Task: Find connections with filter location Pandak with filter topic #linkedintrainer with filter profile language Spanish with filter current company Mahindra Logistics with filter school H. L. College of Commerce with filter industry Think Tanks with filter service category Property Management with filter keywords title Barber
Action: Mouse moved to (621, 54)
Screenshot: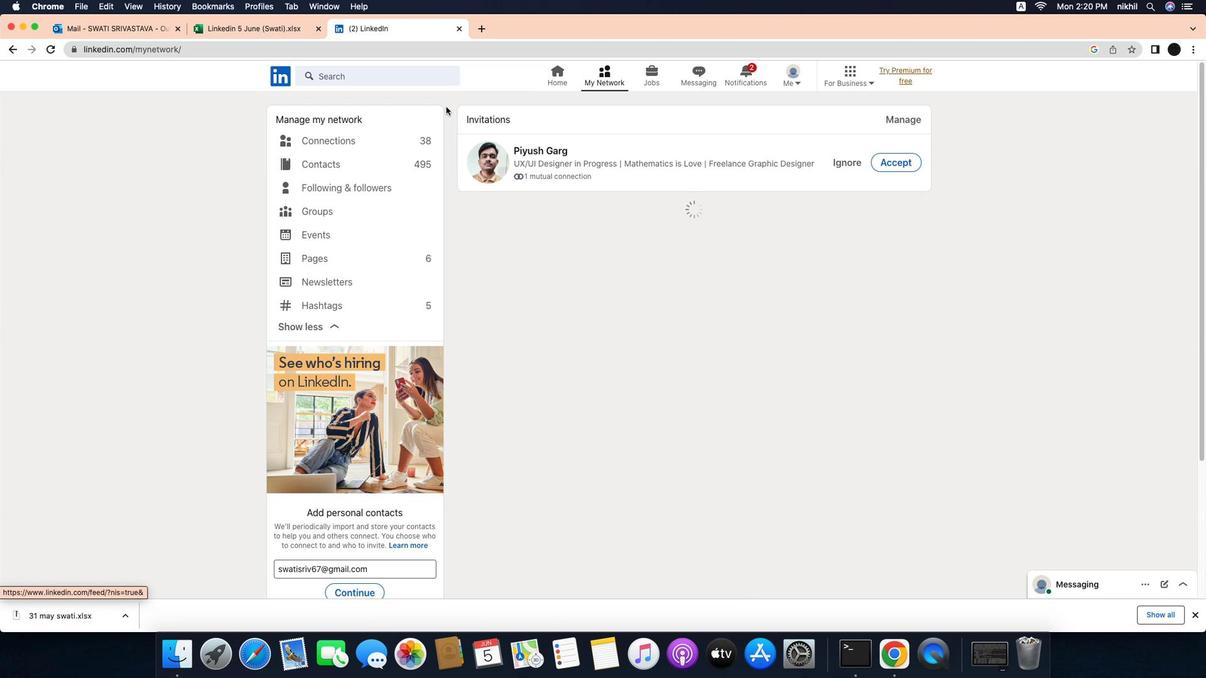 
Action: Mouse pressed left at (621, 54)
Screenshot: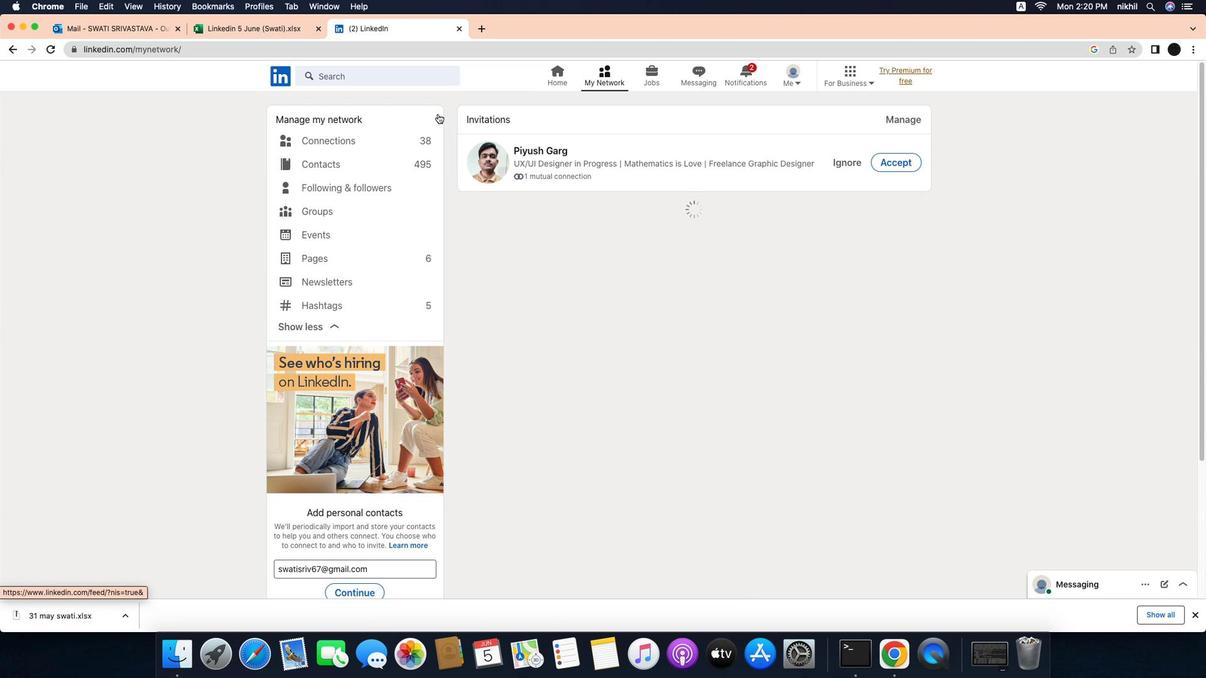 
Action: Mouse moved to (618, 44)
Screenshot: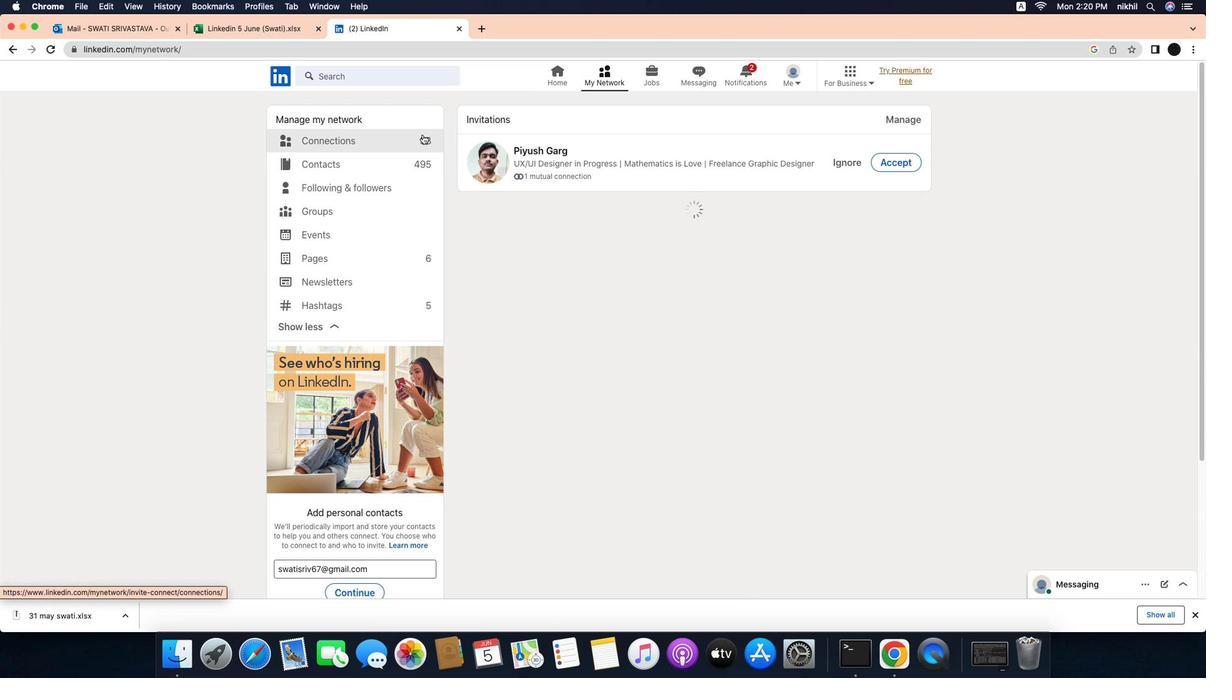 
Action: Mouse pressed left at (618, 44)
Screenshot: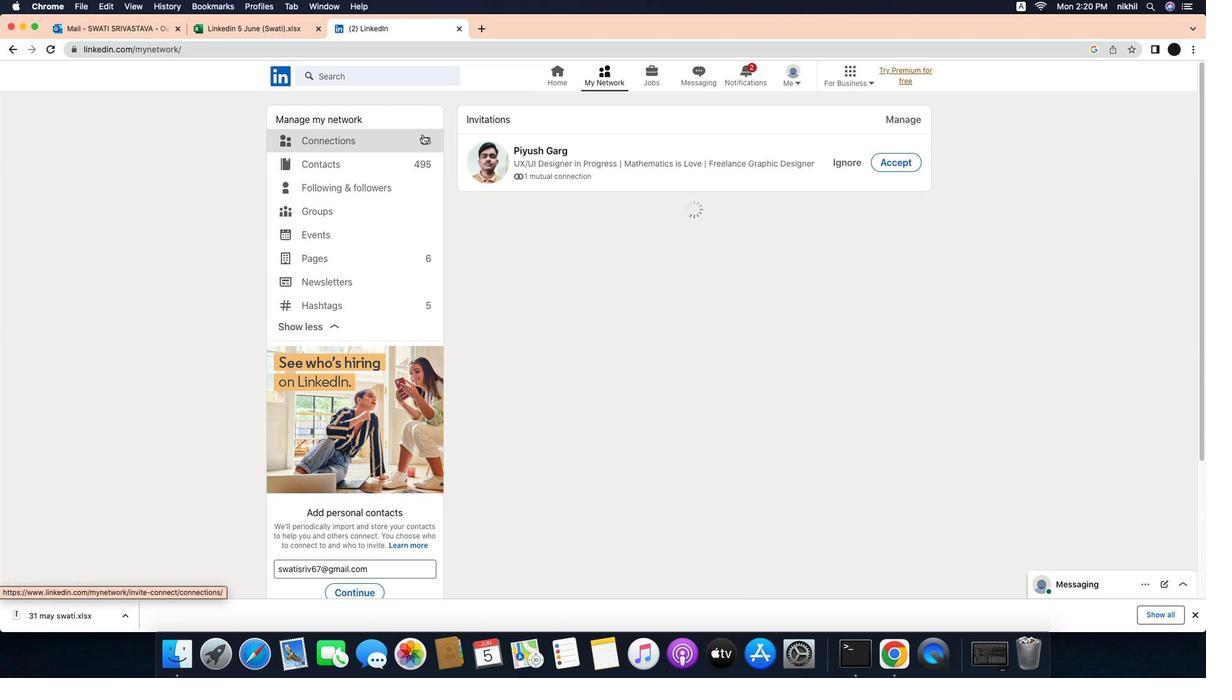 
Action: Mouse moved to (419, 112)
Screenshot: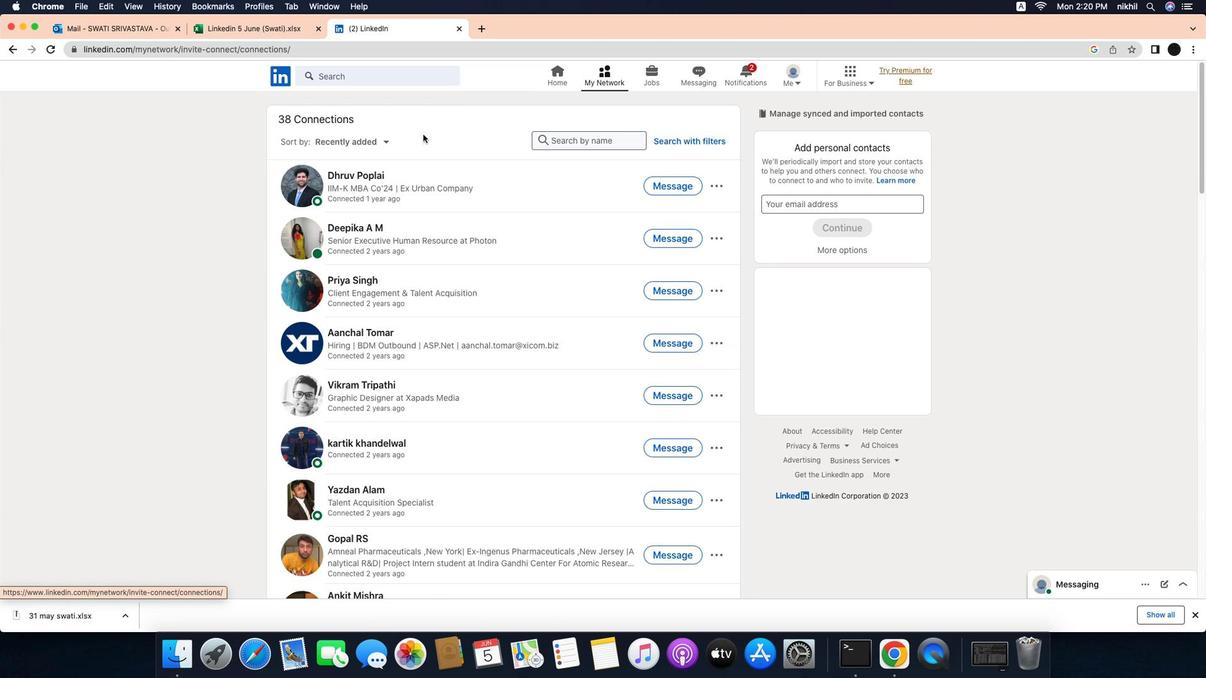 
Action: Mouse pressed left at (419, 112)
Screenshot: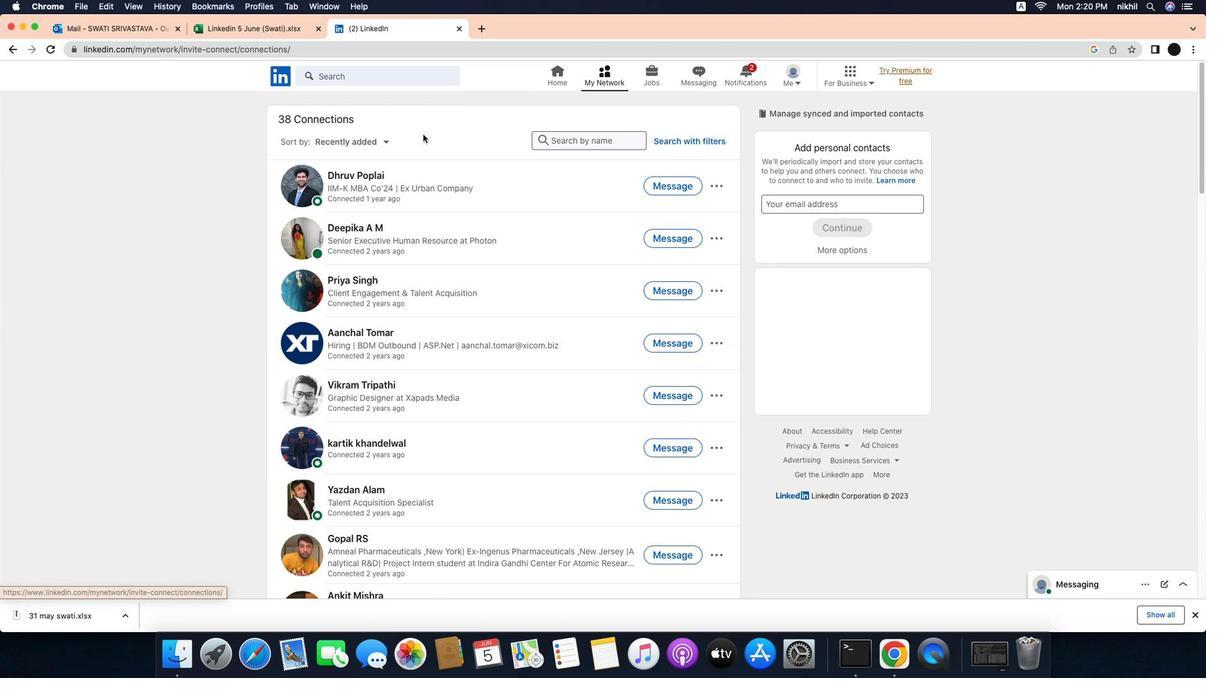 
Action: Mouse moved to (704, 114)
Screenshot: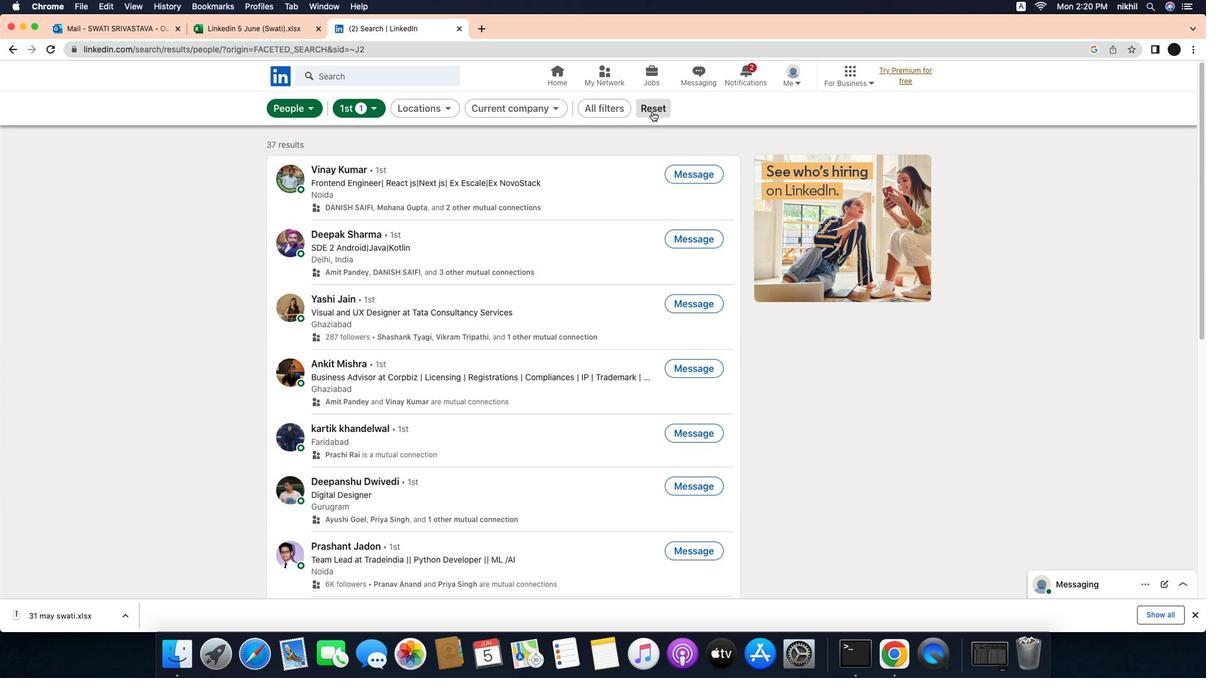 
Action: Mouse pressed left at (704, 114)
Screenshot: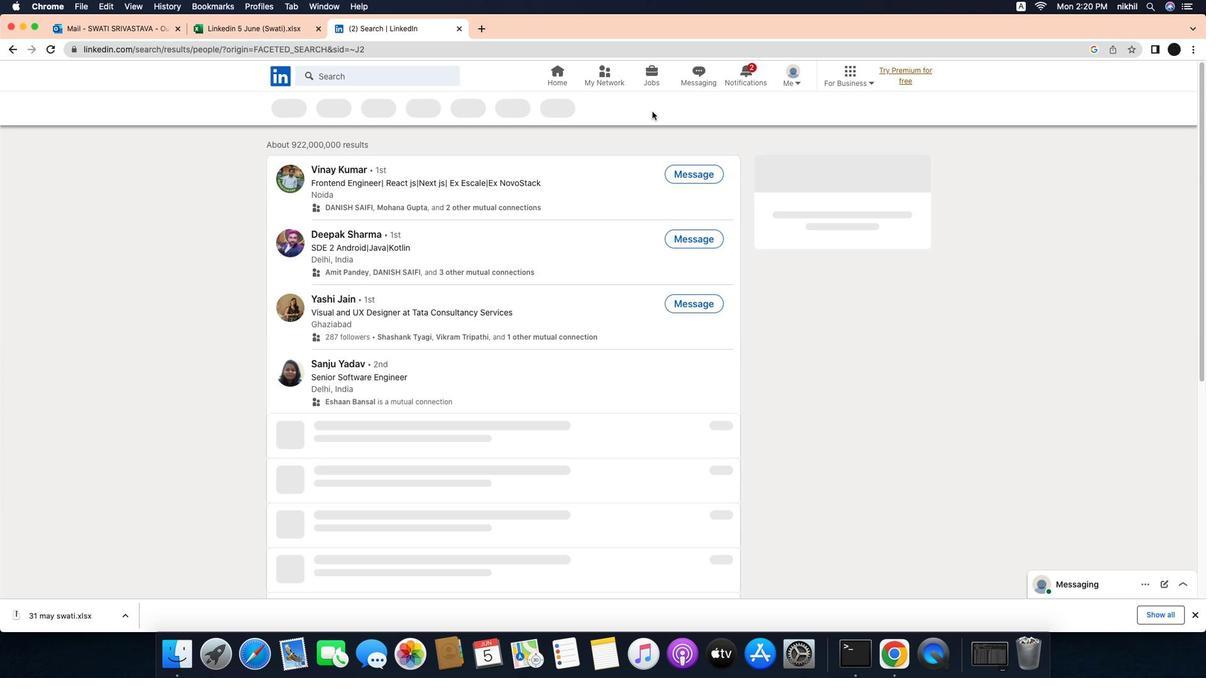 
Action: Mouse moved to (664, 87)
Screenshot: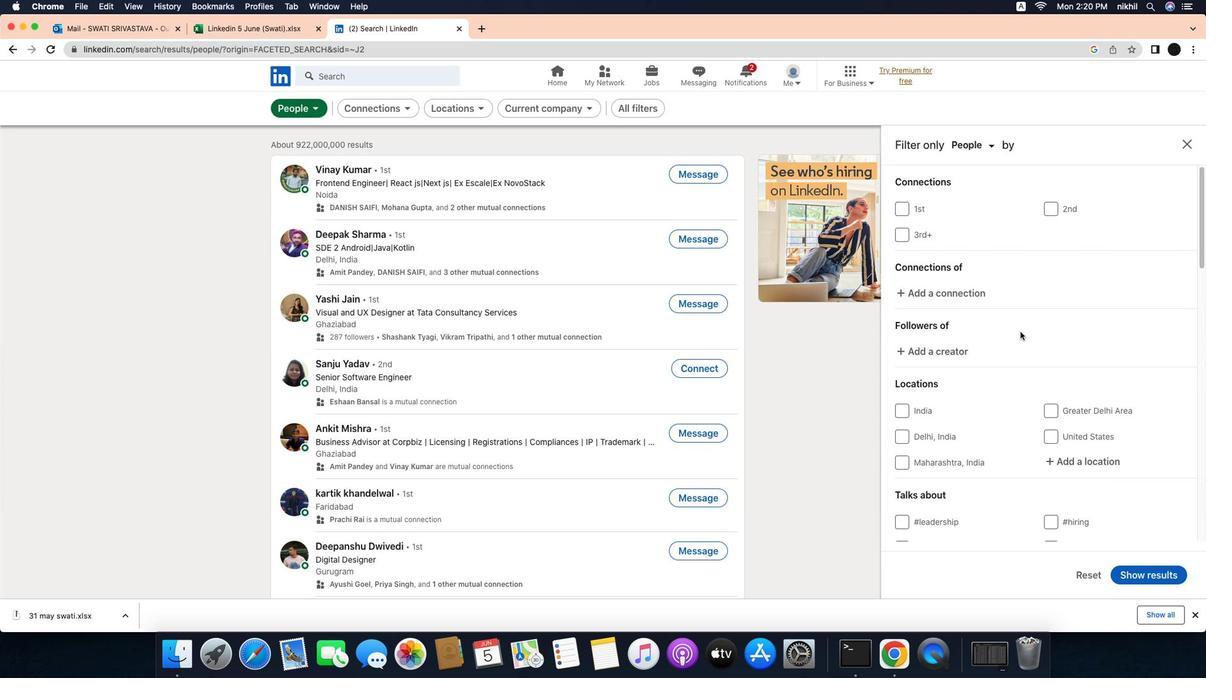 
Action: Mouse pressed left at (664, 87)
Screenshot: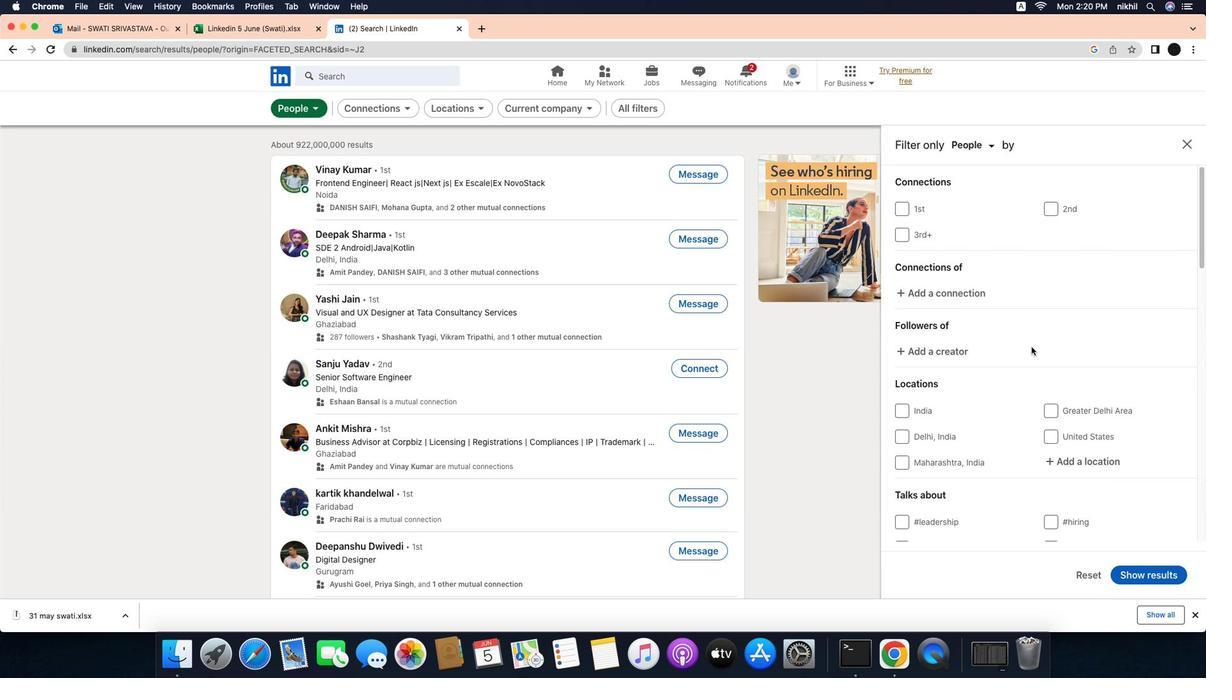 
Action: Mouse moved to (635, 83)
Screenshot: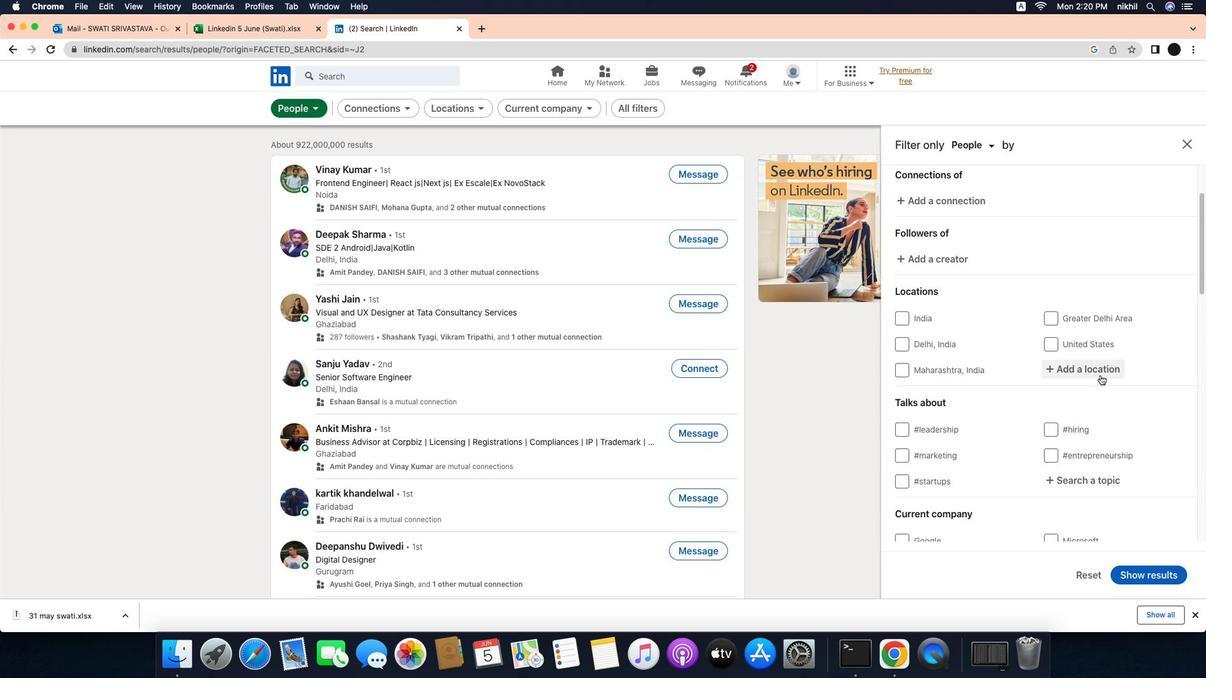 
Action: Mouse pressed left at (635, 83)
Screenshot: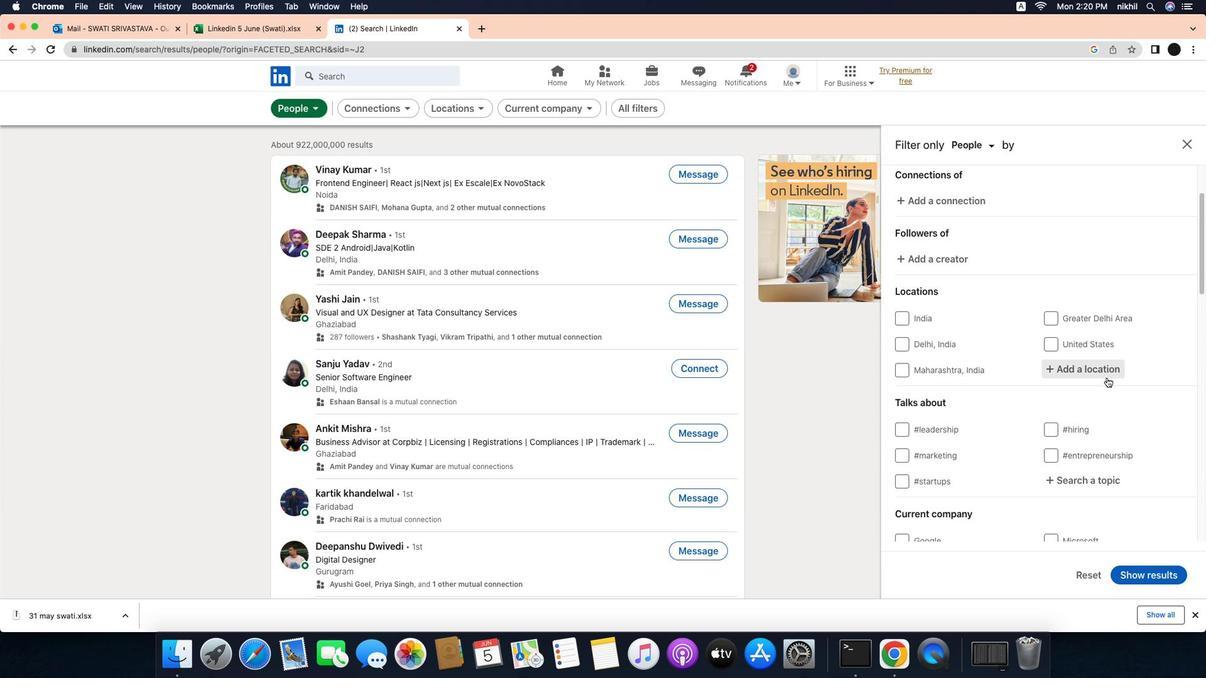 
Action: Mouse moved to (1072, 339)
Screenshot: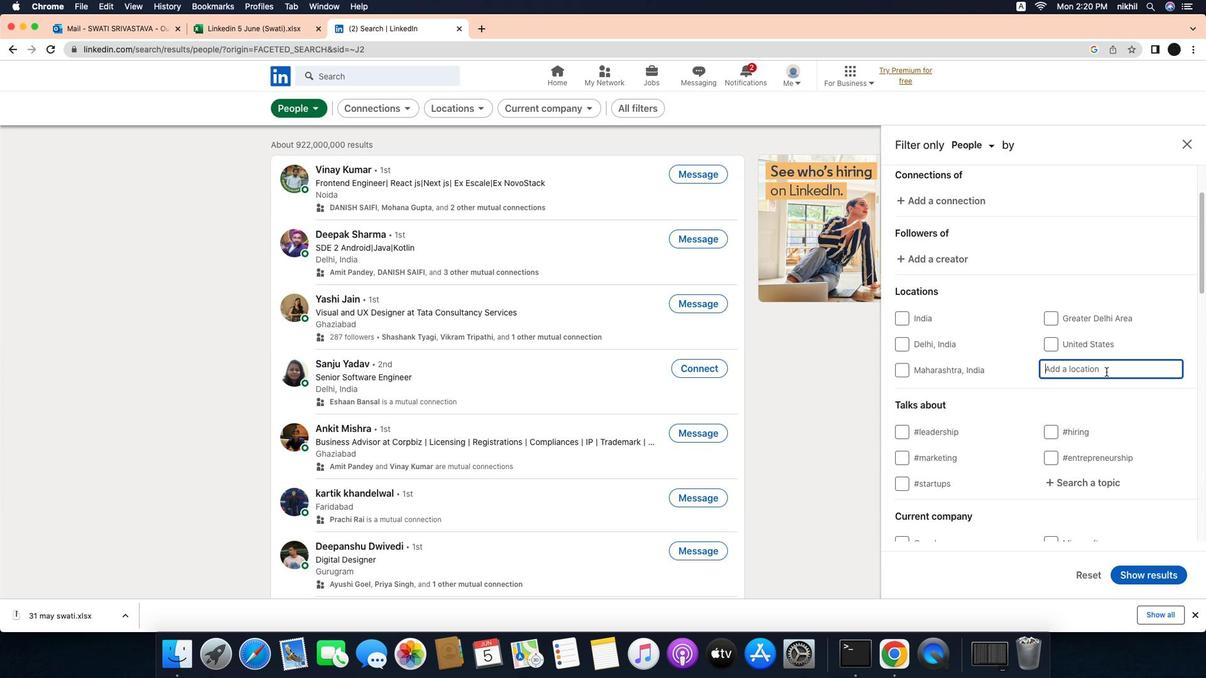 
Action: Mouse scrolled (1072, 339) with delta (-30, -31)
Screenshot: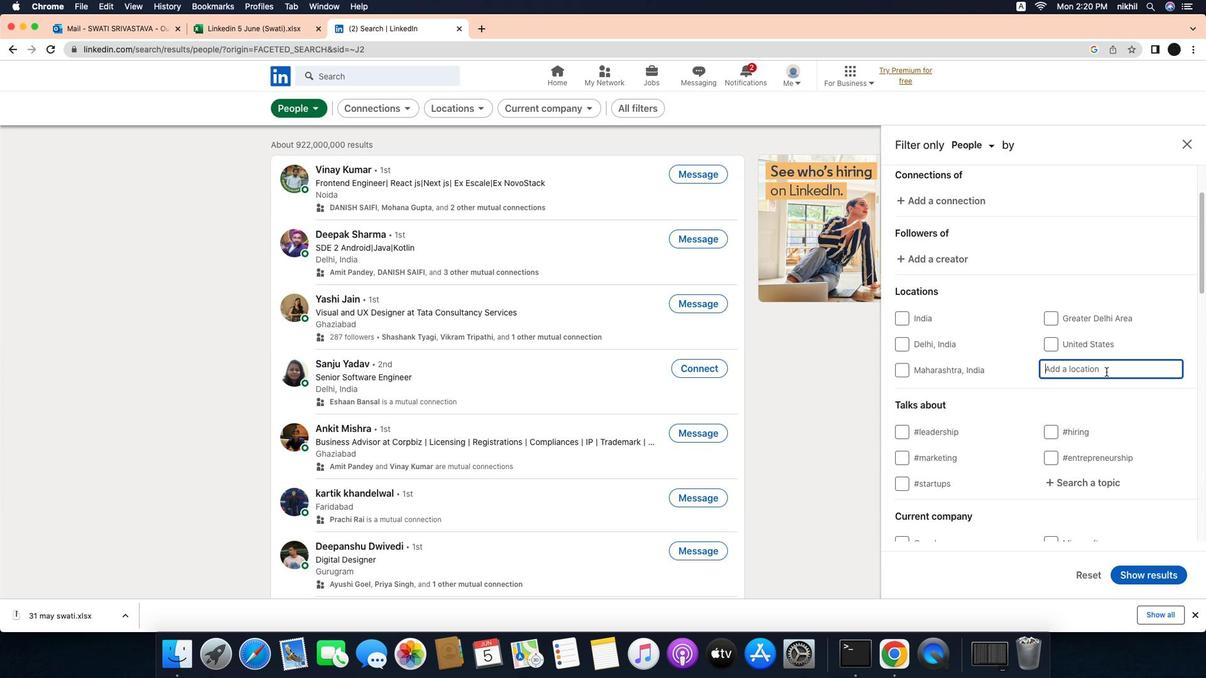 
Action: Mouse scrolled (1072, 339) with delta (-30, -31)
Screenshot: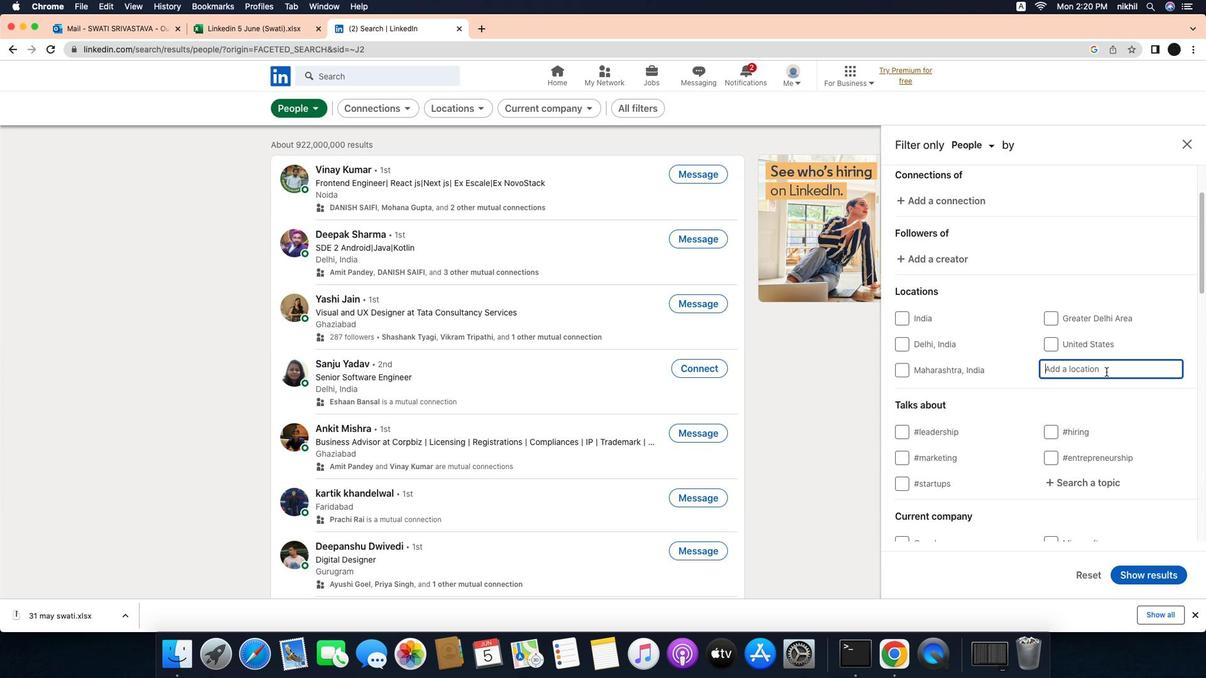 
Action: Mouse scrolled (1072, 339) with delta (-30, -32)
Screenshot: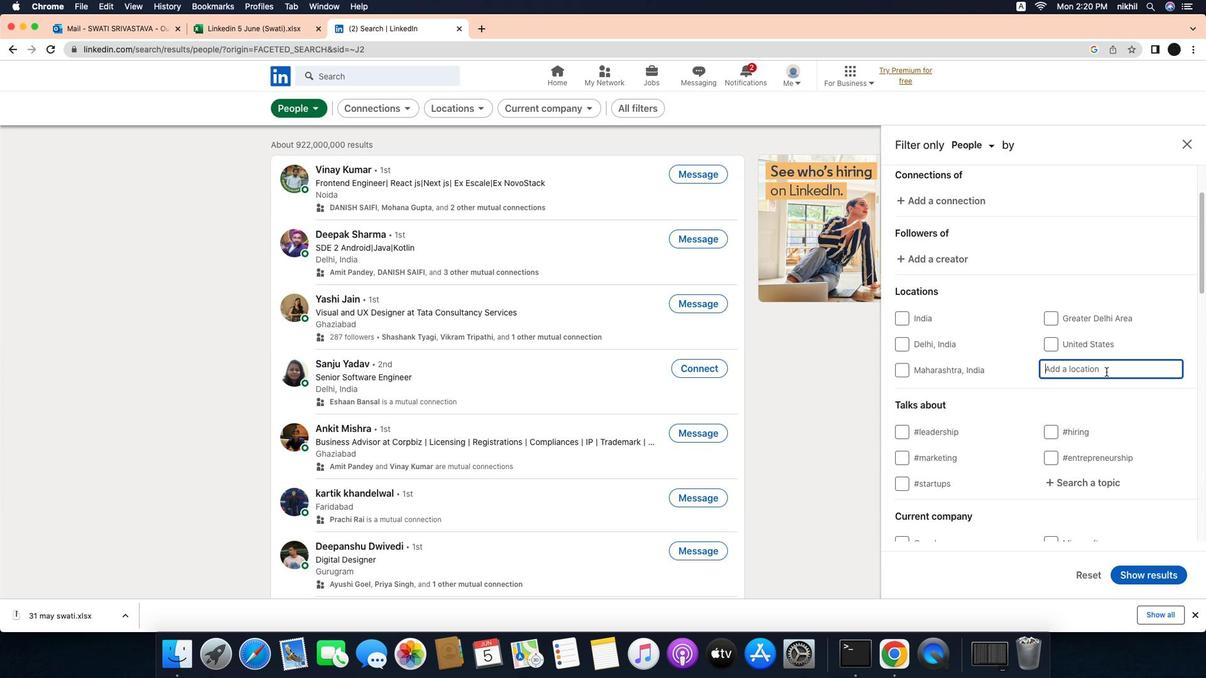 
Action: Mouse moved to (1148, 365)
Screenshot: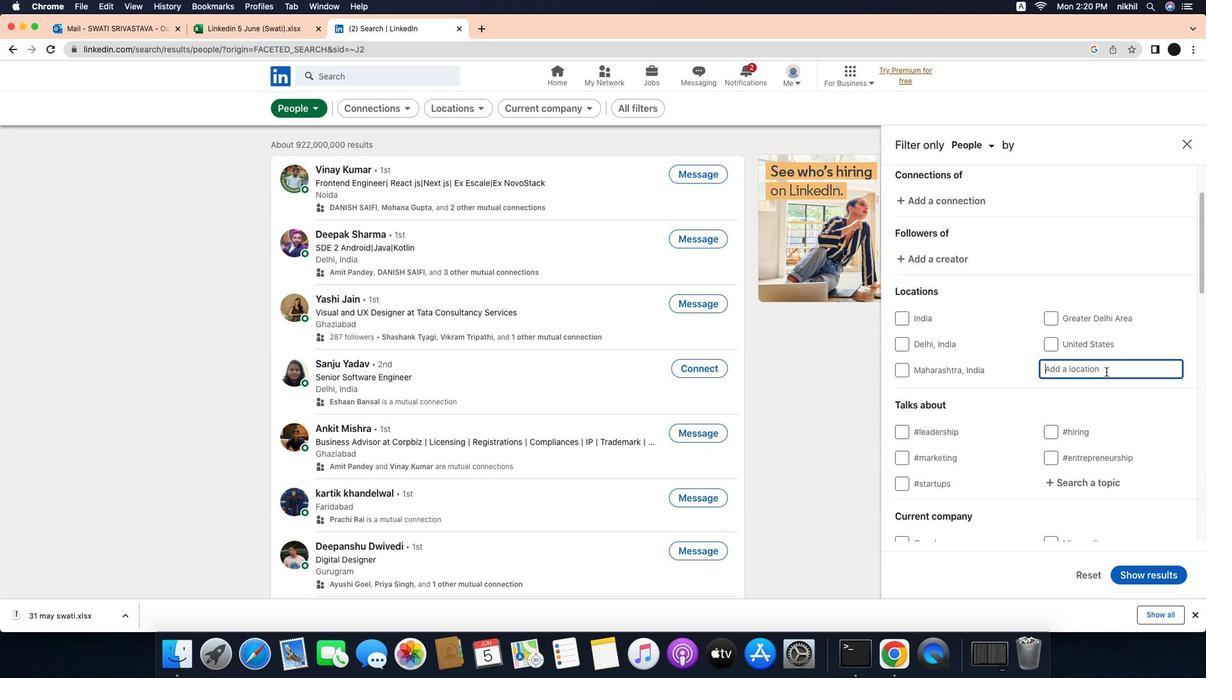 
Action: Mouse pressed left at (1148, 365)
Screenshot: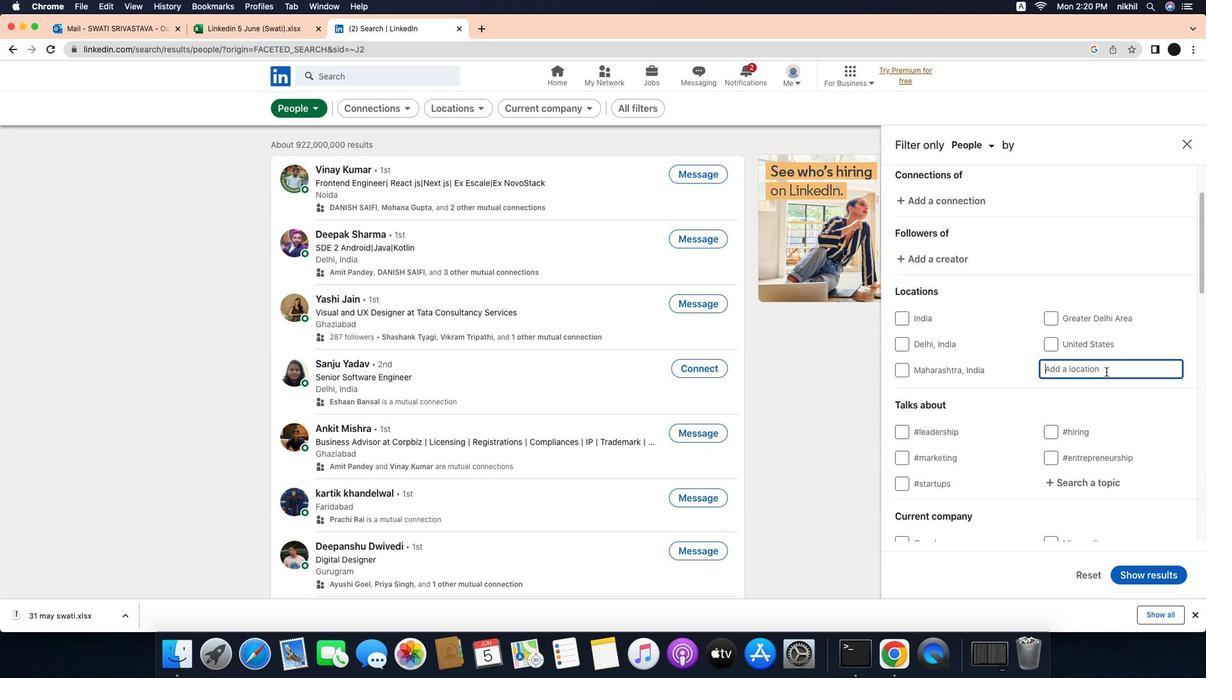 
Action: Mouse moved to (1149, 365)
Screenshot: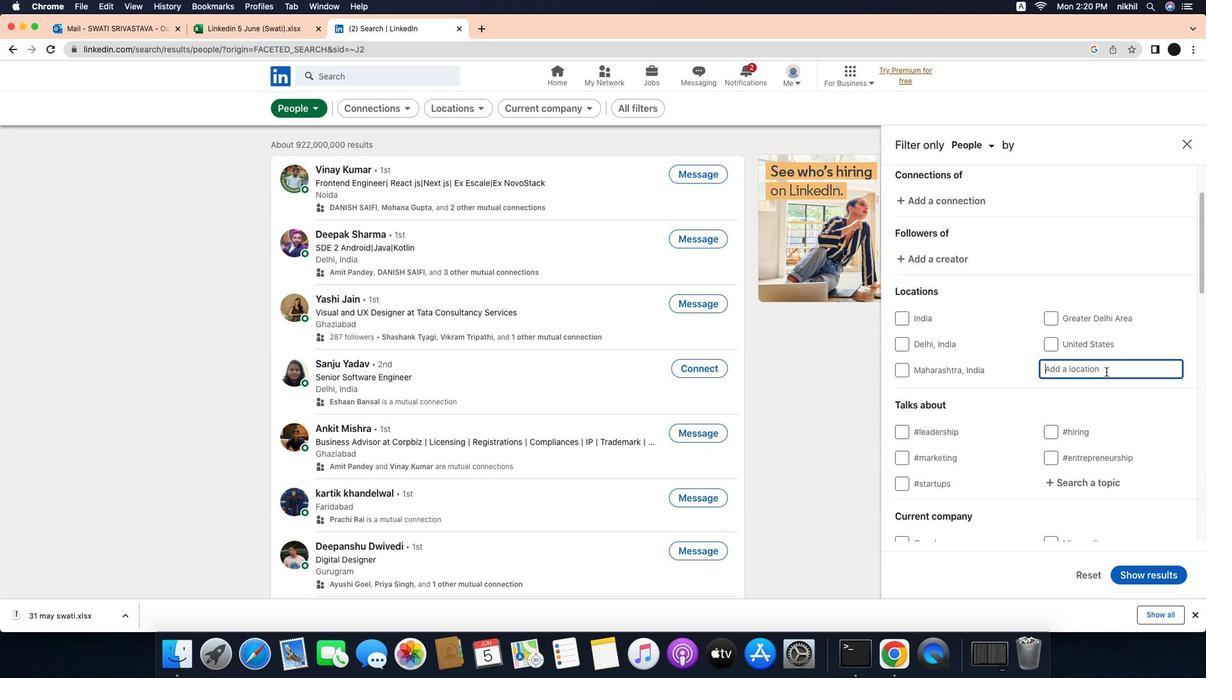 
Action: Mouse pressed left at (1149, 365)
Screenshot: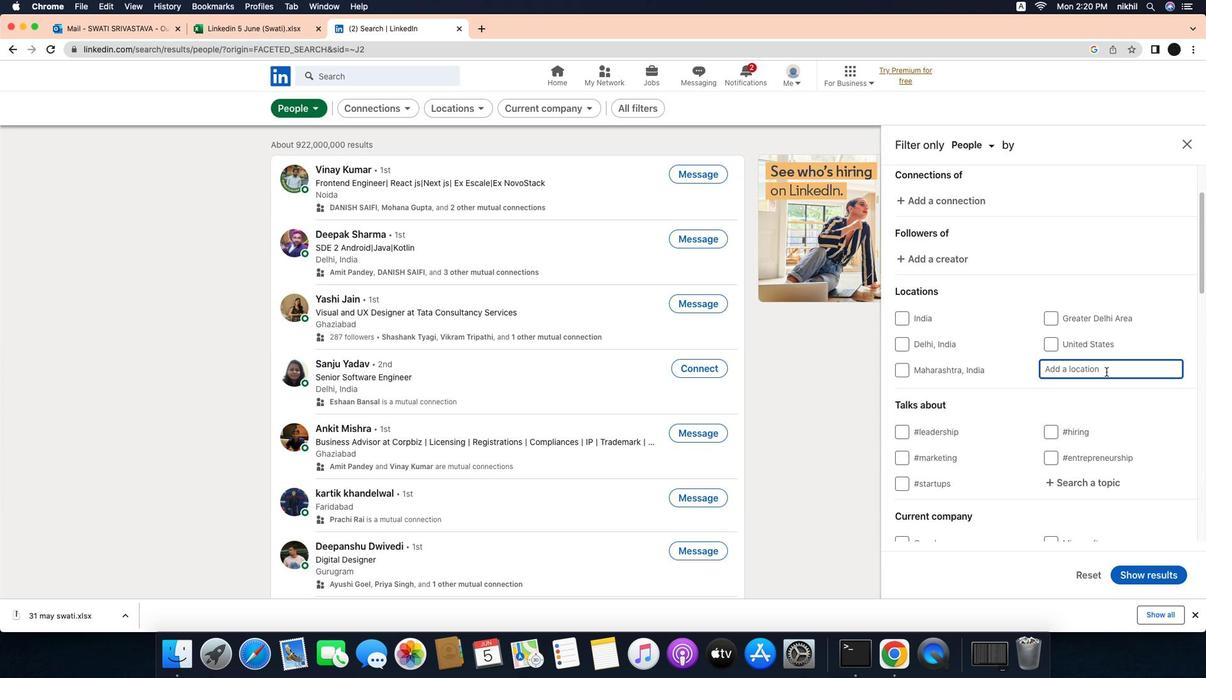 
Action: Key pressed Key.caps_lock'P'Key.caps_lock'a''n''d''a''k'Key.enter
Screenshot: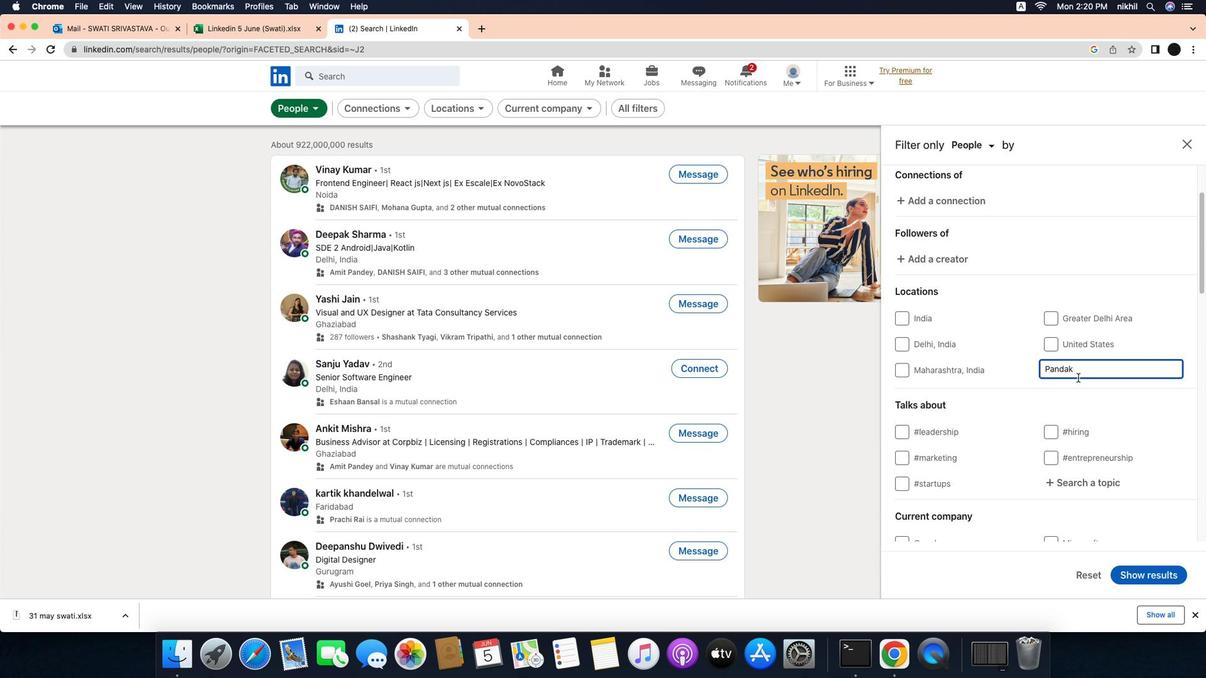 
Action: Mouse moved to (1118, 371)
Screenshot: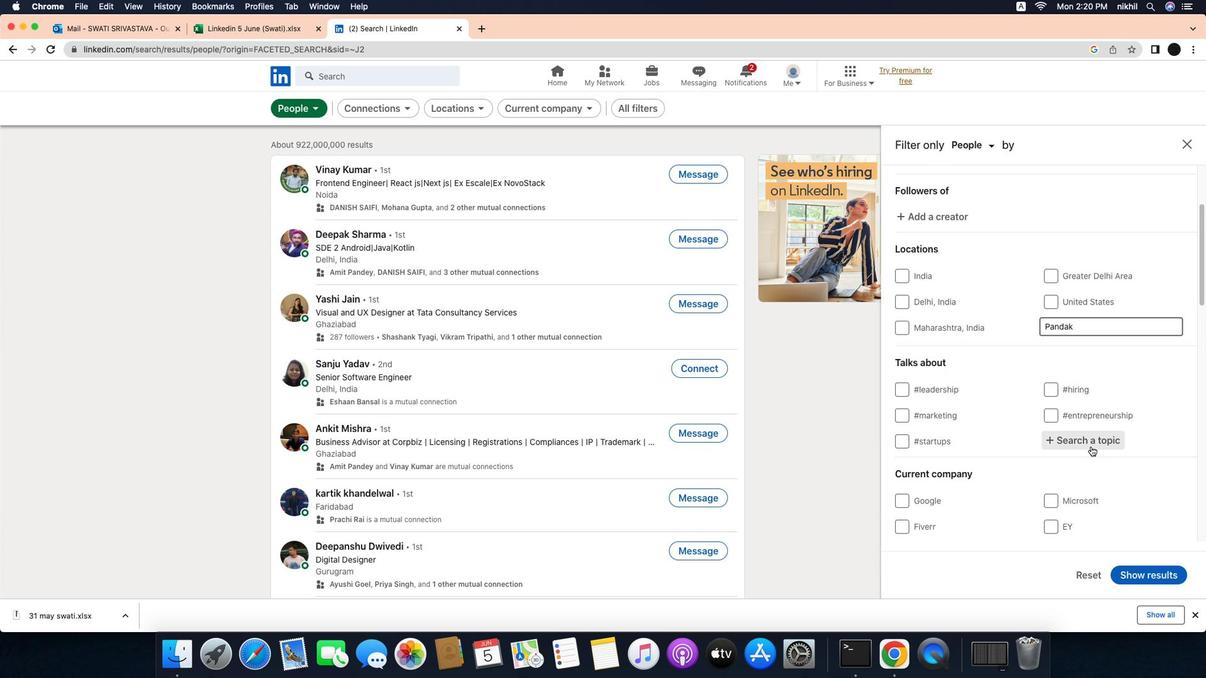 
Action: Mouse scrolled (1118, 371) with delta (-30, -31)
Screenshot: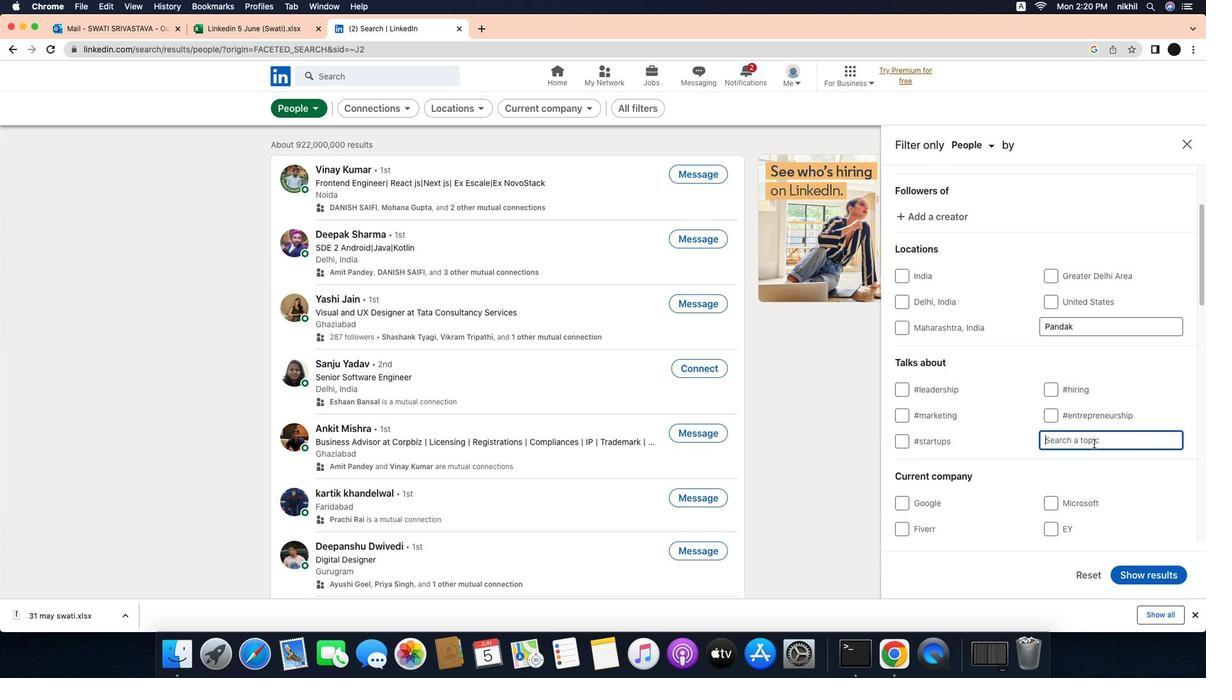 
Action: Mouse scrolled (1118, 371) with delta (-30, -31)
Screenshot: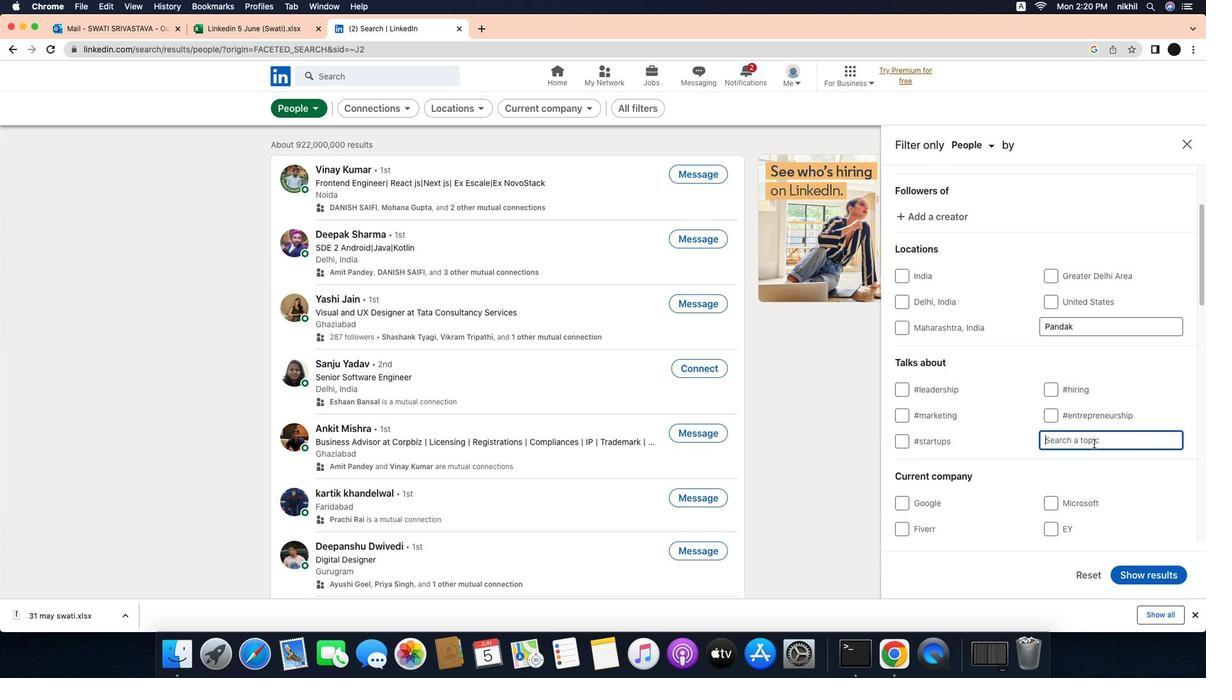 
Action: Mouse scrolled (1118, 371) with delta (-30, -31)
Screenshot: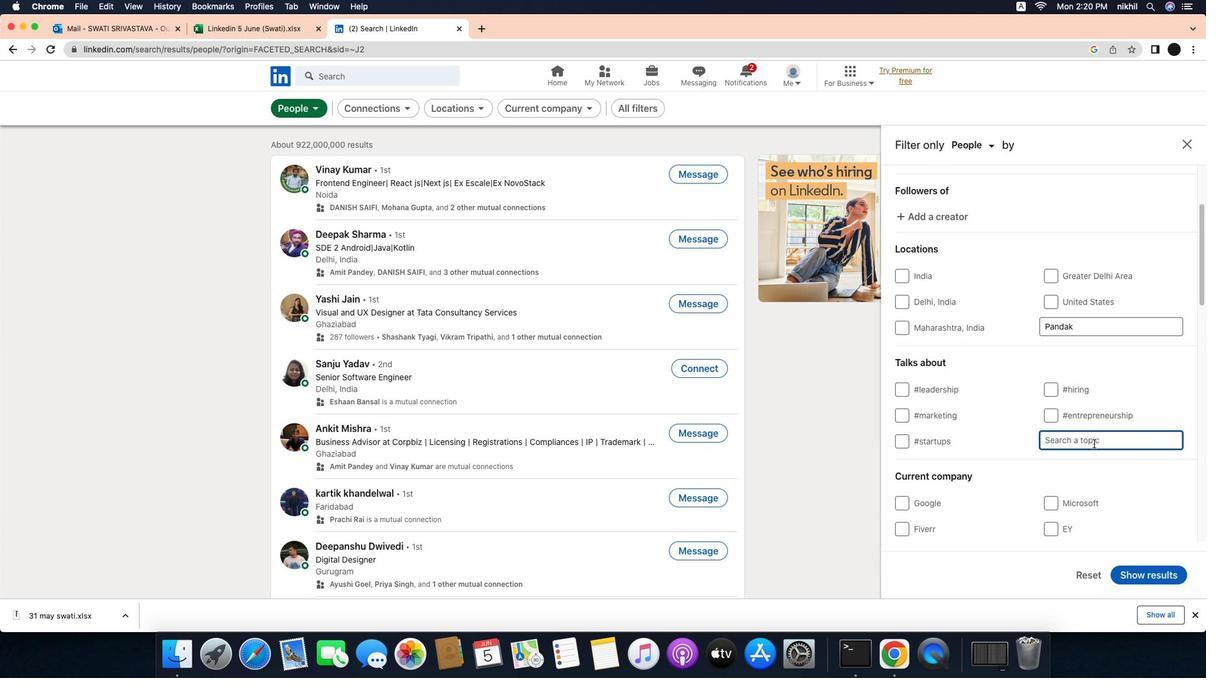 
Action: Mouse scrolled (1118, 371) with delta (-30, -31)
Screenshot: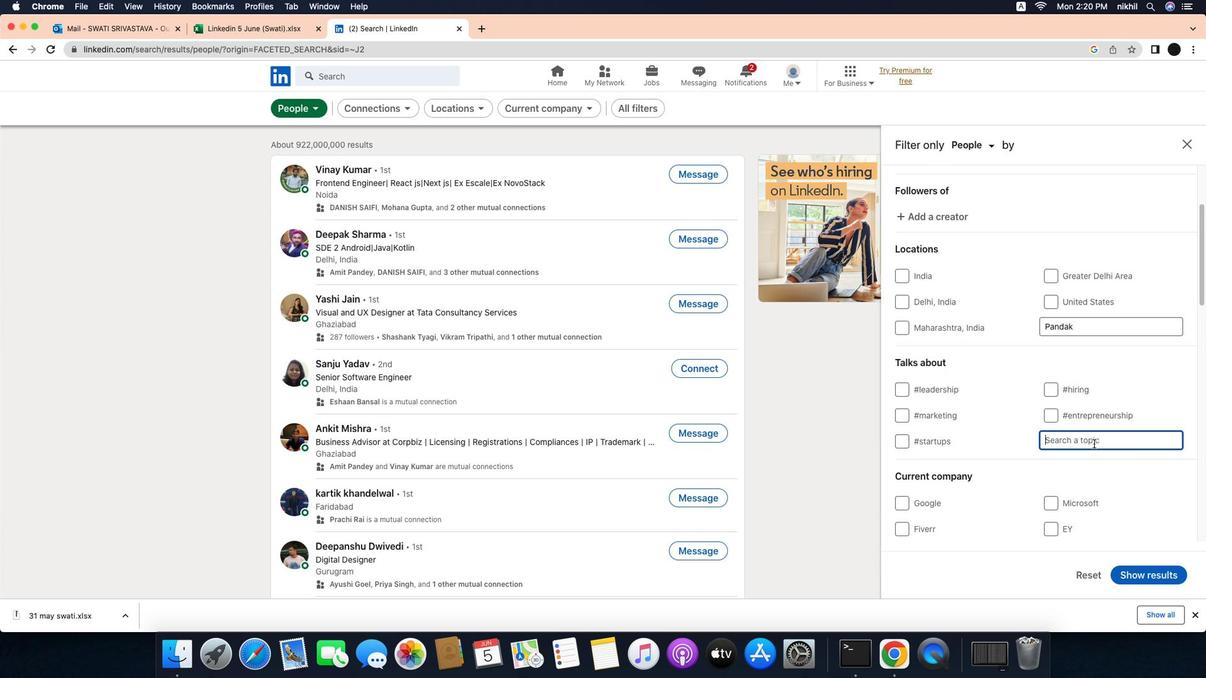 
Action: Mouse scrolled (1118, 371) with delta (-30, -31)
Screenshot: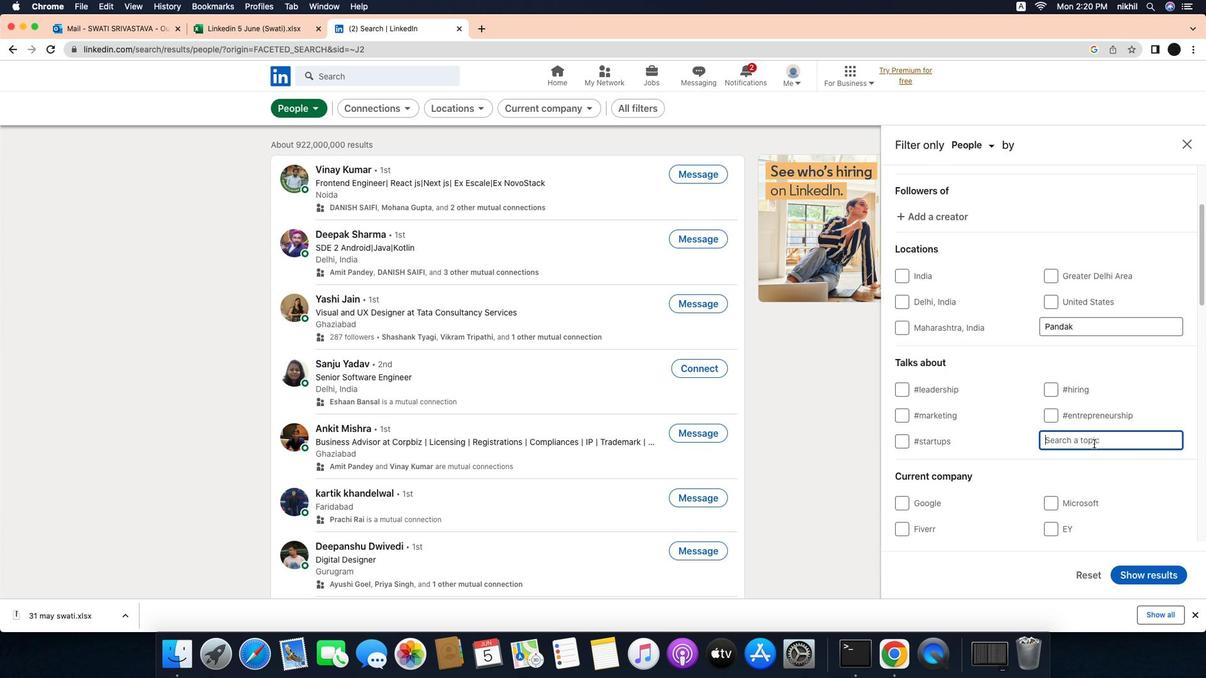 
Action: Mouse scrolled (1118, 371) with delta (-30, -31)
Screenshot: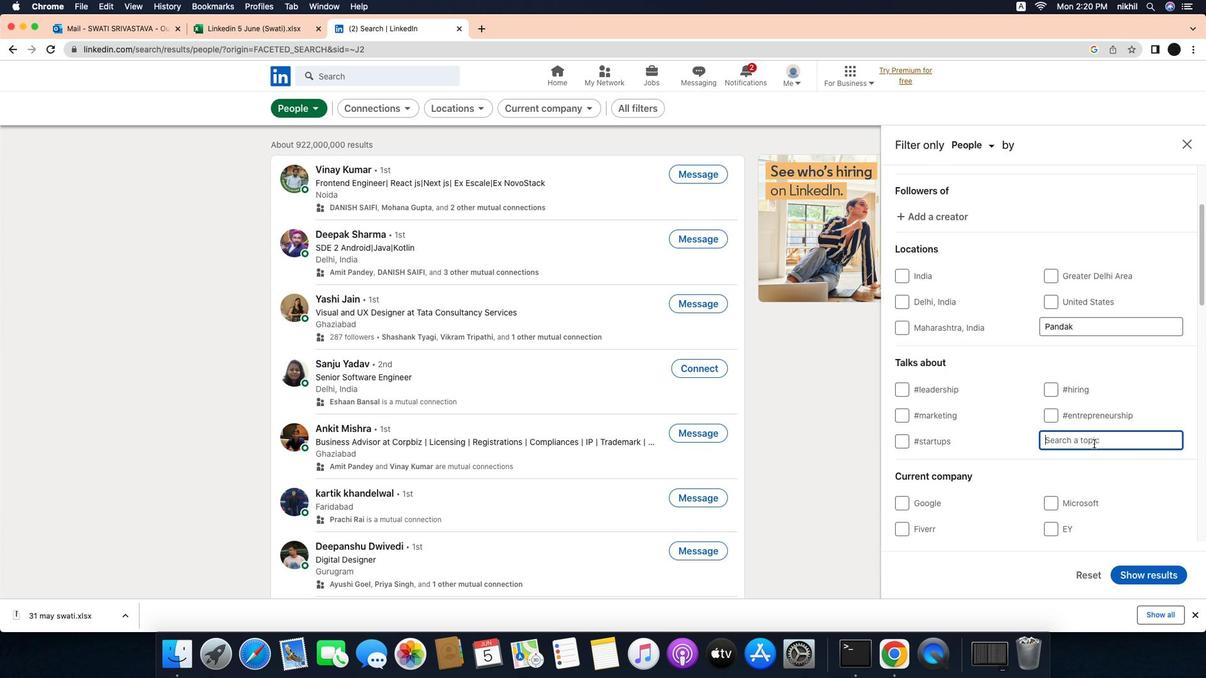 
Action: Mouse scrolled (1118, 371) with delta (-30, -31)
Screenshot: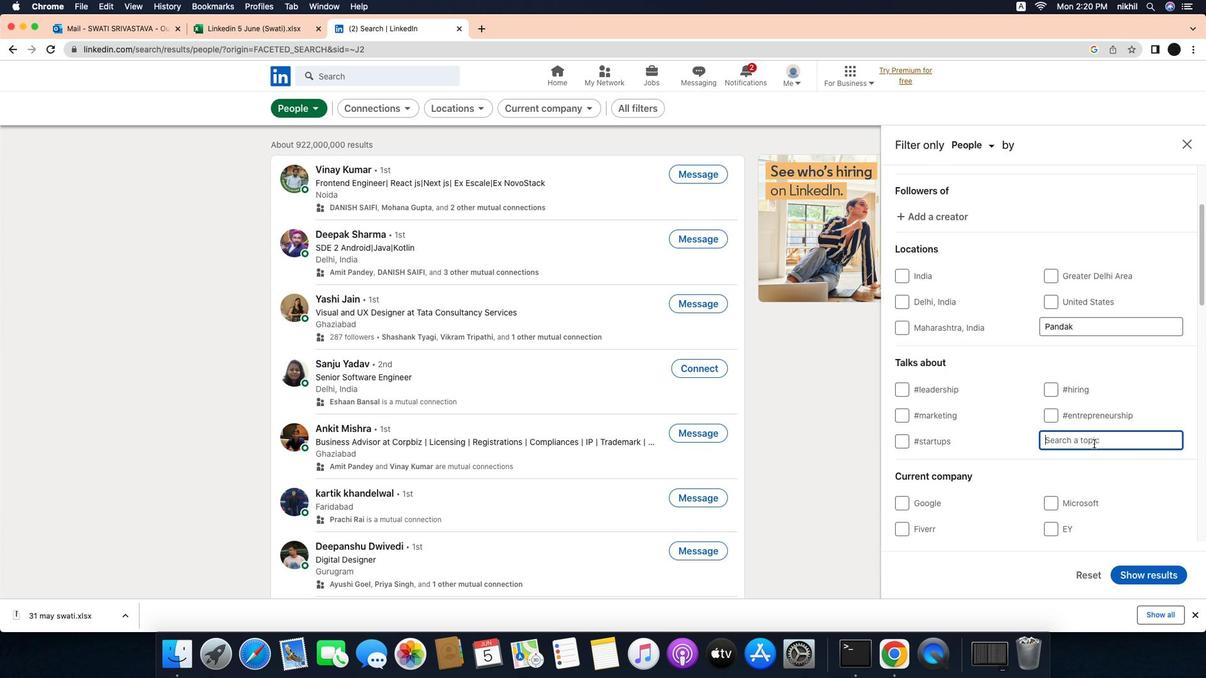 
Action: Mouse moved to (1132, 444)
Screenshot: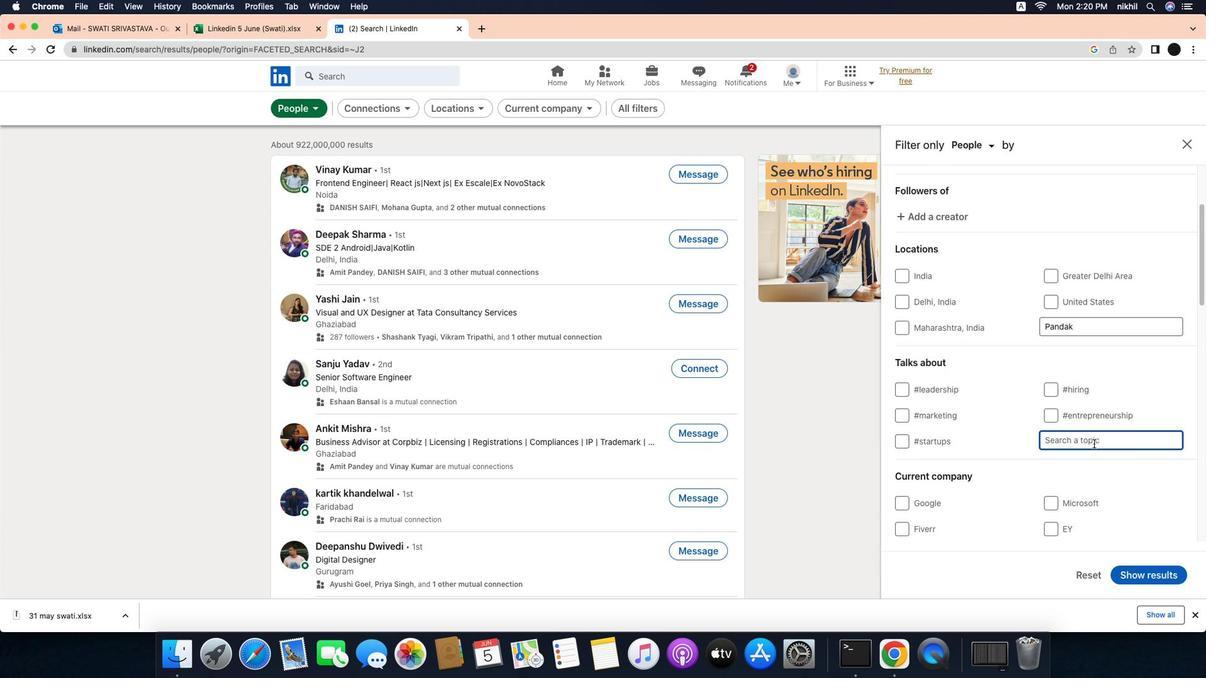 
Action: Mouse pressed left at (1132, 444)
Screenshot: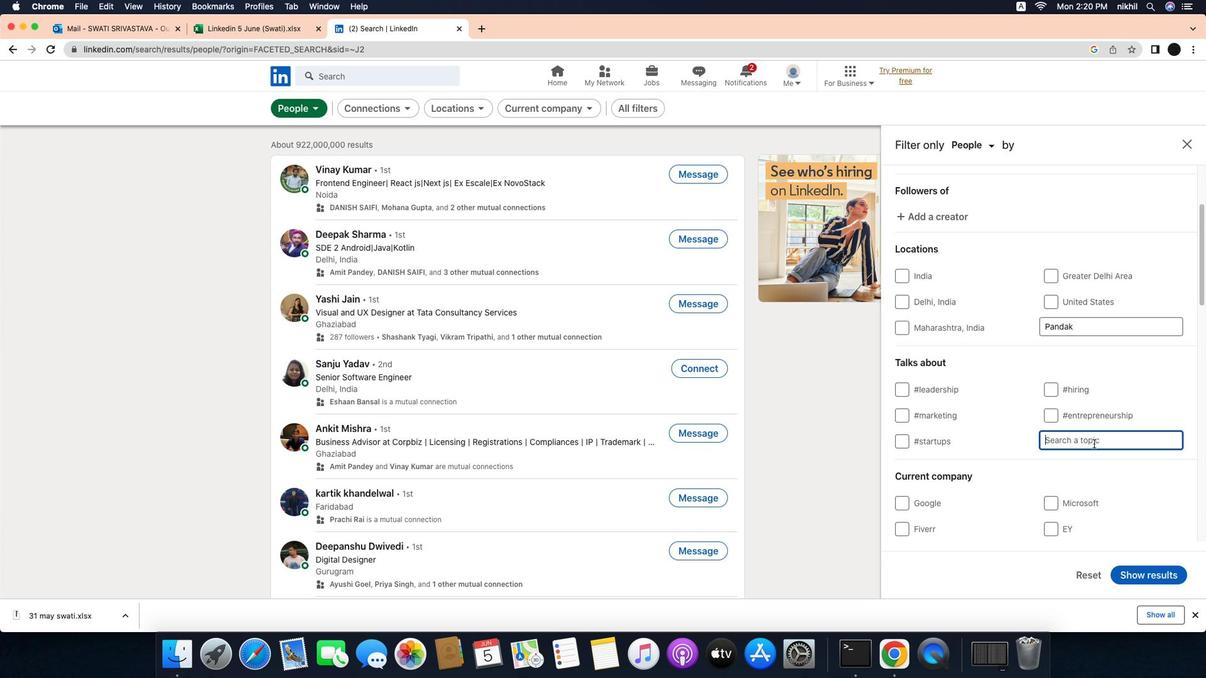 
Action: Mouse moved to (1135, 441)
Screenshot: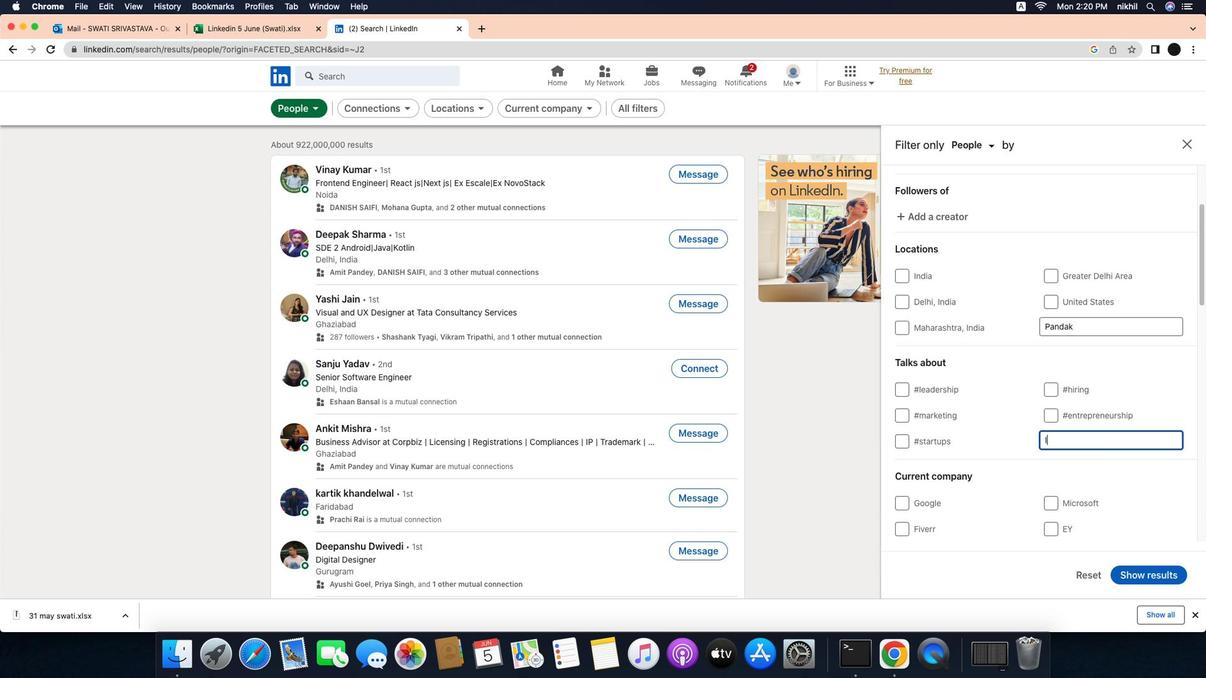 
Action: Mouse pressed left at (1135, 441)
Screenshot: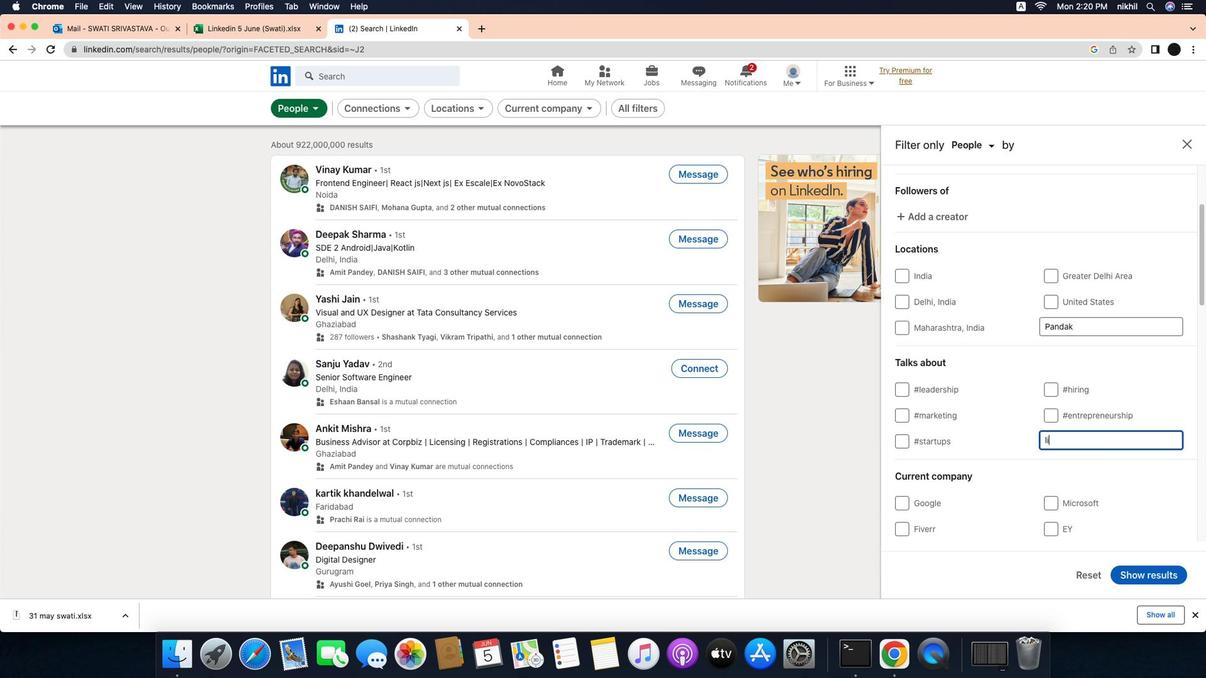
Action: Key pressed 'l''i''n''k''e''d''i''n''t''r''a''i''n''e''r'
Screenshot: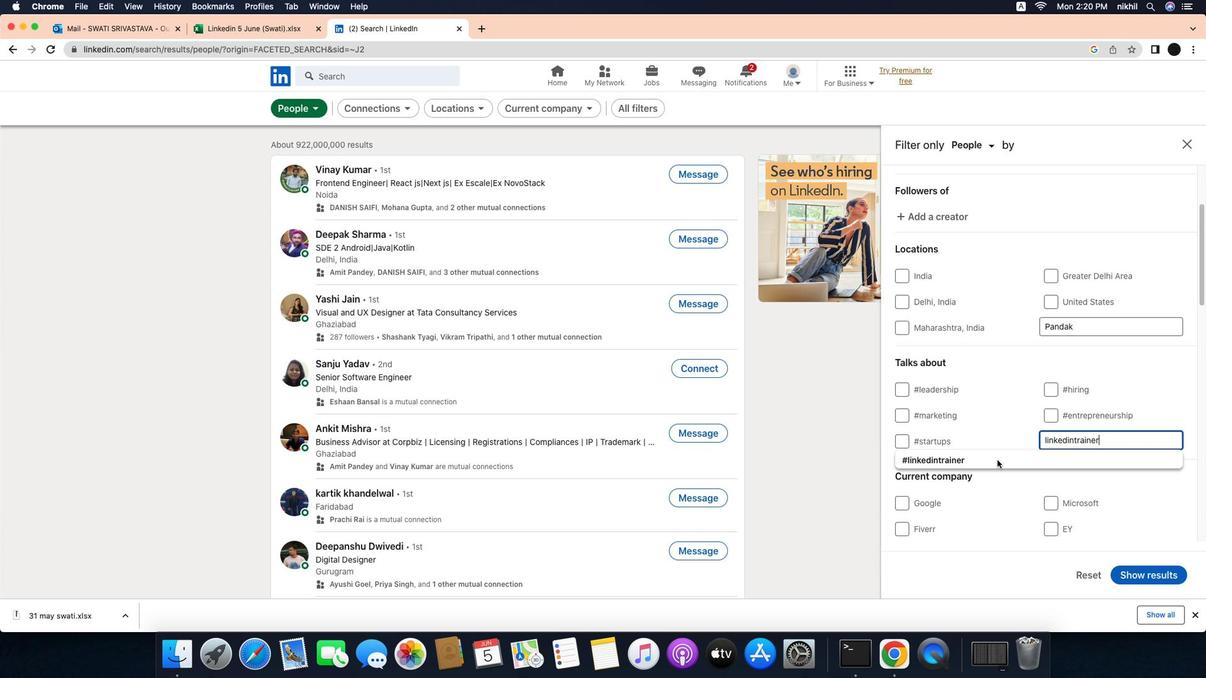 
Action: Mouse moved to (1082, 459)
Screenshot: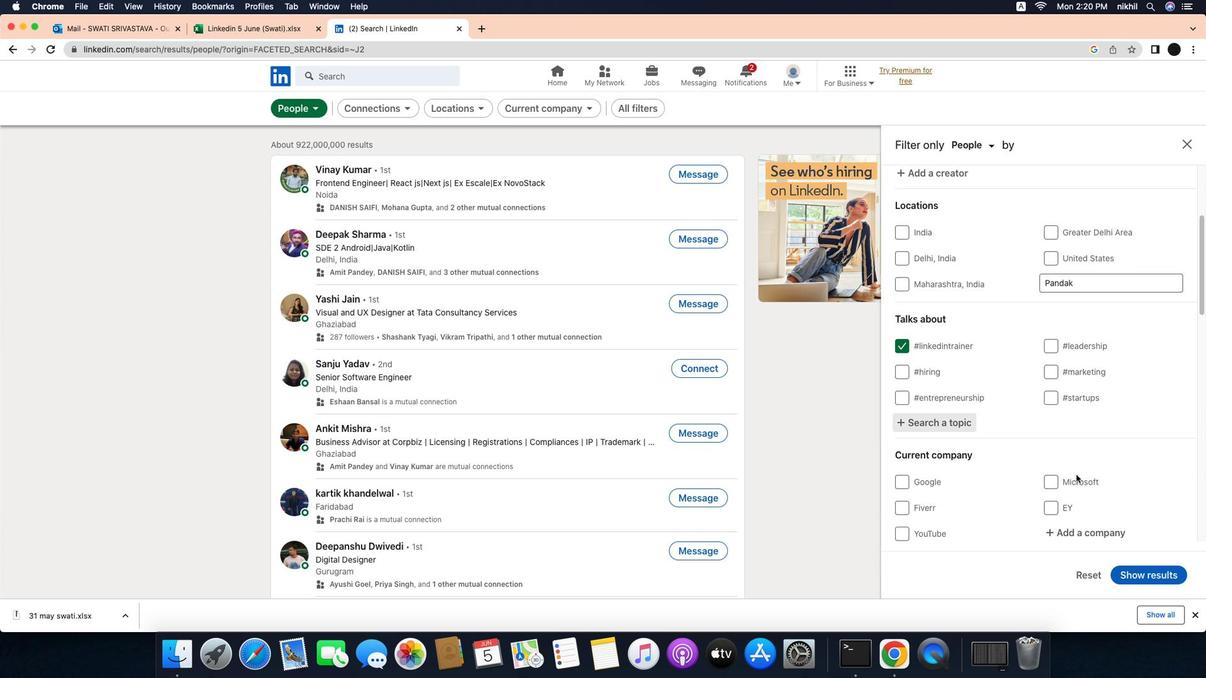 
Action: Mouse pressed left at (1082, 459)
Screenshot: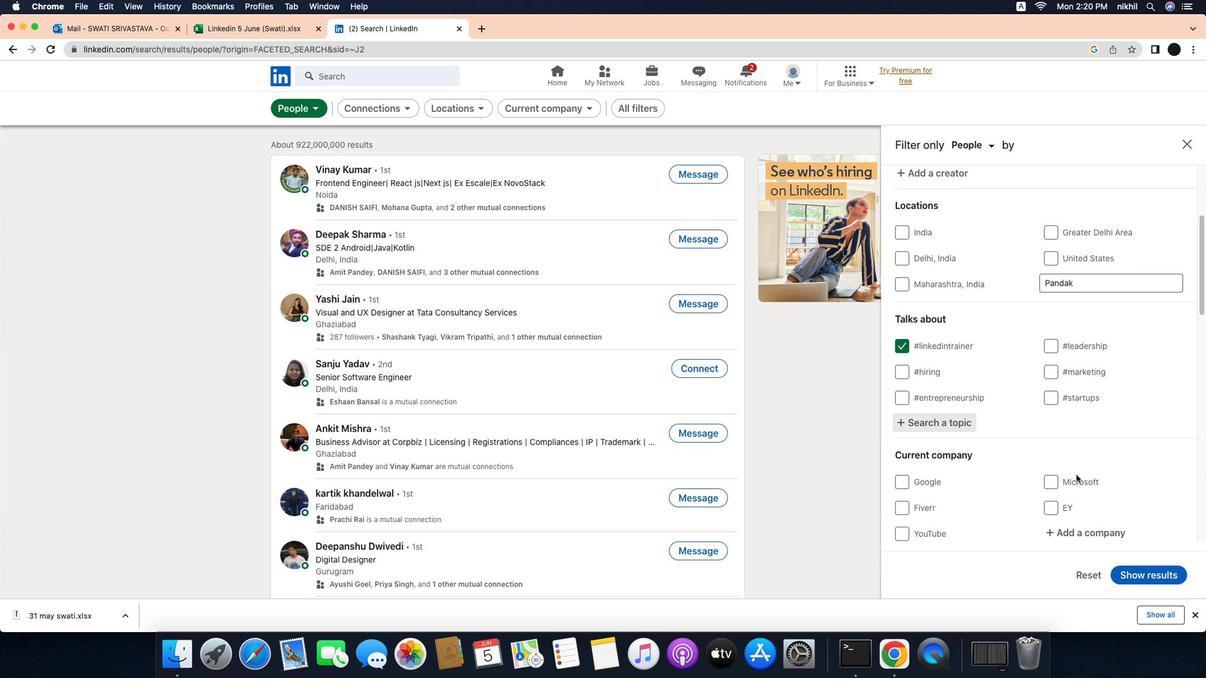 
Action: Mouse moved to (1117, 475)
Screenshot: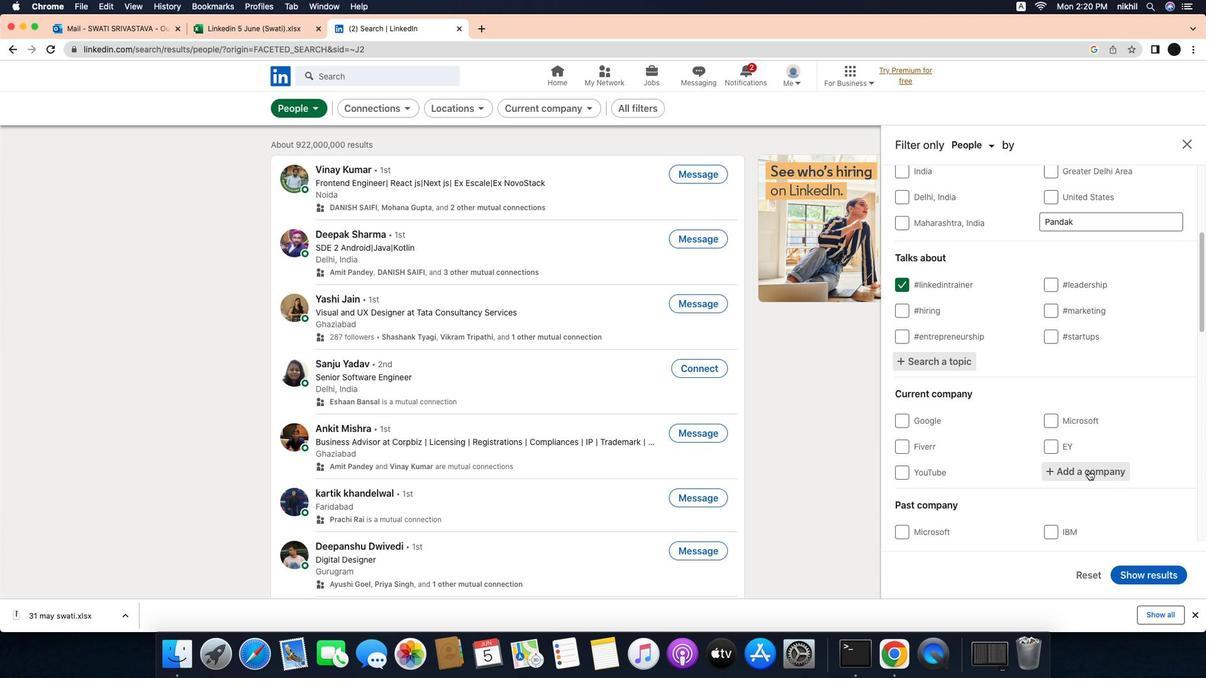 
Action: Mouse scrolled (1117, 475) with delta (-30, -31)
Screenshot: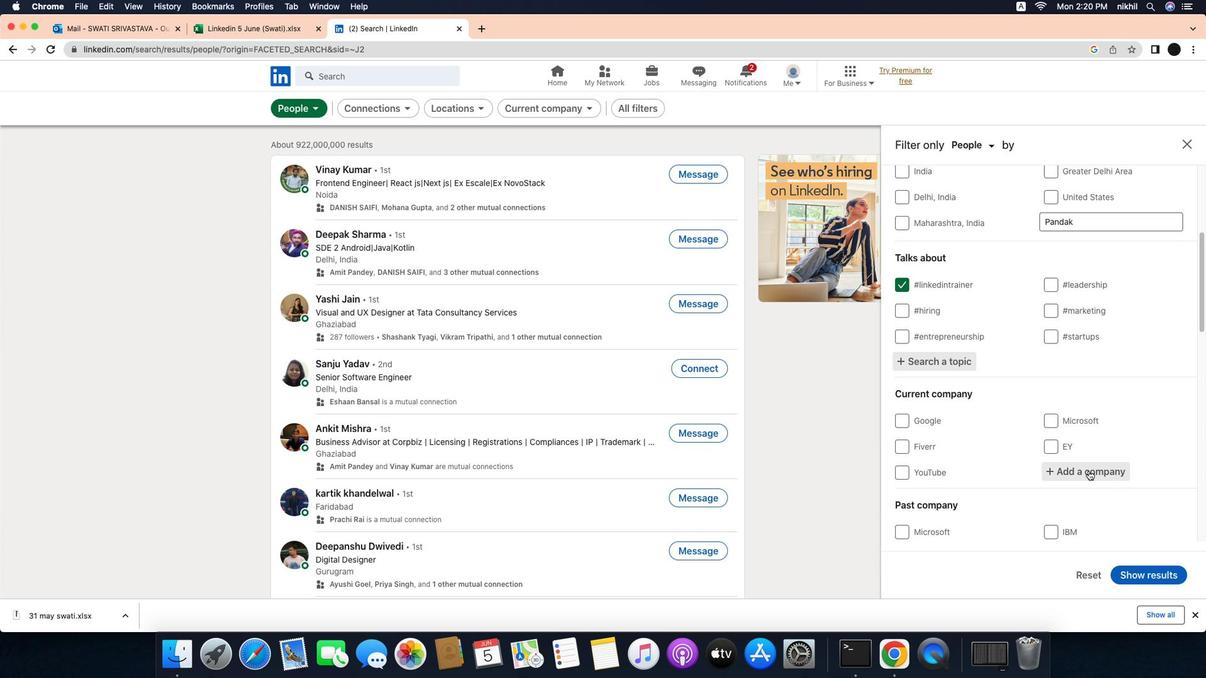 
Action: Mouse scrolled (1117, 475) with delta (-30, -31)
Screenshot: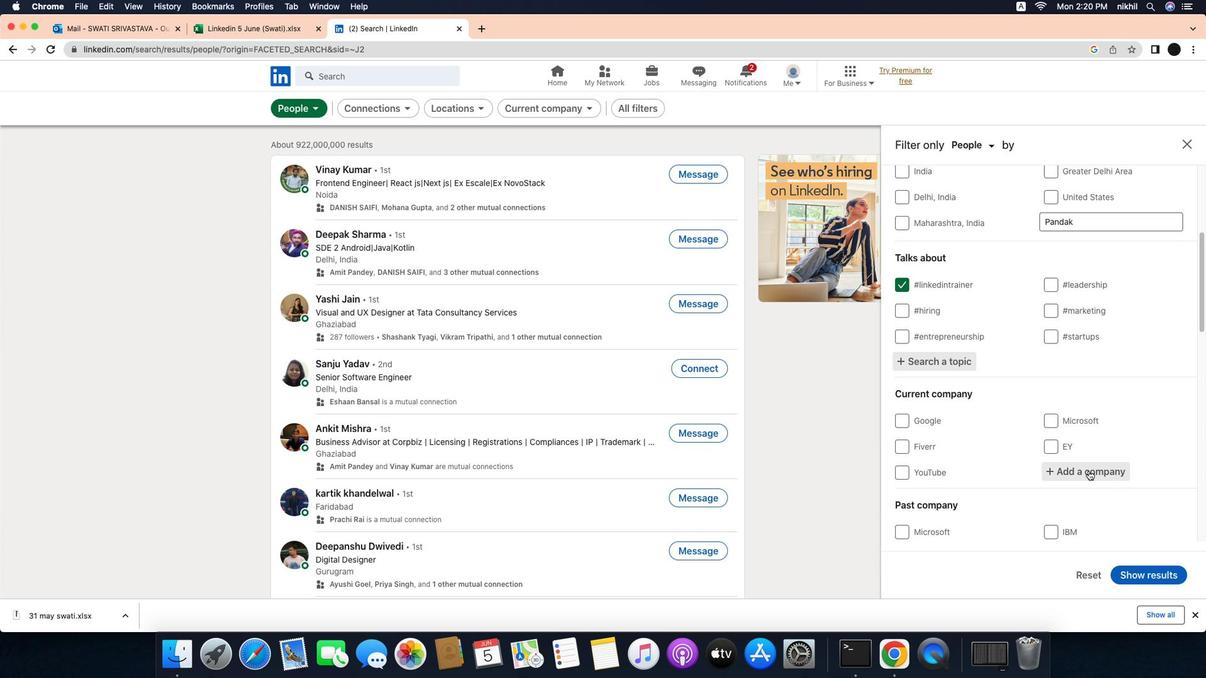 
Action: Mouse scrolled (1117, 475) with delta (-30, -31)
Screenshot: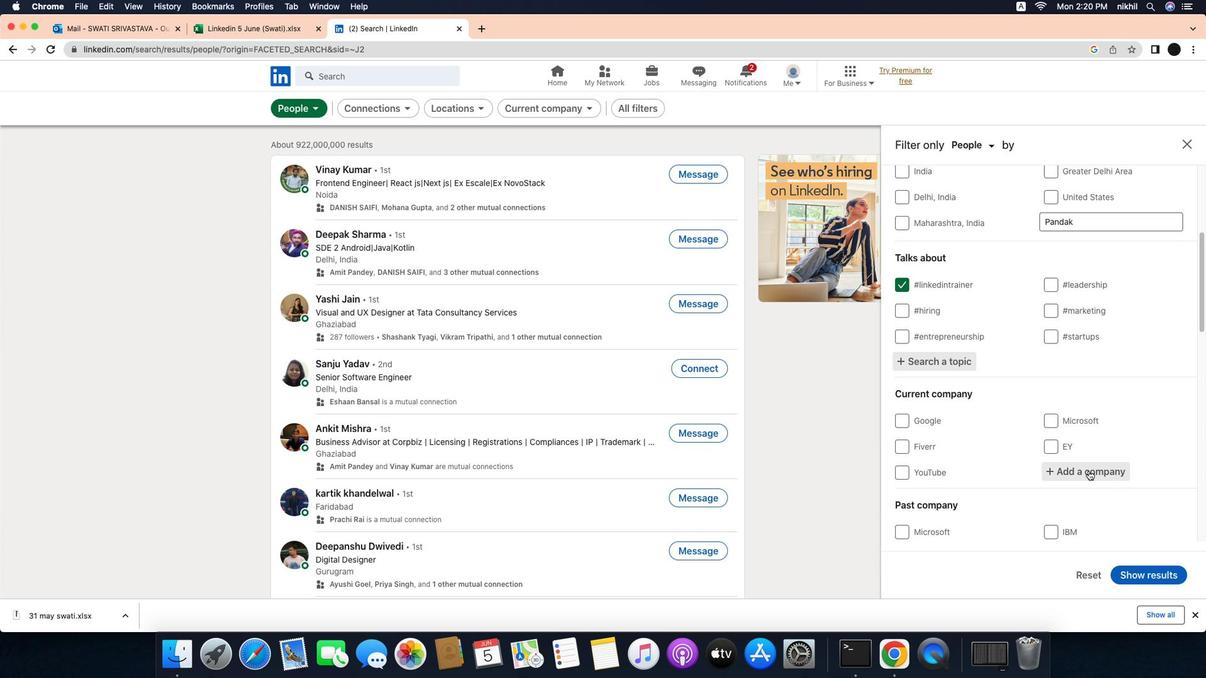 
Action: Mouse scrolled (1117, 475) with delta (-30, -31)
Screenshot: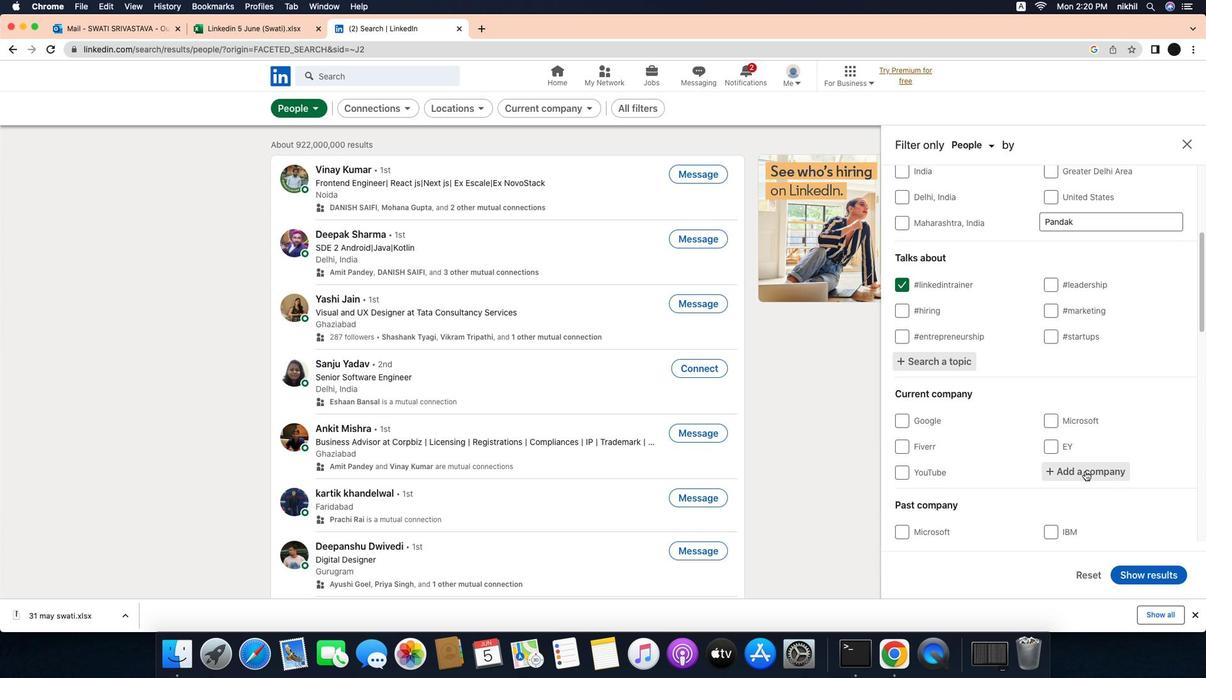 
Action: Mouse scrolled (1117, 475) with delta (-30, -31)
Screenshot: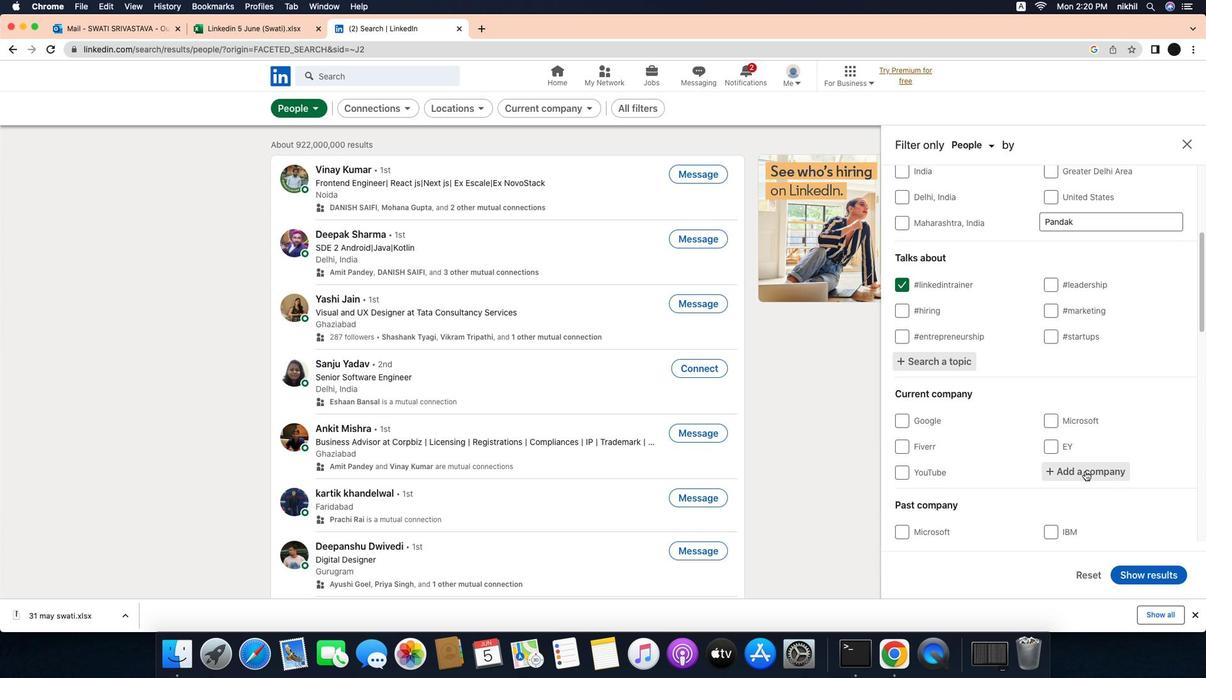 
Action: Mouse scrolled (1117, 475) with delta (-30, -31)
Screenshot: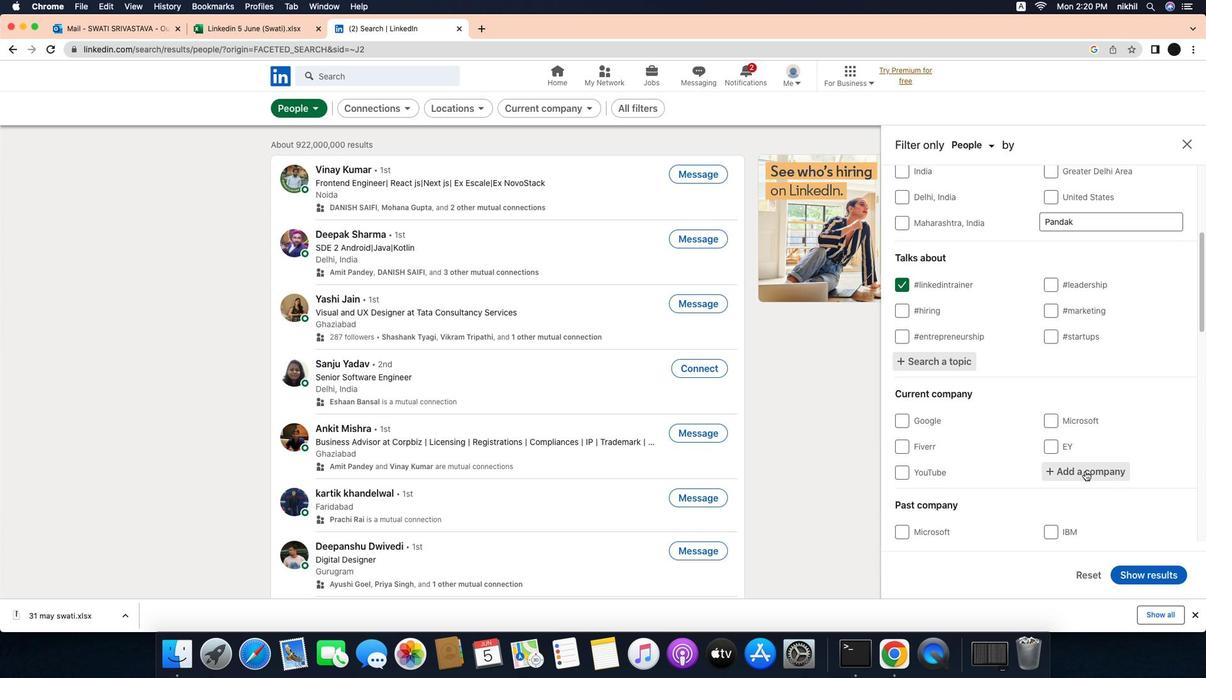 
Action: Mouse moved to (1126, 471)
Screenshot: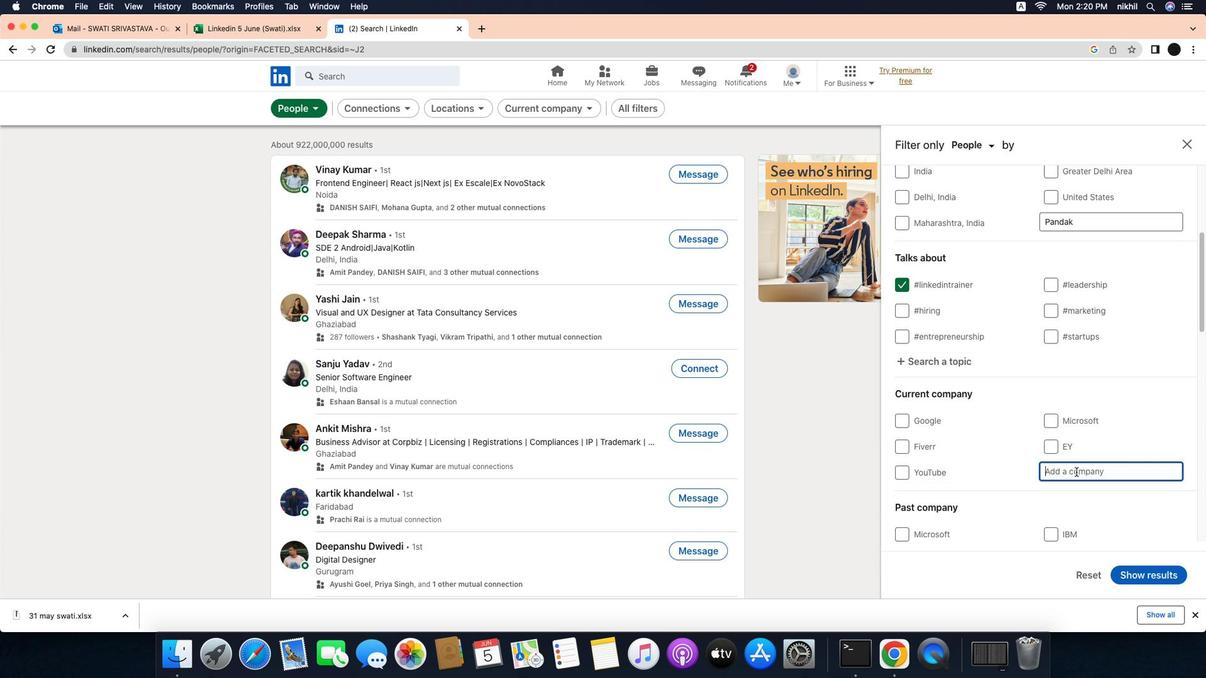 
Action: Mouse pressed left at (1126, 471)
Screenshot: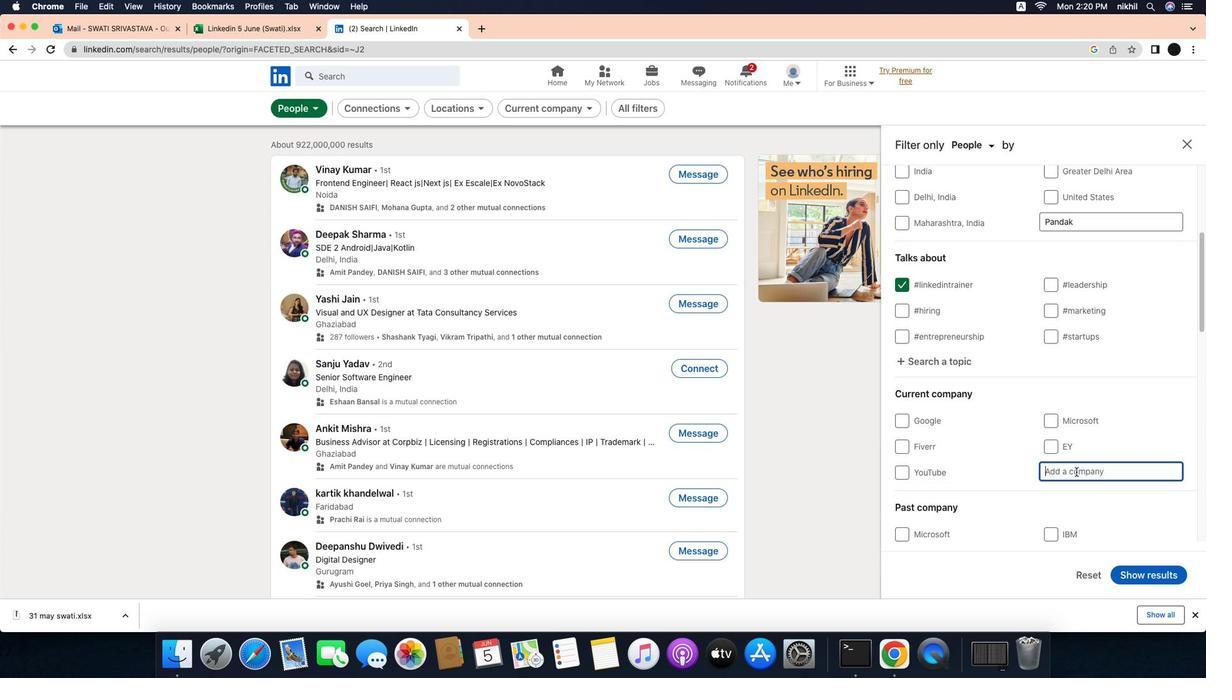
Action: Mouse moved to (1116, 471)
Screenshot: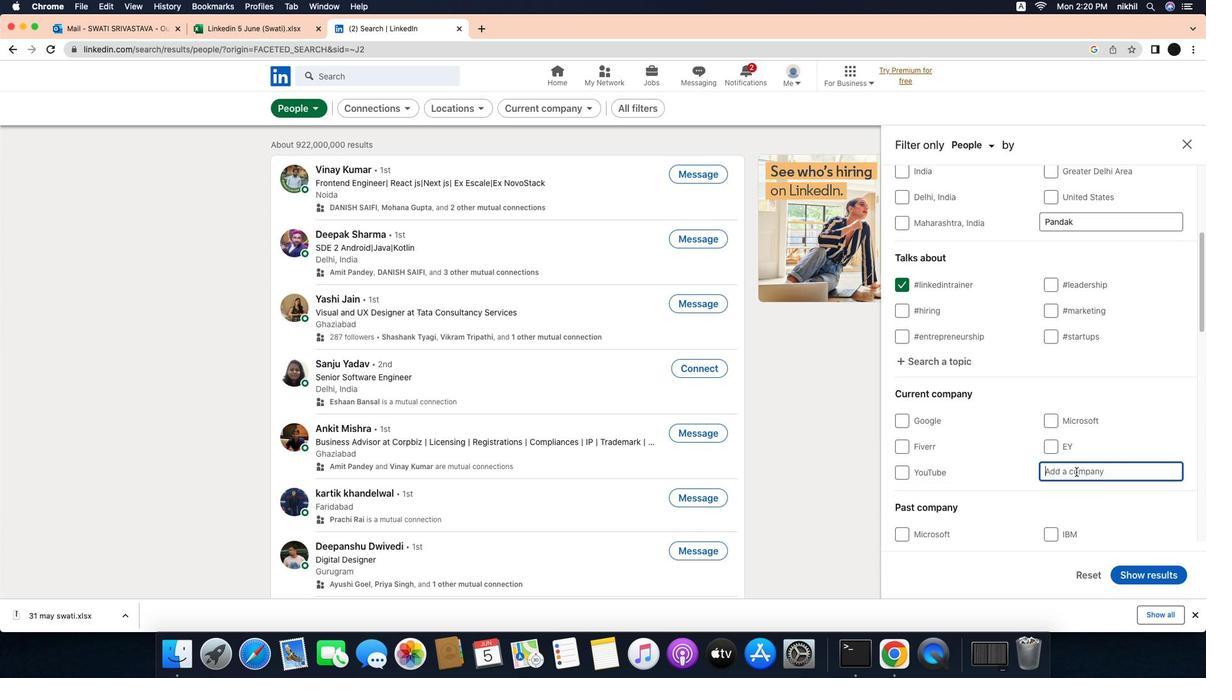 
Action: Mouse pressed left at (1116, 471)
Screenshot: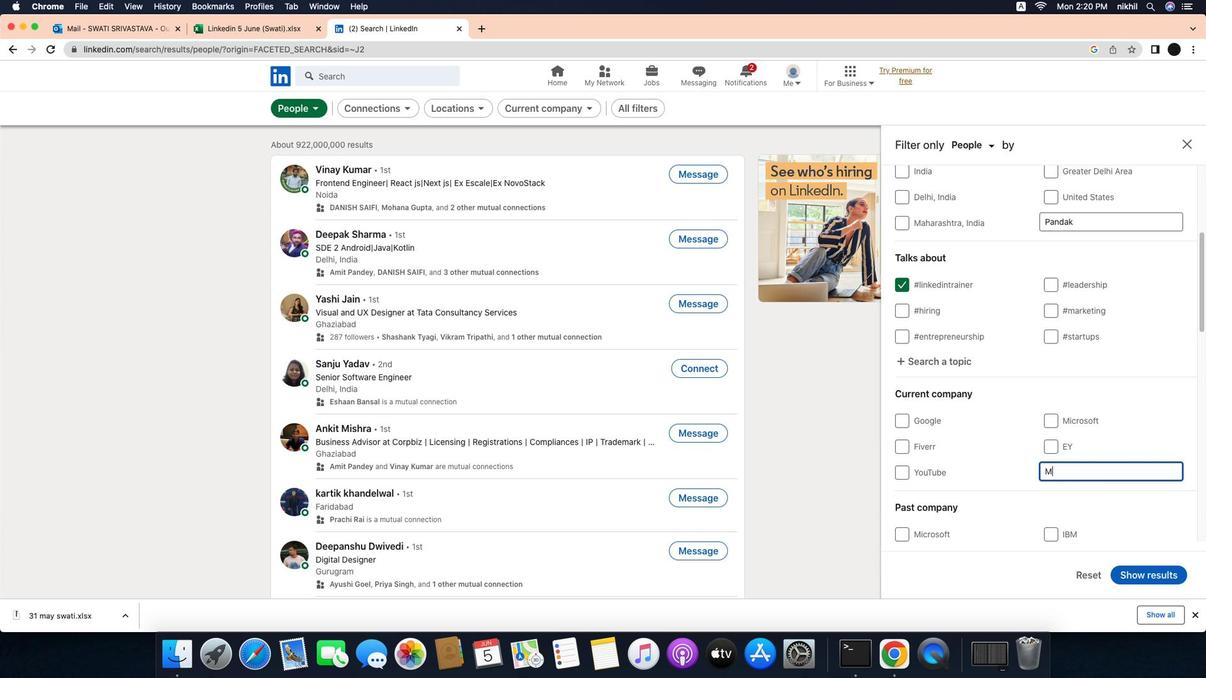
Action: Key pressed Key.caps_lock'M'Key.caps_lock'a''h''i''n''d''r''a'Key.spaceKey.caps_lock'L'Key.caps_lock'o''g''i''s''t''i''c''s'
Screenshot: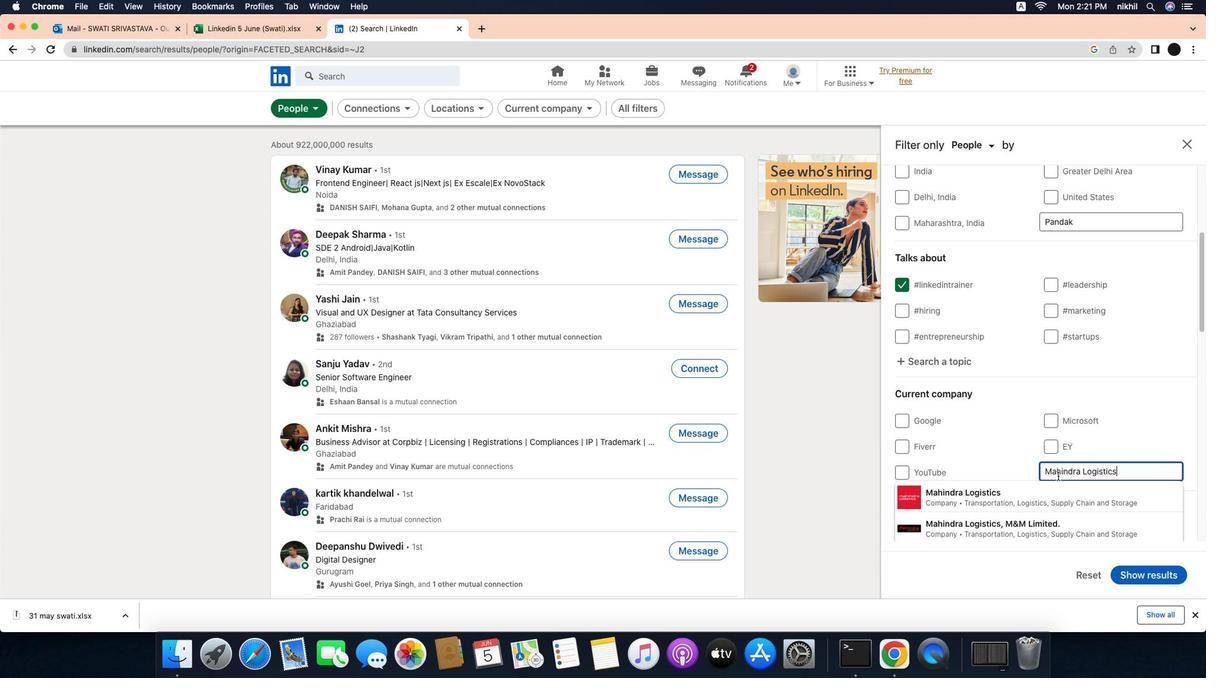 
Action: Mouse moved to (1078, 498)
Screenshot: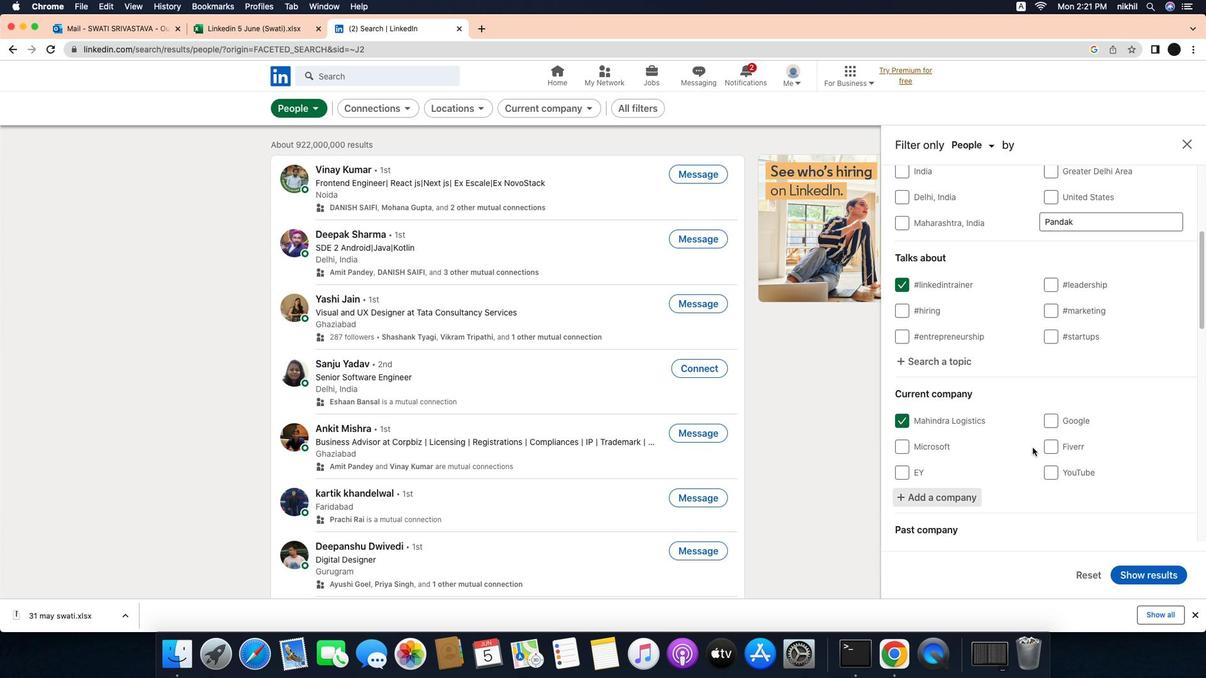 
Action: Mouse pressed left at (1078, 498)
Screenshot: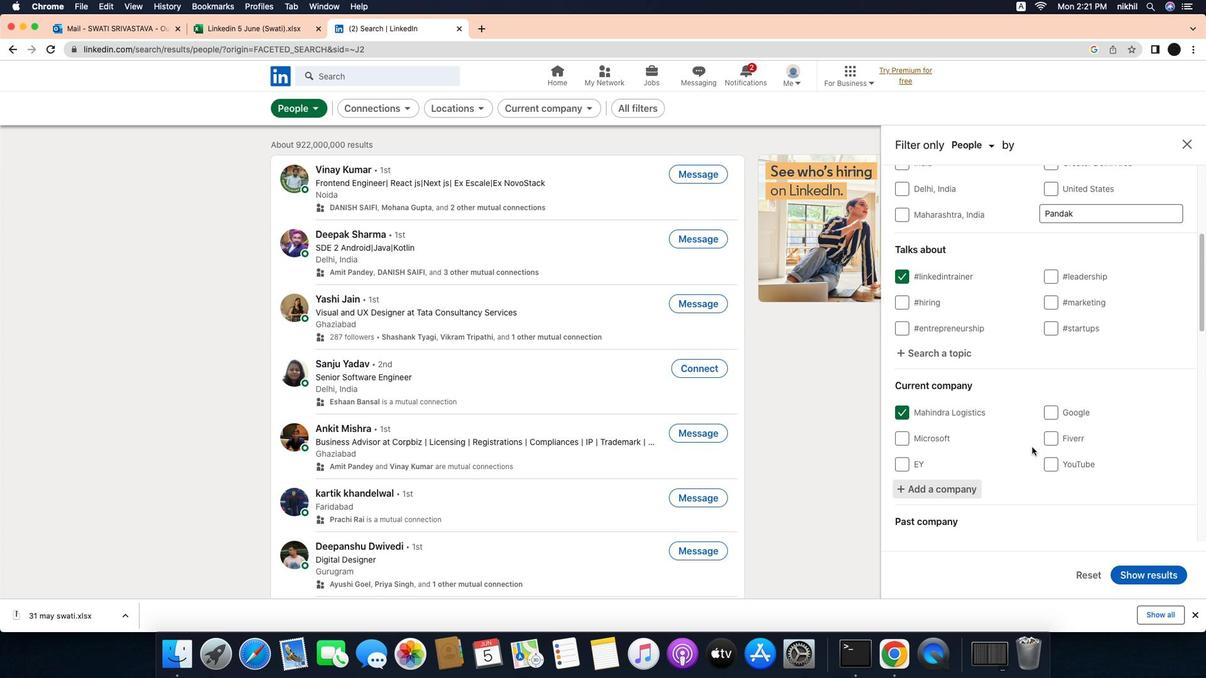 
Action: Mouse moved to (1069, 446)
Screenshot: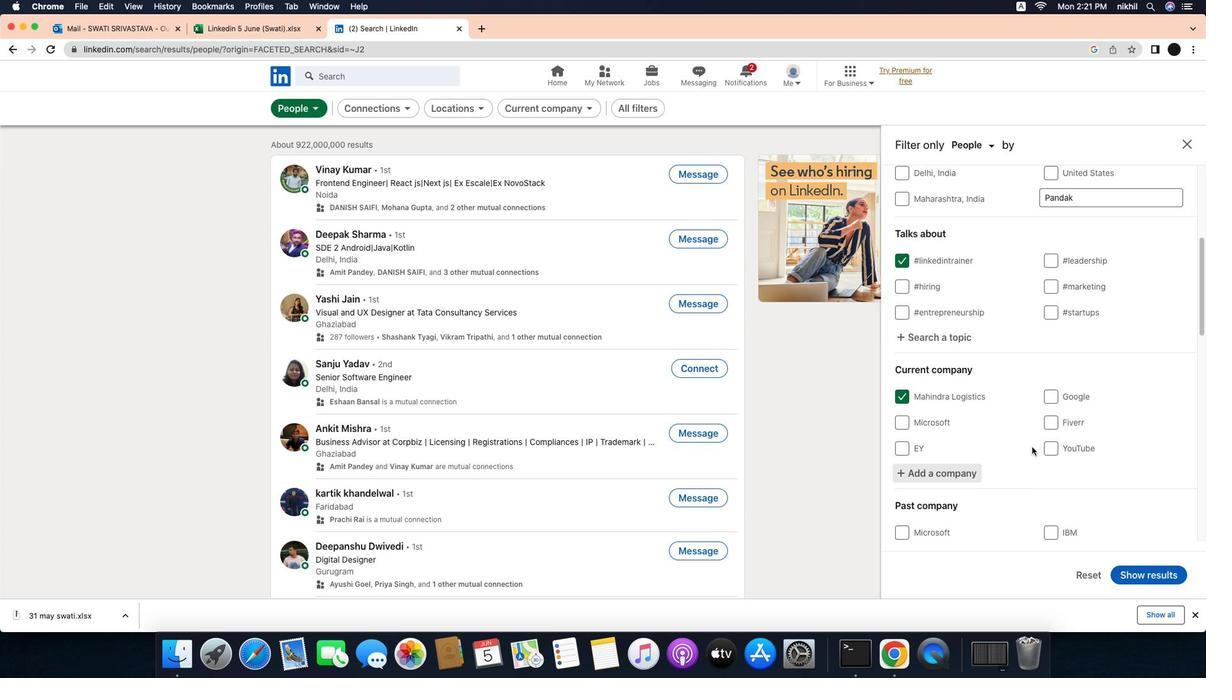 
Action: Mouse scrolled (1069, 446) with delta (-30, -31)
Screenshot: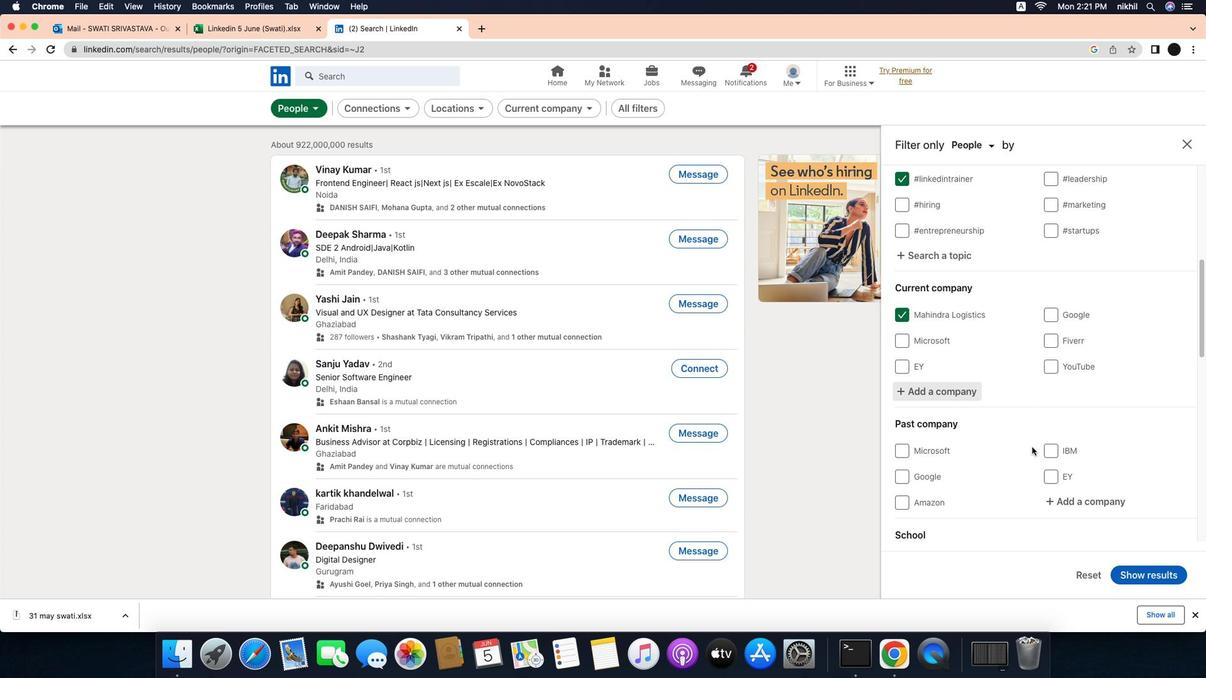 
Action: Mouse scrolled (1069, 446) with delta (-30, -31)
Screenshot: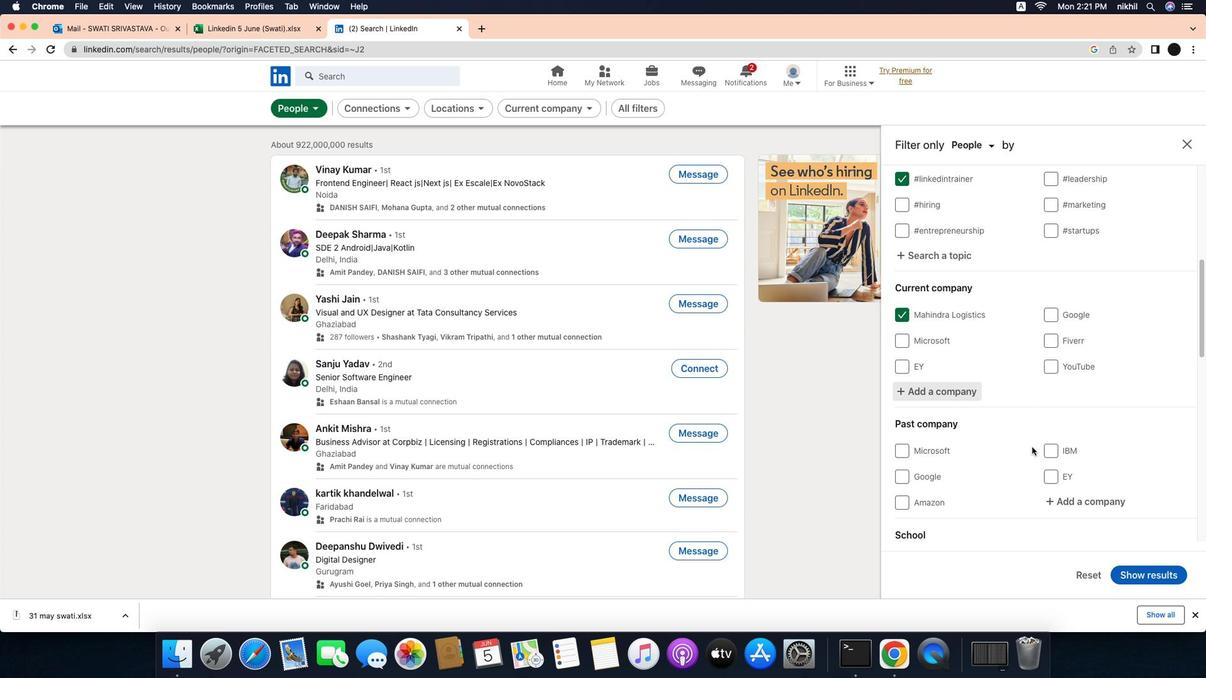 
Action: Mouse scrolled (1069, 446) with delta (-30, -31)
Screenshot: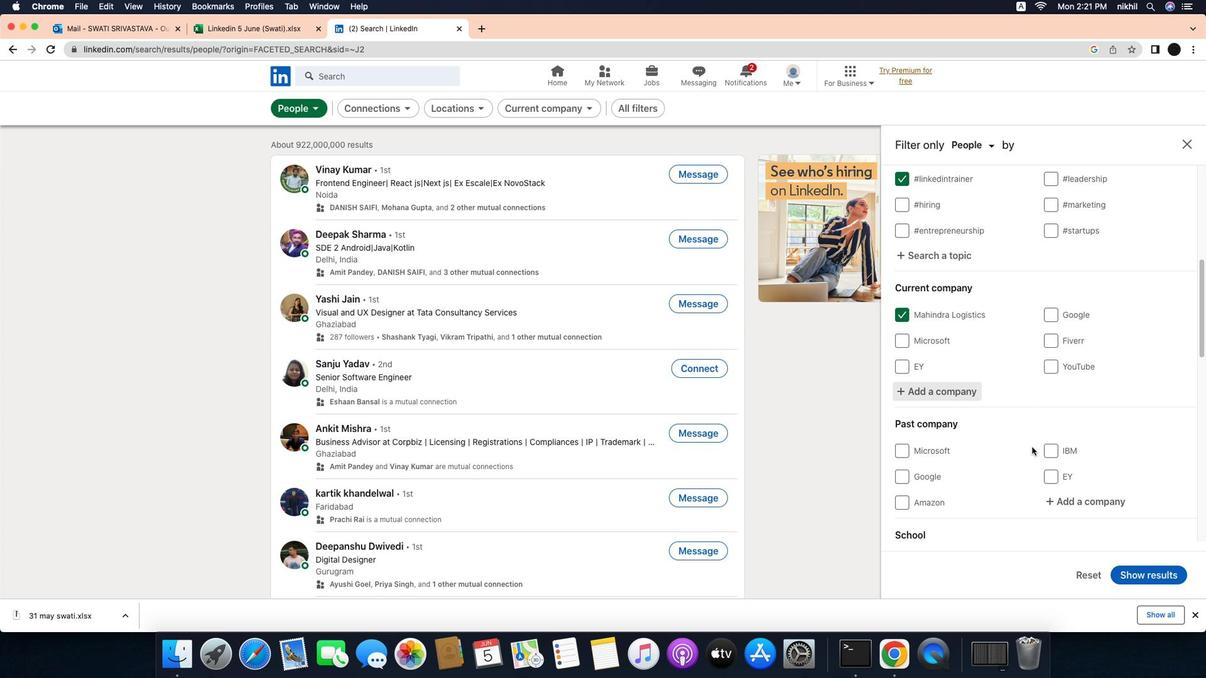 
Action: Mouse scrolled (1069, 446) with delta (-30, -31)
Screenshot: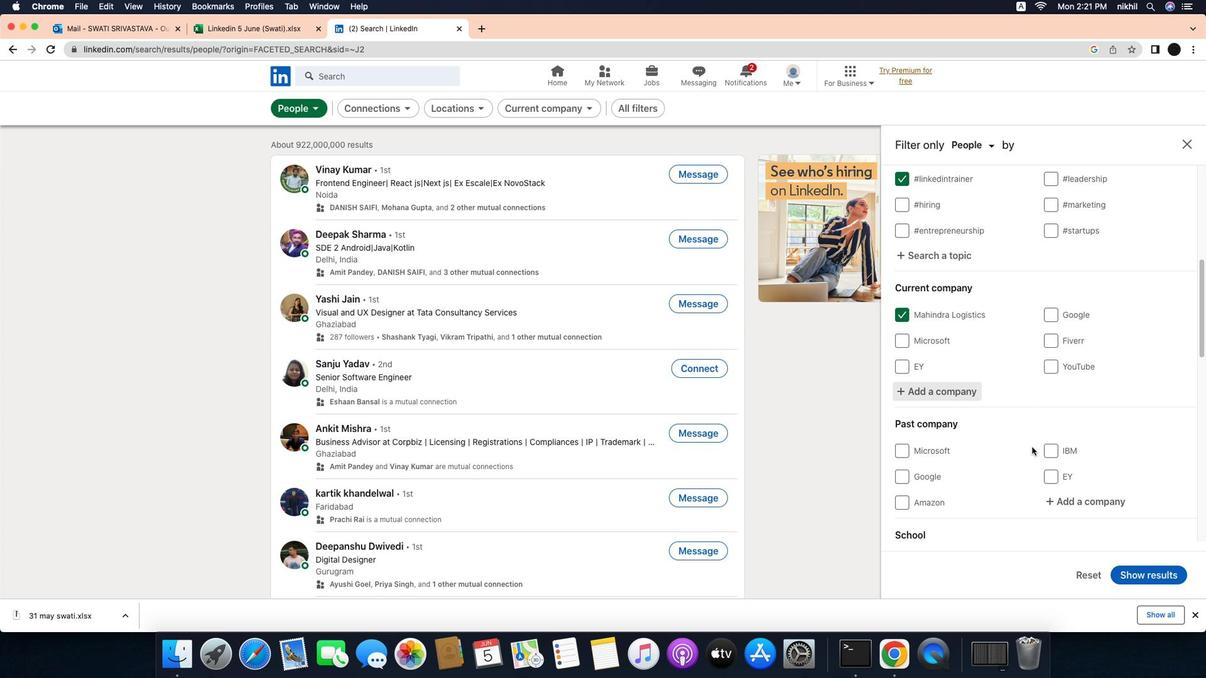 
Action: Mouse scrolled (1069, 446) with delta (-30, -31)
Screenshot: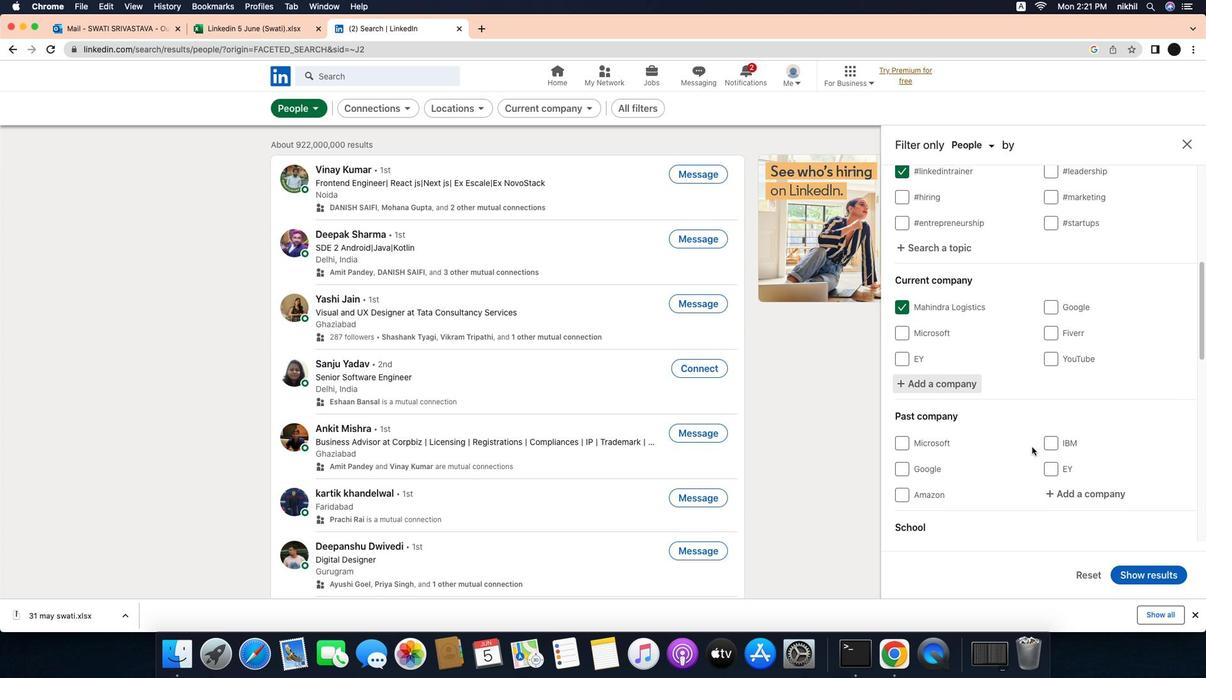 
Action: Mouse scrolled (1069, 446) with delta (-30, -31)
Screenshot: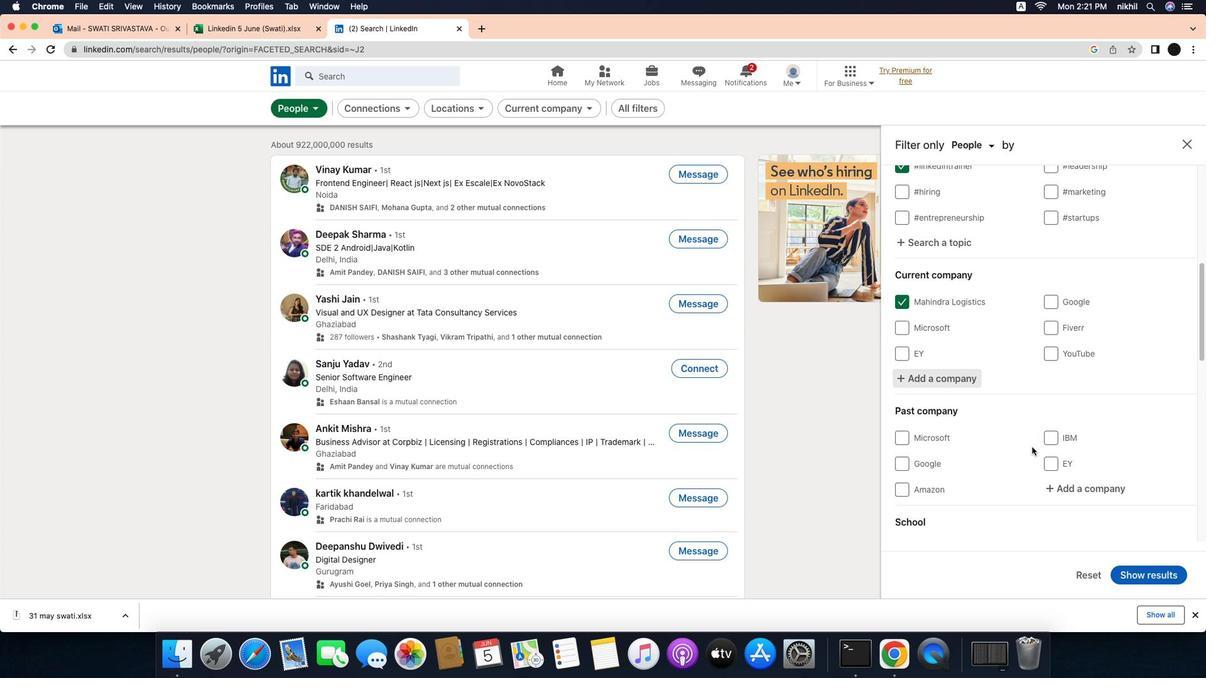 
Action: Mouse scrolled (1069, 446) with delta (-30, -31)
Screenshot: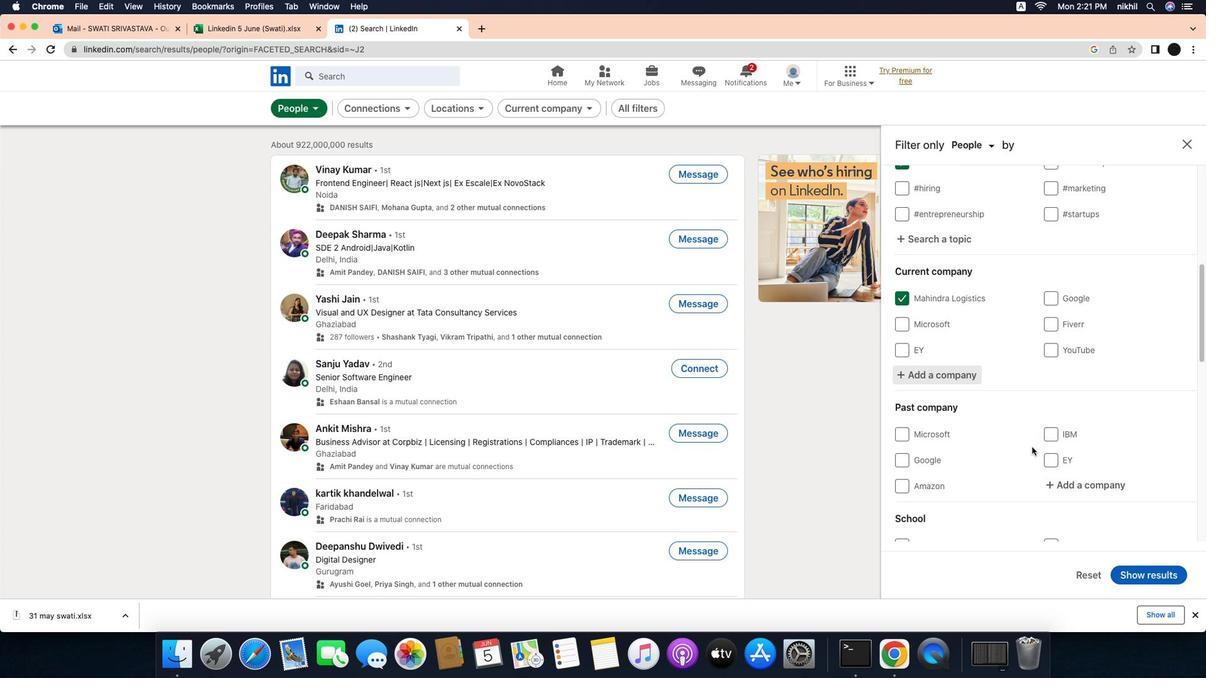 
Action: Mouse scrolled (1069, 446) with delta (-30, -32)
Screenshot: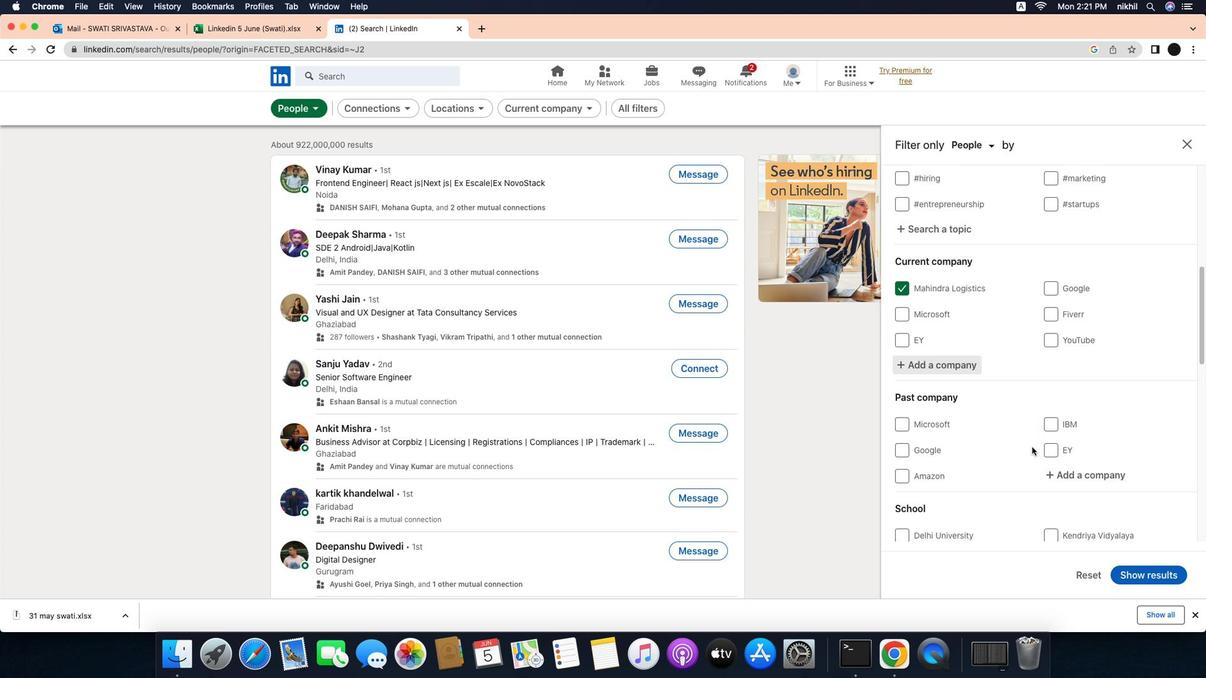 
Action: Mouse scrolled (1069, 446) with delta (-30, -31)
Screenshot: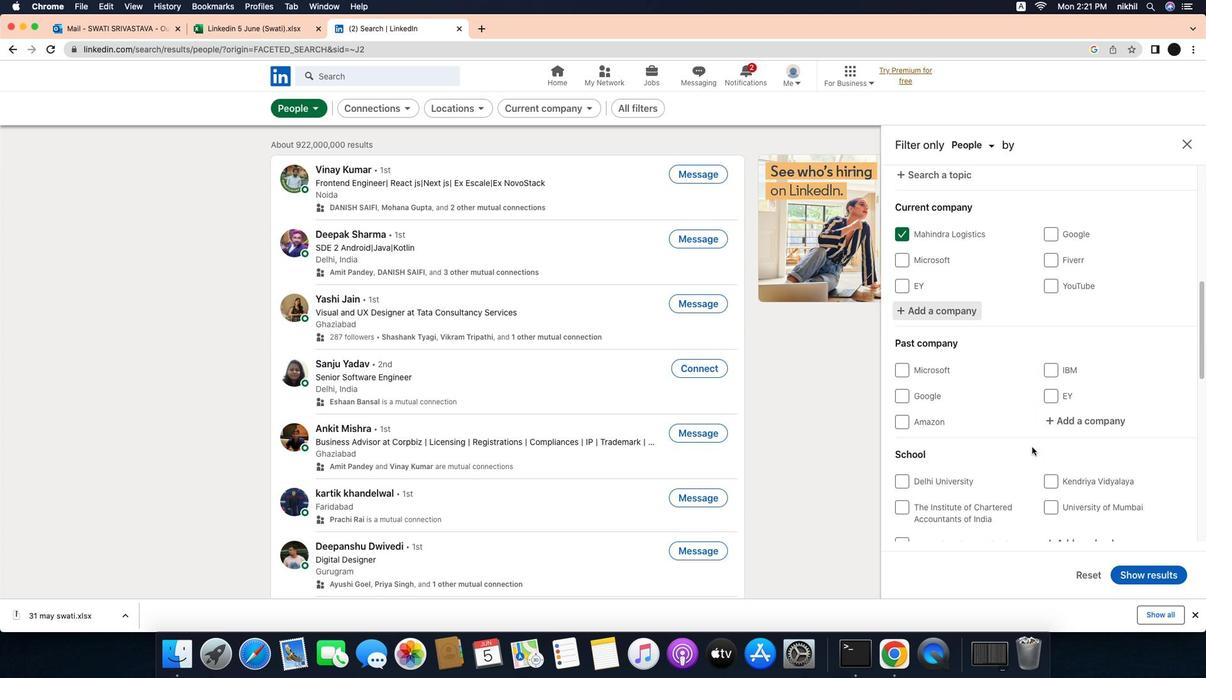 
Action: Mouse scrolled (1069, 446) with delta (-30, -31)
Screenshot: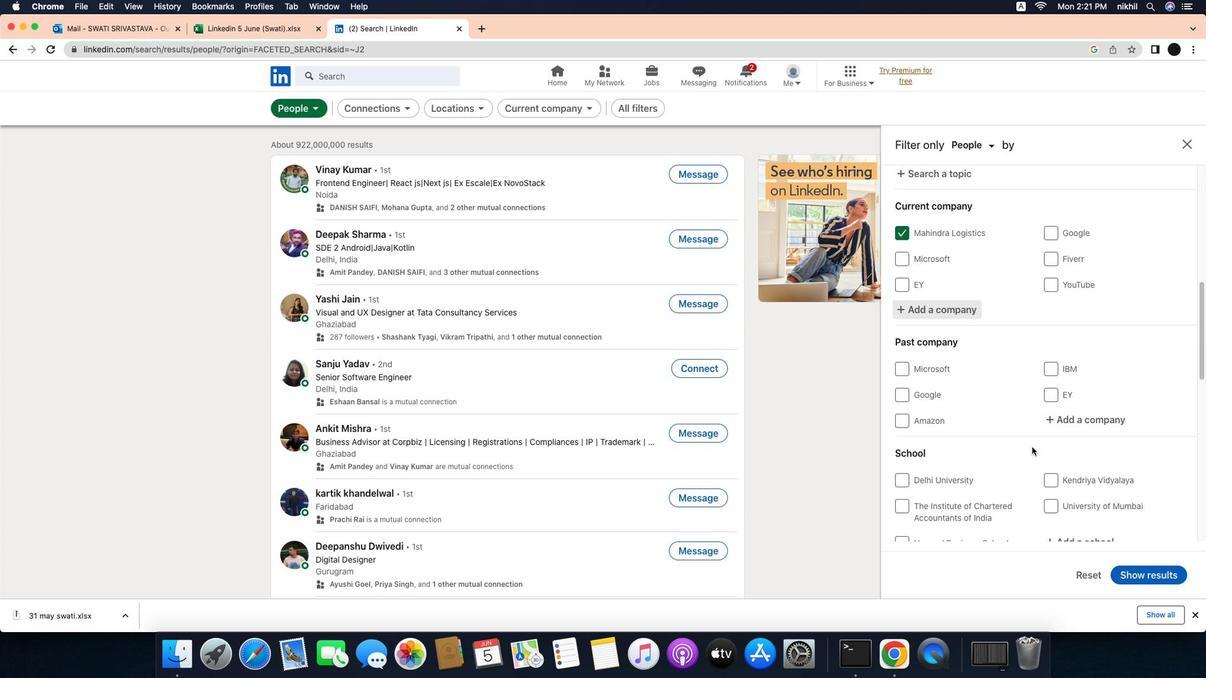 
Action: Mouse scrolled (1069, 446) with delta (-30, -31)
Screenshot: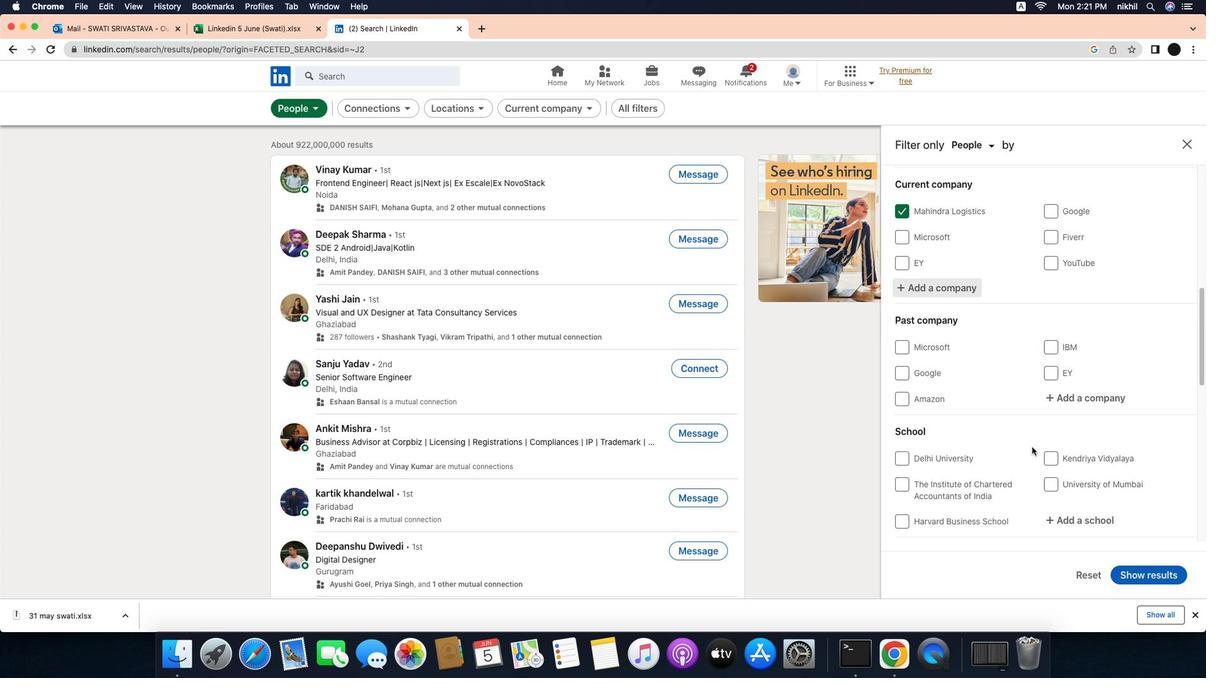 
Action: Mouse scrolled (1069, 446) with delta (-30, -31)
Screenshot: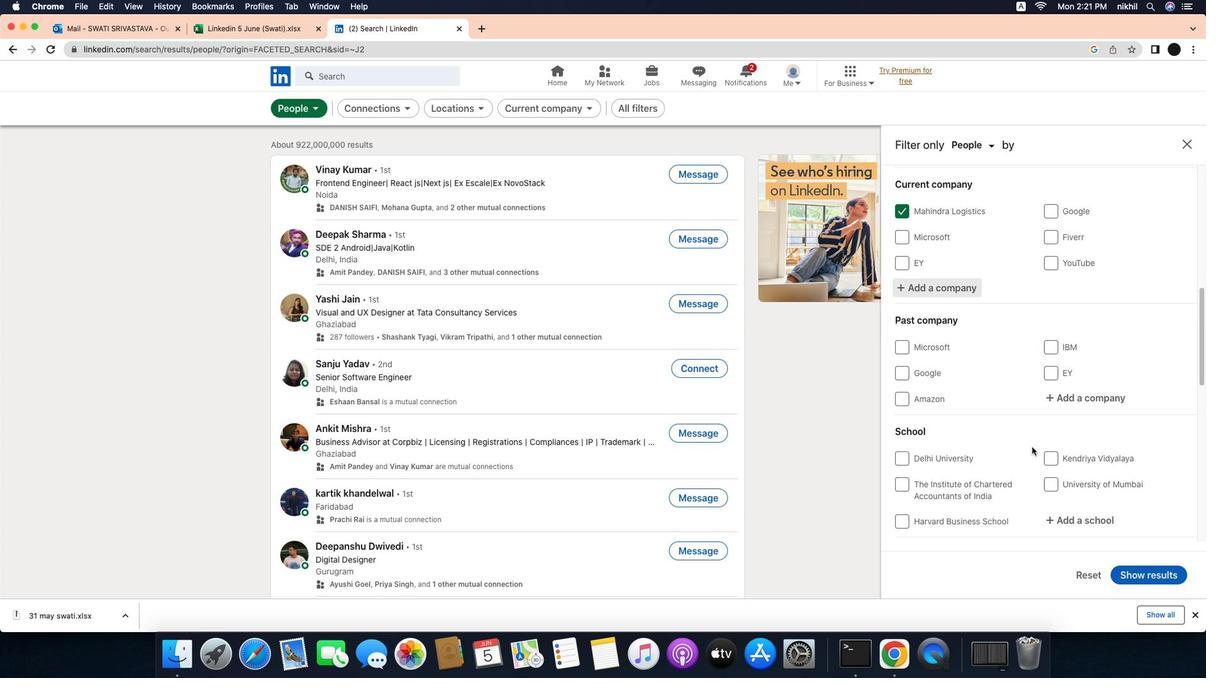 
Action: Mouse scrolled (1069, 446) with delta (-30, -31)
Screenshot: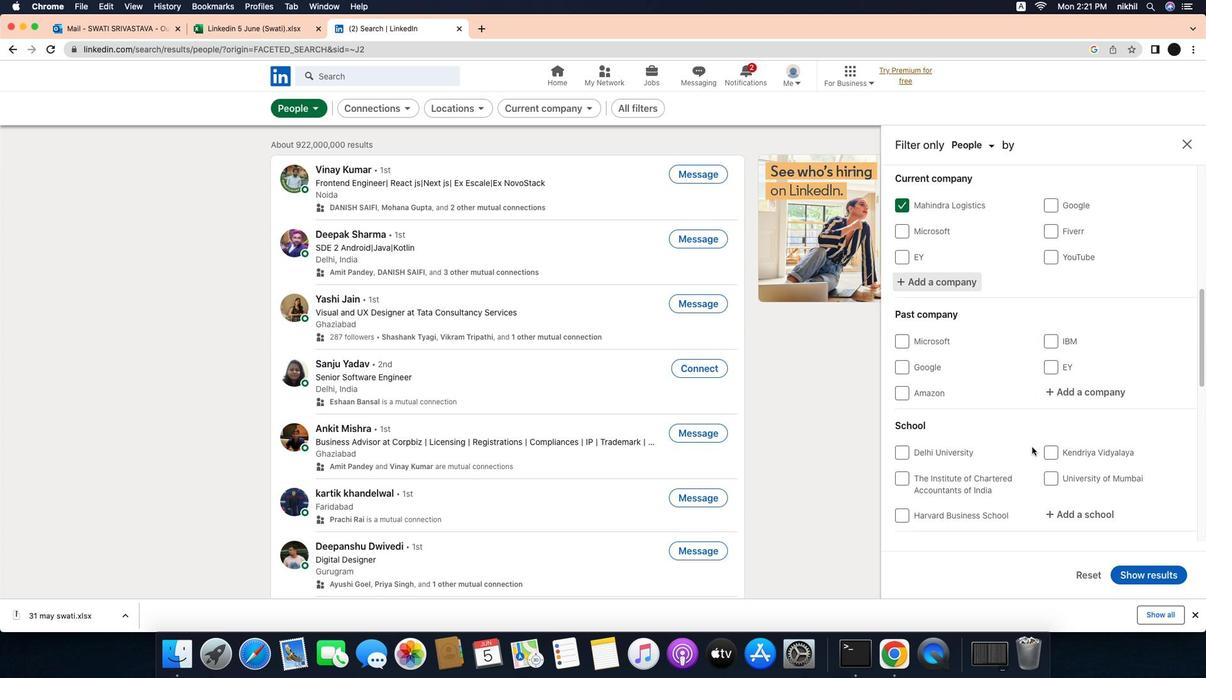 
Action: Mouse scrolled (1069, 446) with delta (-30, -31)
Screenshot: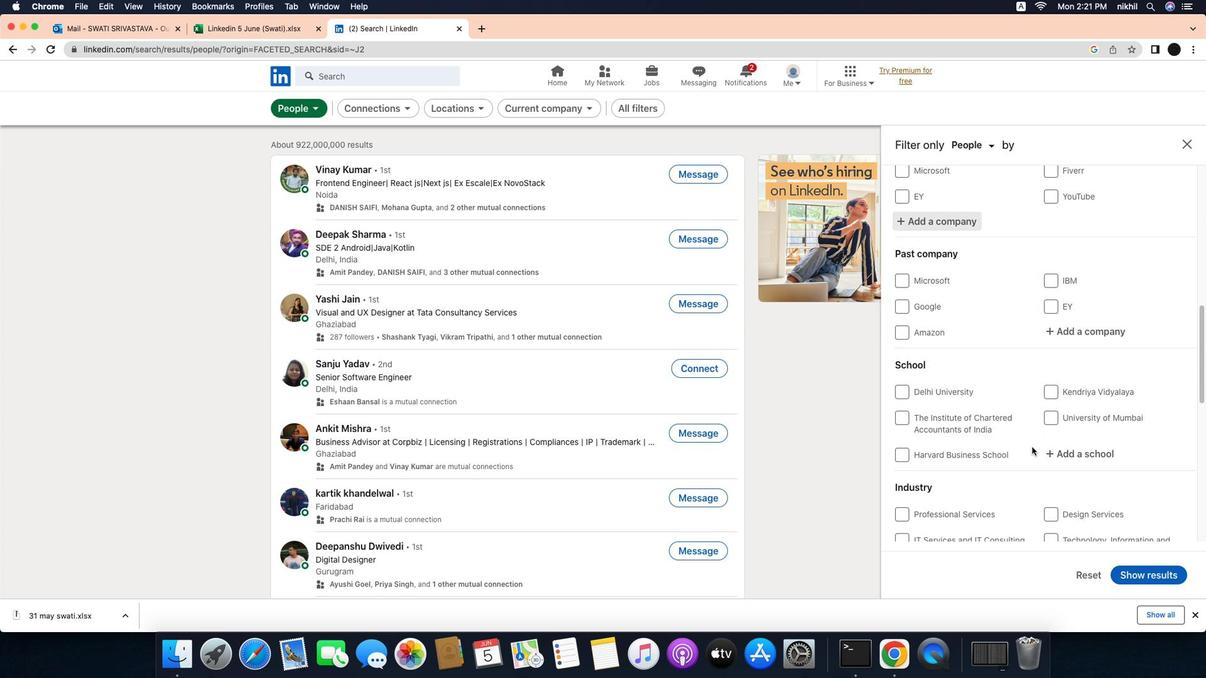 
Action: Mouse scrolled (1069, 446) with delta (-30, -31)
Screenshot: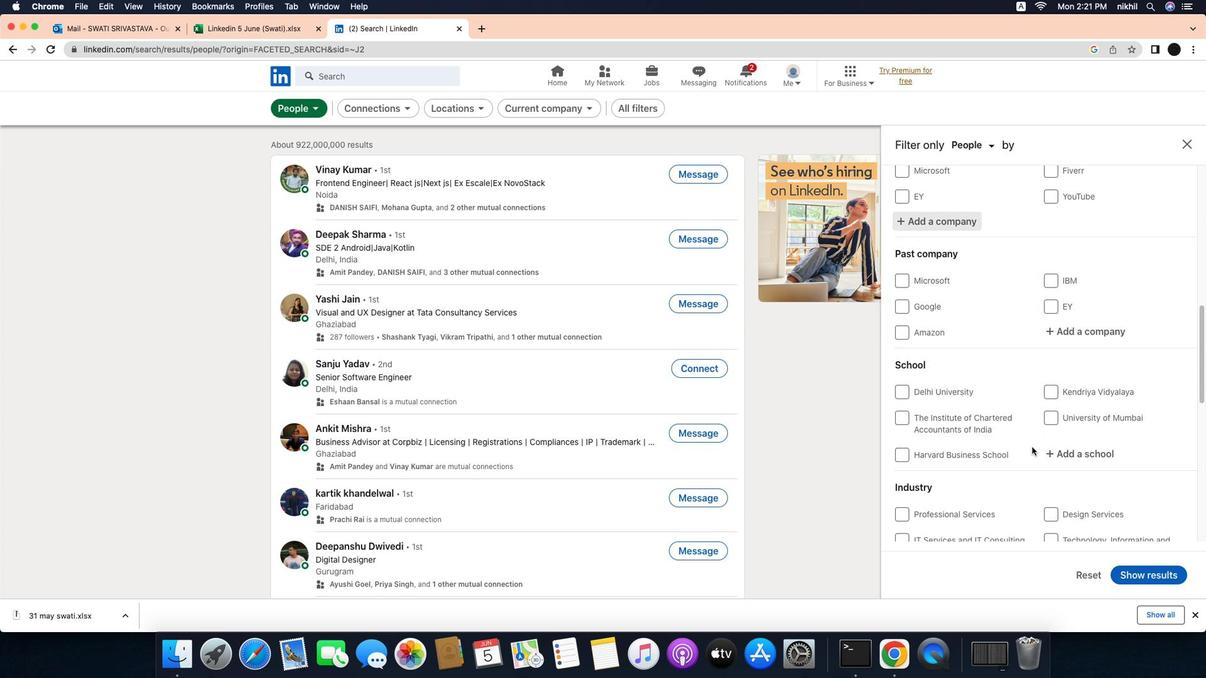 
Action: Mouse scrolled (1069, 446) with delta (-30, -31)
Screenshot: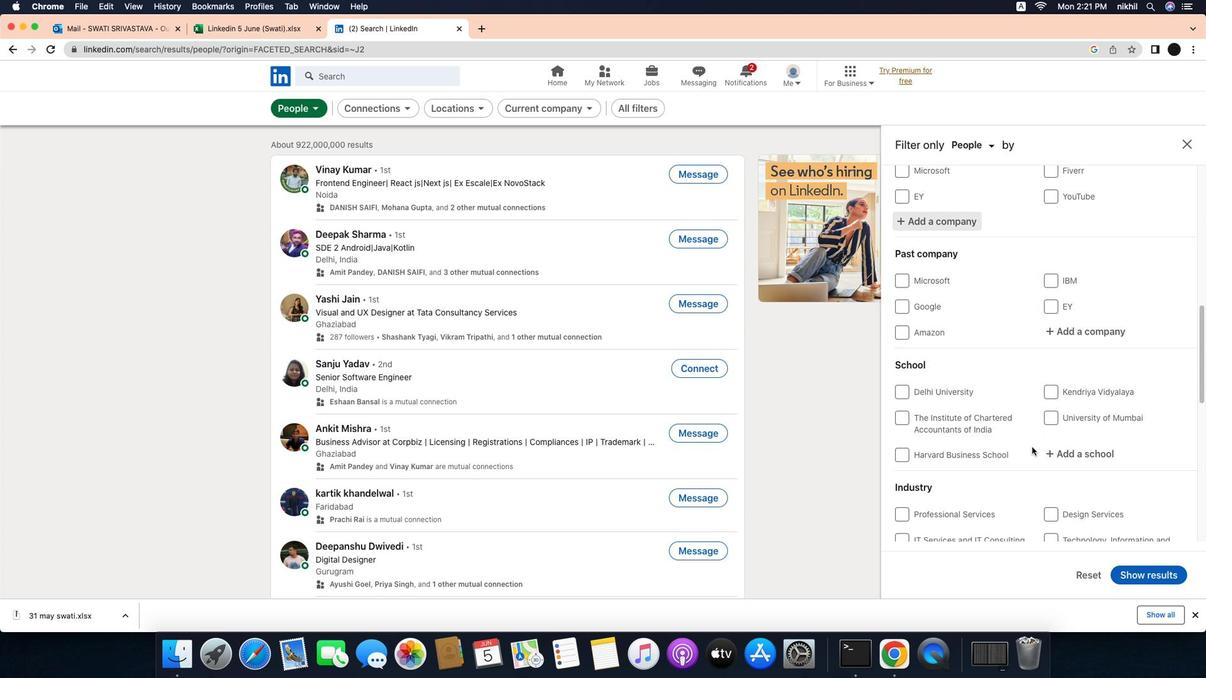 
Action: Mouse scrolled (1069, 446) with delta (-30, -31)
Screenshot: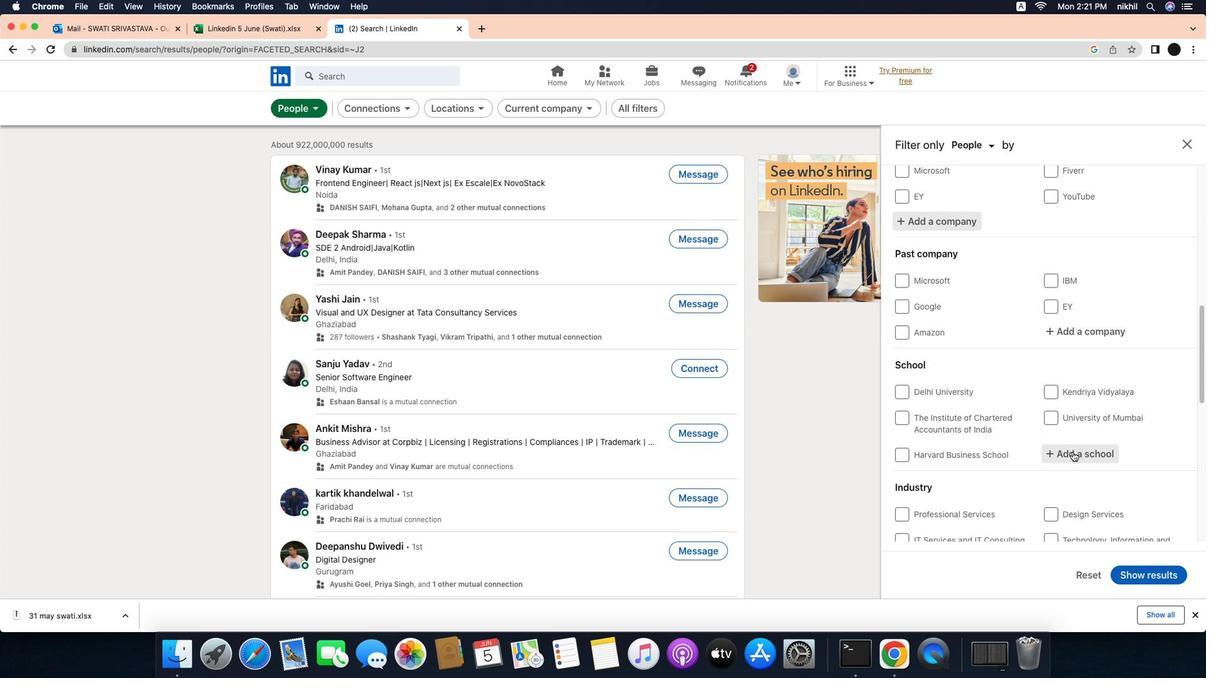 
Action: Mouse scrolled (1069, 446) with delta (-30, -31)
Screenshot: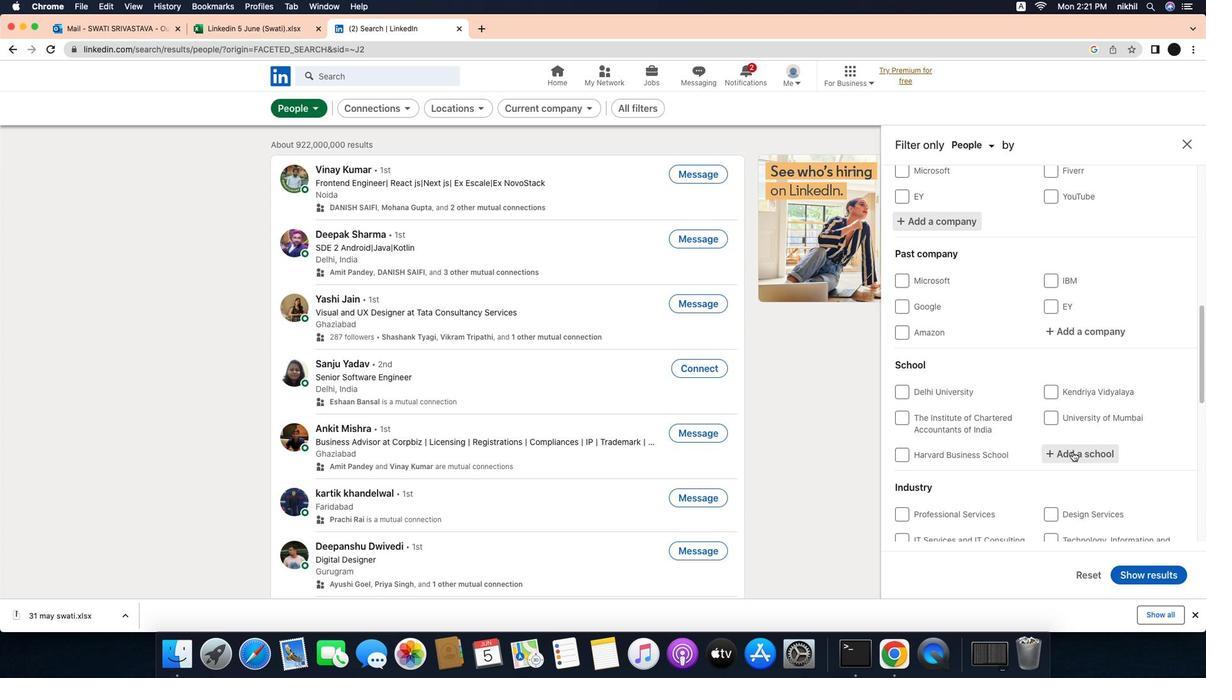 
Action: Mouse scrolled (1069, 446) with delta (-30, -31)
Screenshot: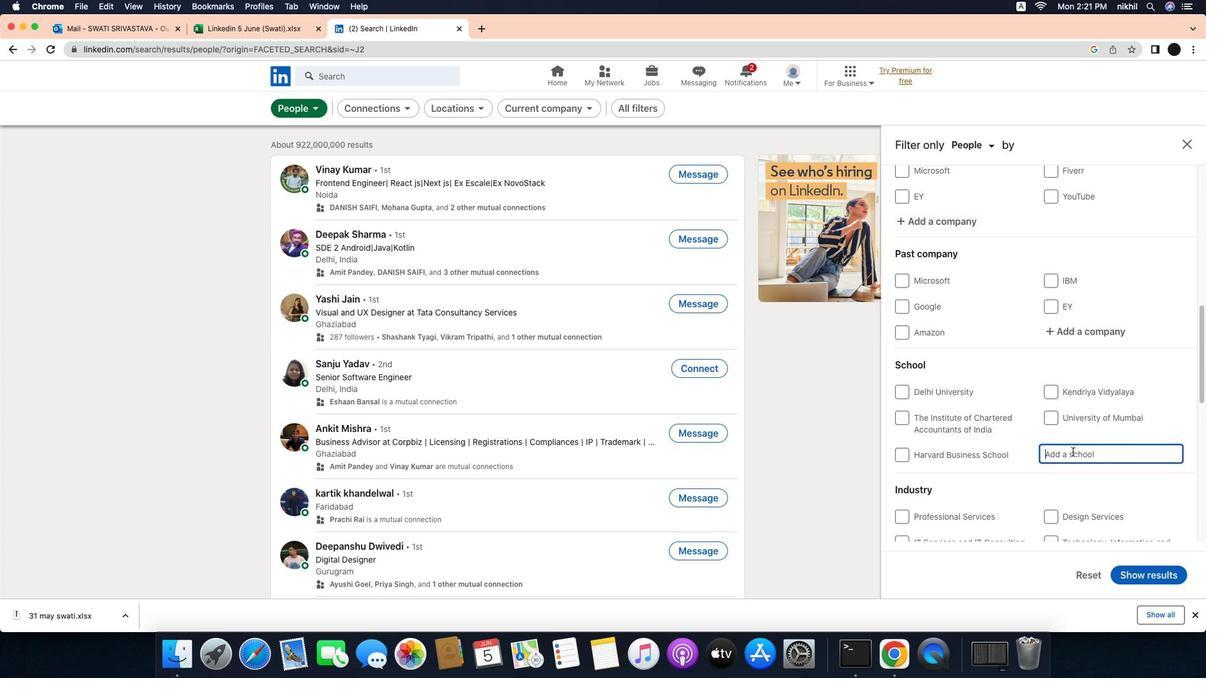 
Action: Mouse scrolled (1069, 446) with delta (-30, -31)
Screenshot: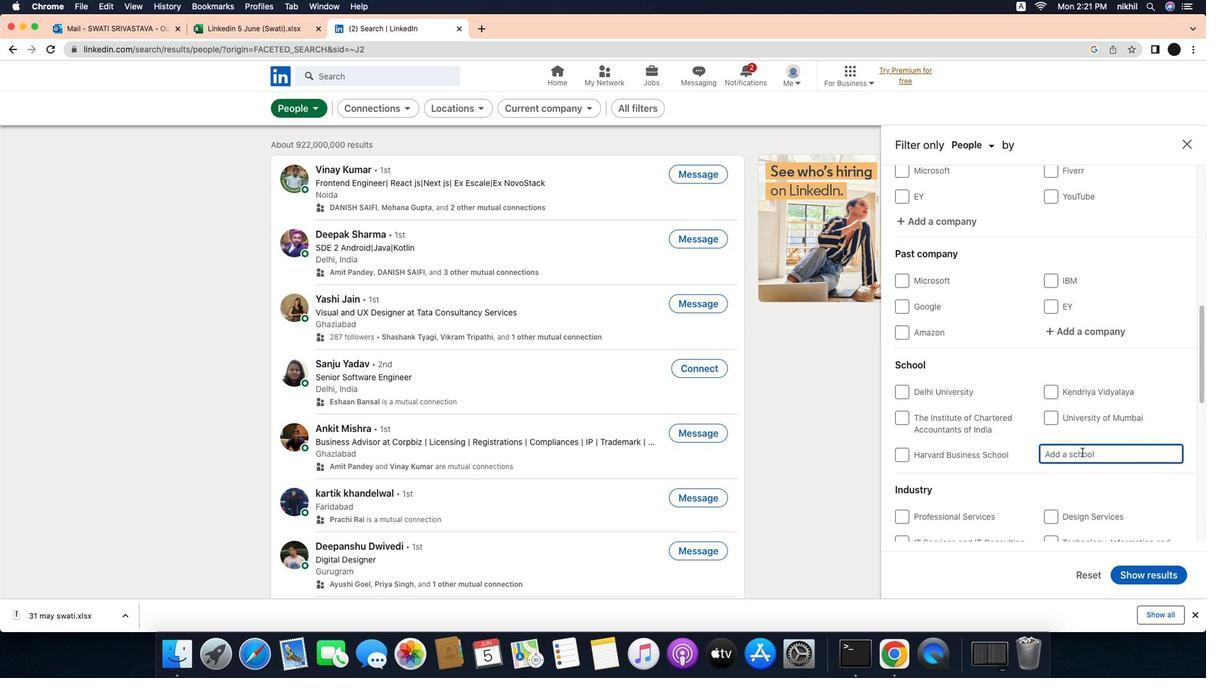 
Action: Mouse scrolled (1069, 446) with delta (-30, -31)
Screenshot: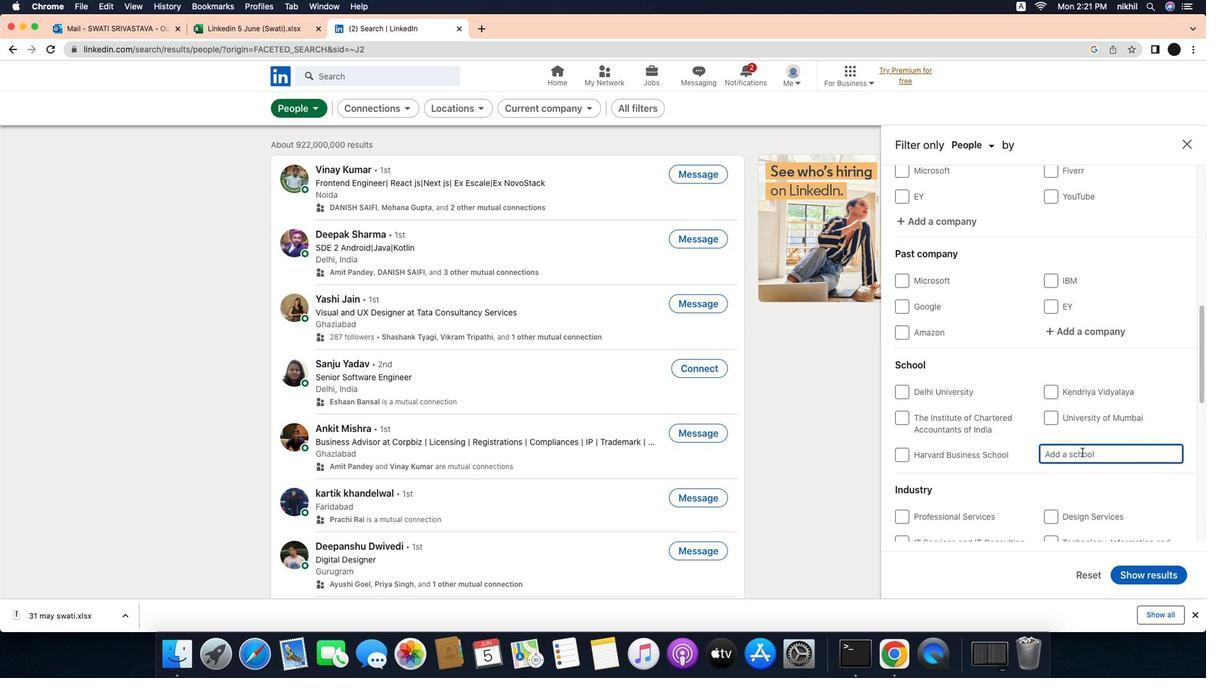 
Action: Mouse scrolled (1069, 446) with delta (-30, -31)
Screenshot: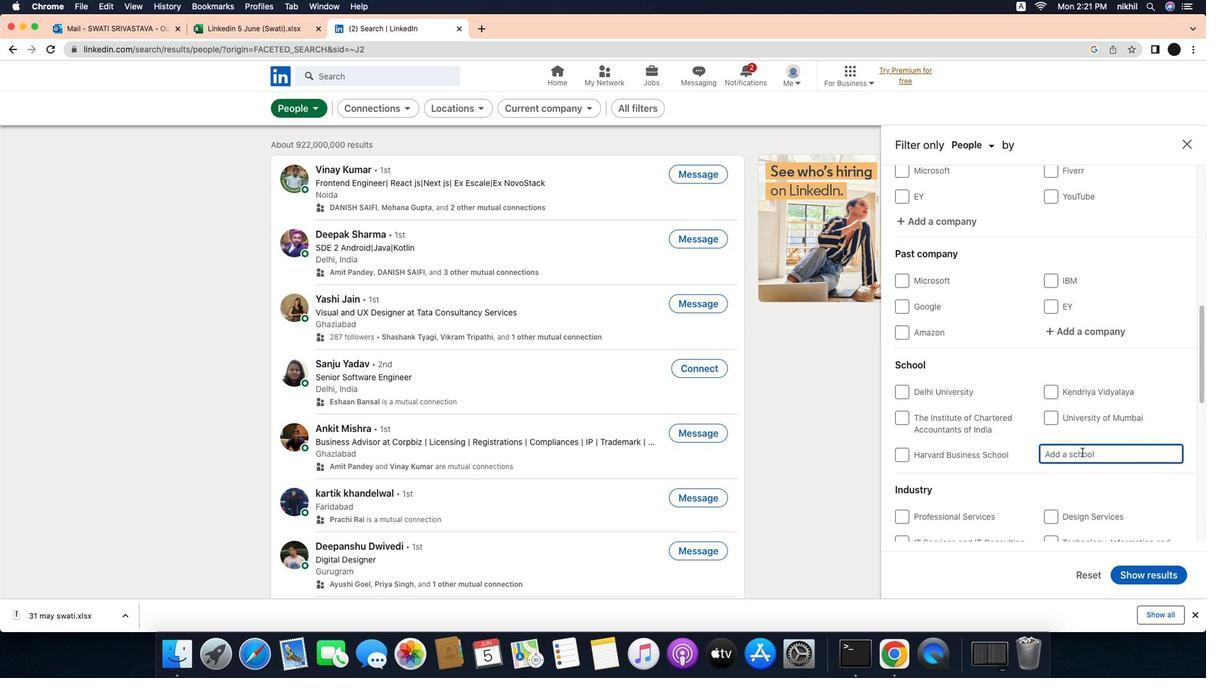 
Action: Mouse scrolled (1069, 446) with delta (-30, -31)
Screenshot: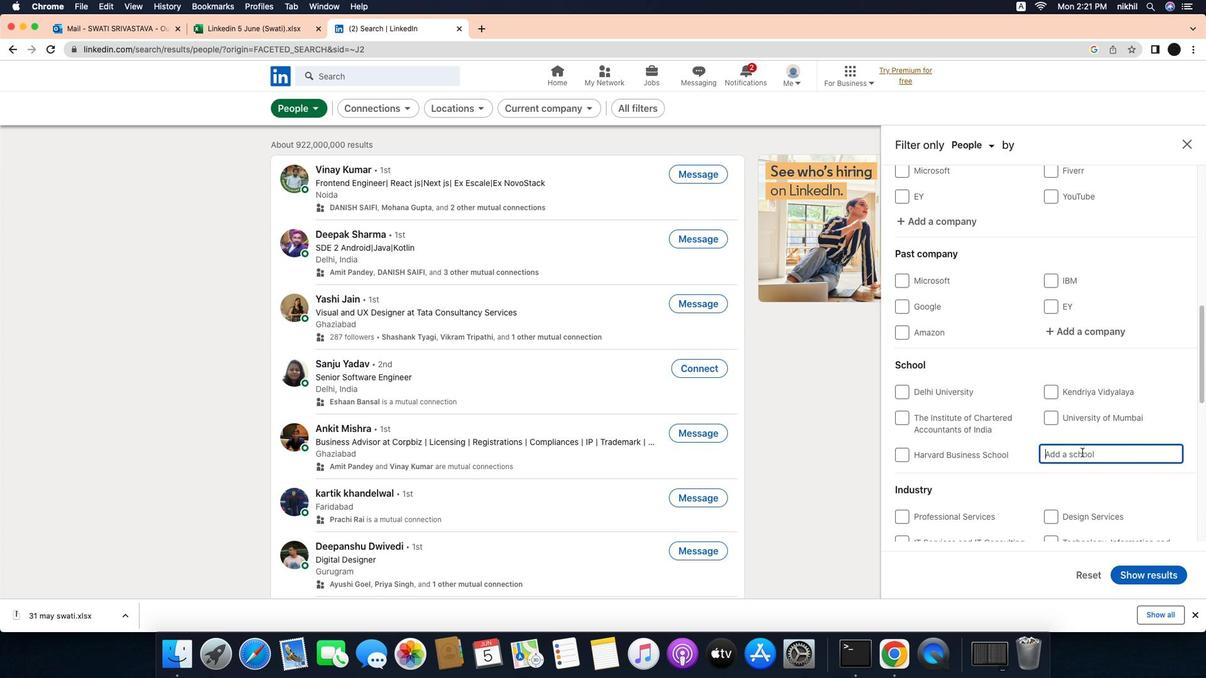 
Action: Mouse scrolled (1069, 446) with delta (-30, -31)
Screenshot: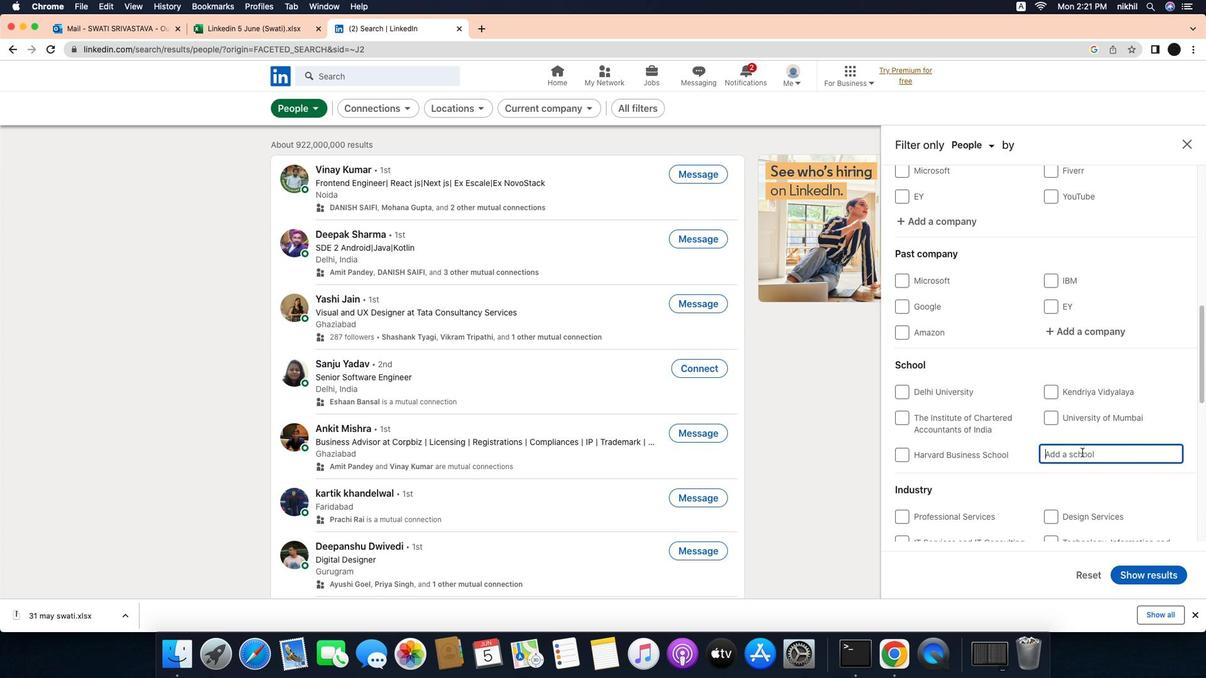 
Action: Mouse moved to (1112, 450)
Screenshot: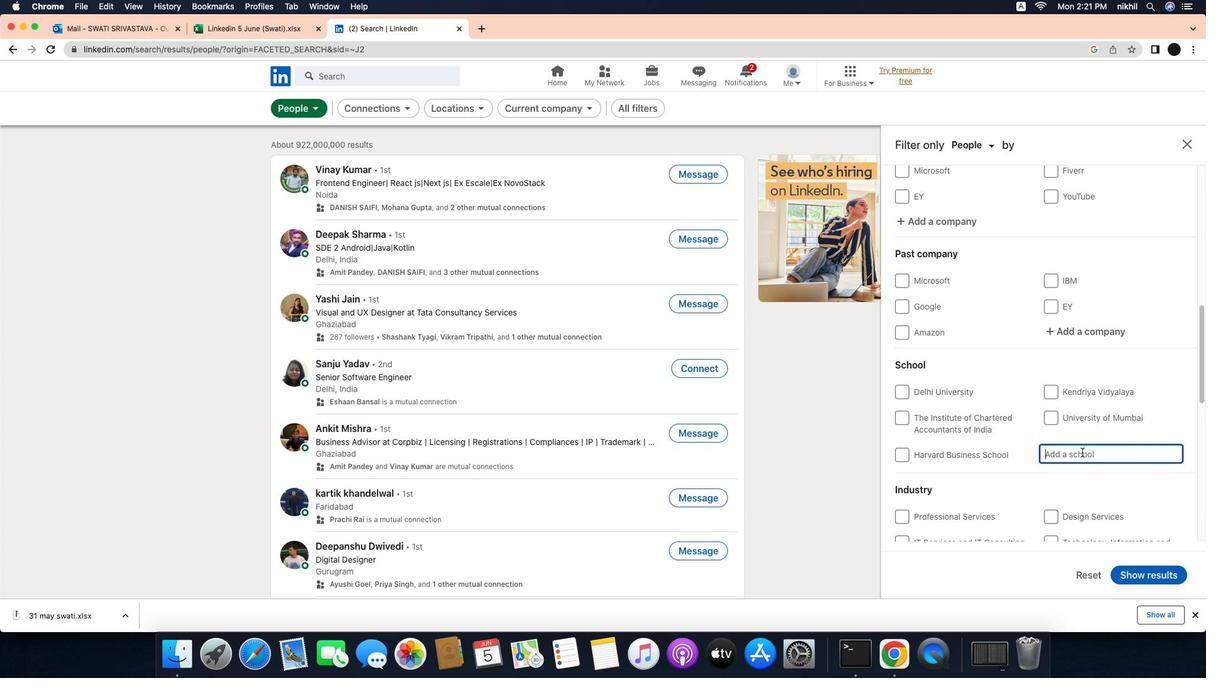 
Action: Mouse pressed left at (1112, 450)
Screenshot: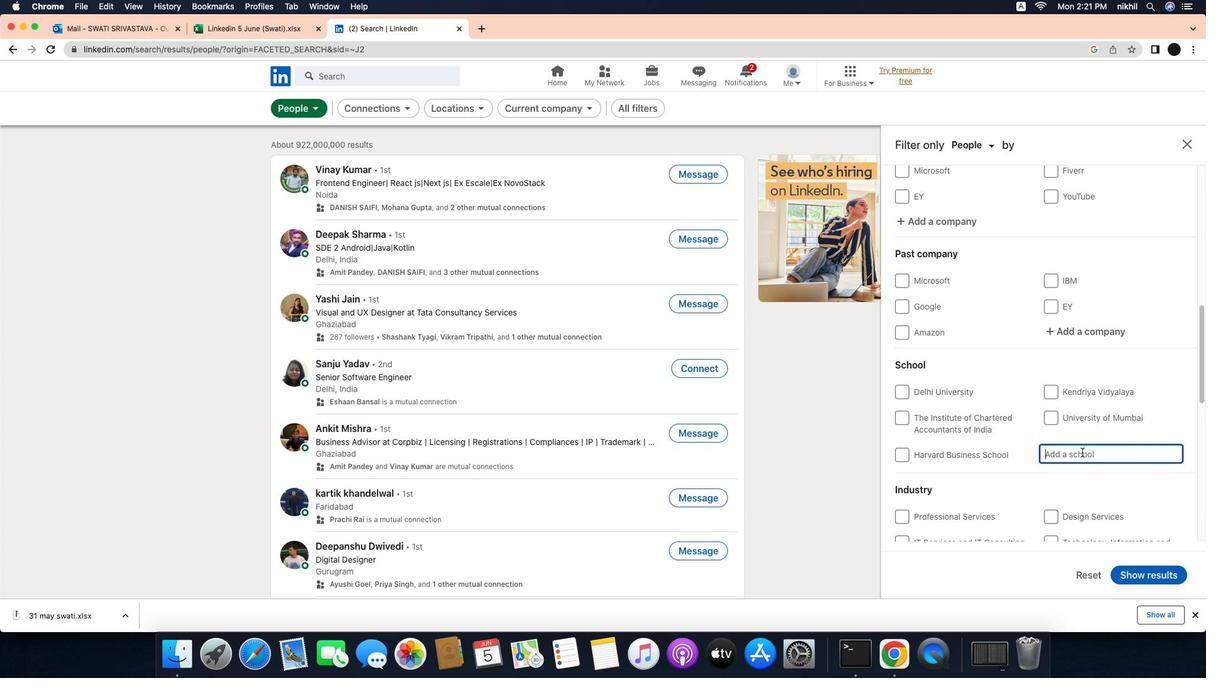 
Action: Mouse moved to (1122, 451)
Screenshot: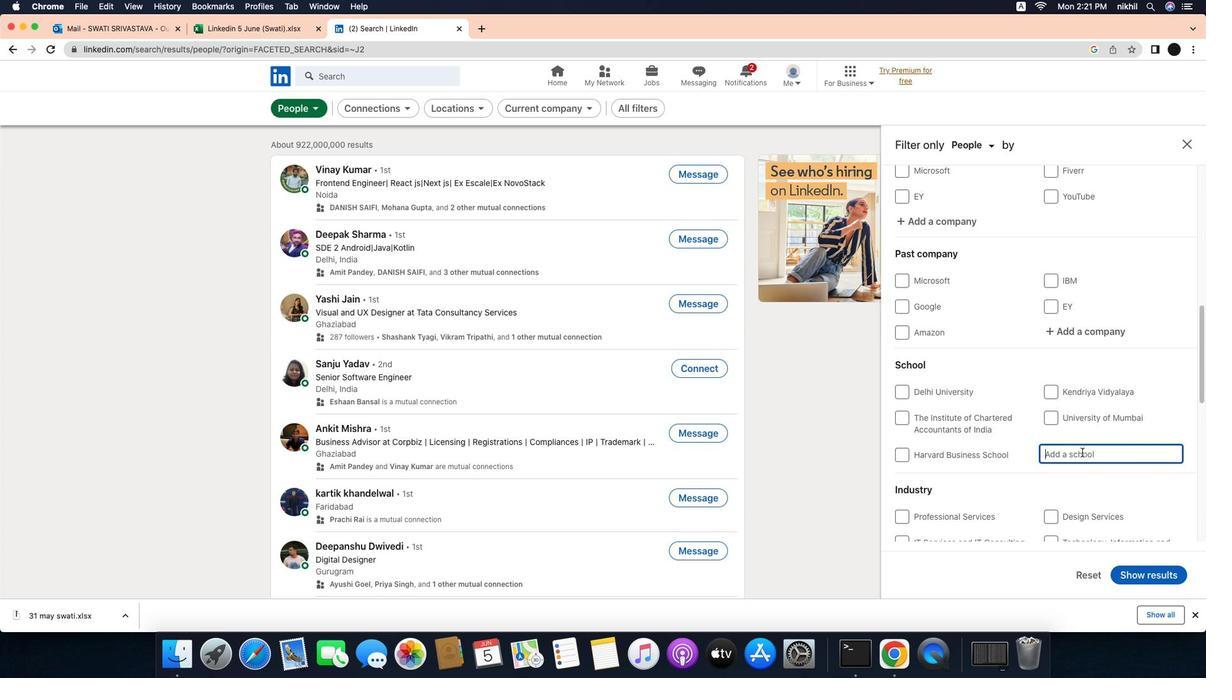 
Action: Mouse pressed left at (1122, 451)
Screenshot: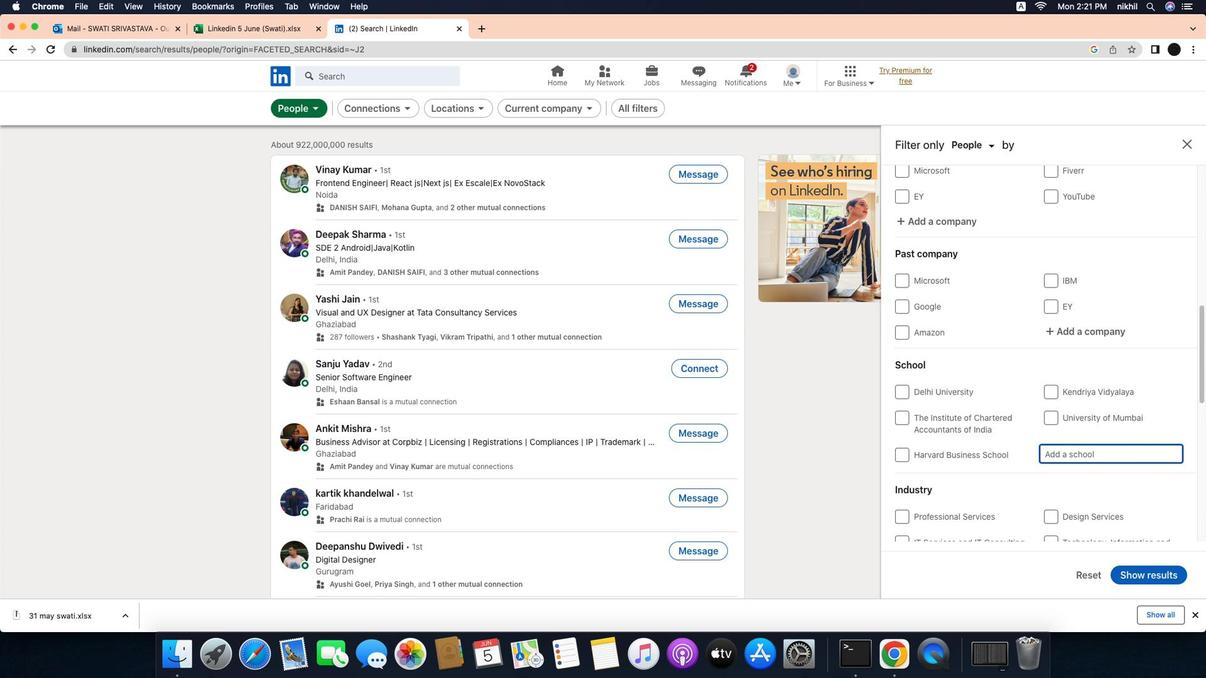 
Action: Key pressed Key.caps_lock'H''.''L''.''C'Key.caps_lock'o''l''l''e''g''e'Key.space'o''f'Key.spaceKey.caps_lock'C'Key.caps_lock'o''m''m''e''r''c''e'
Screenshot: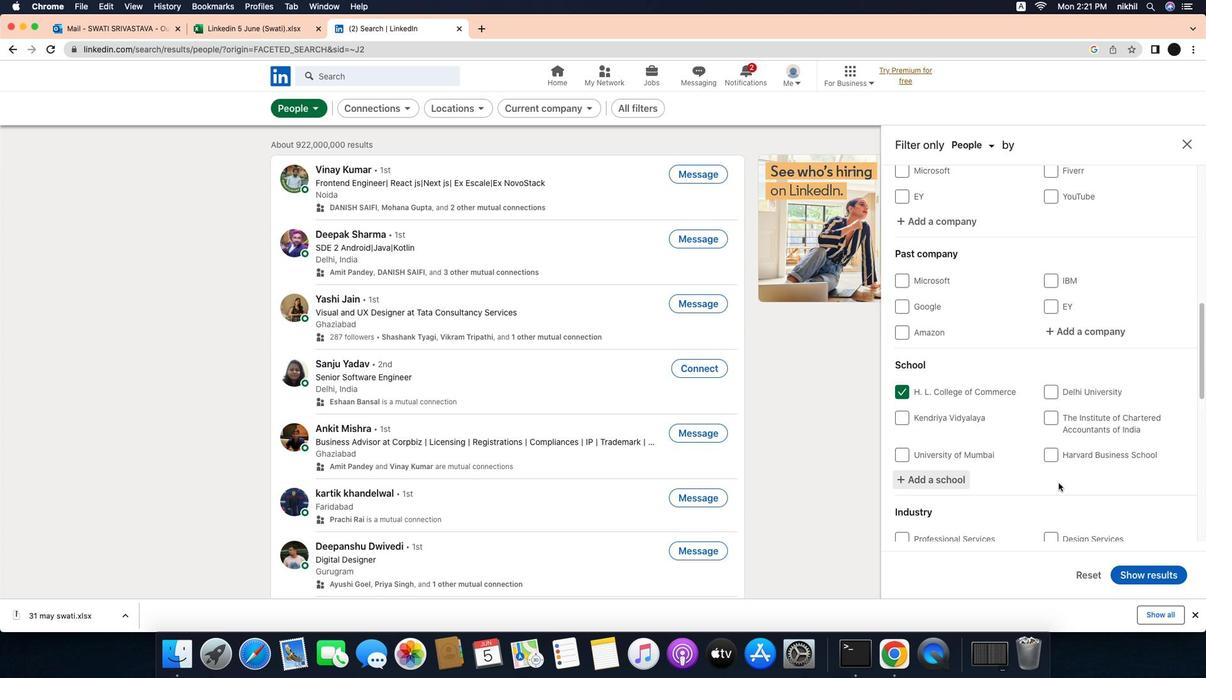 
Action: Mouse moved to (1097, 484)
Screenshot: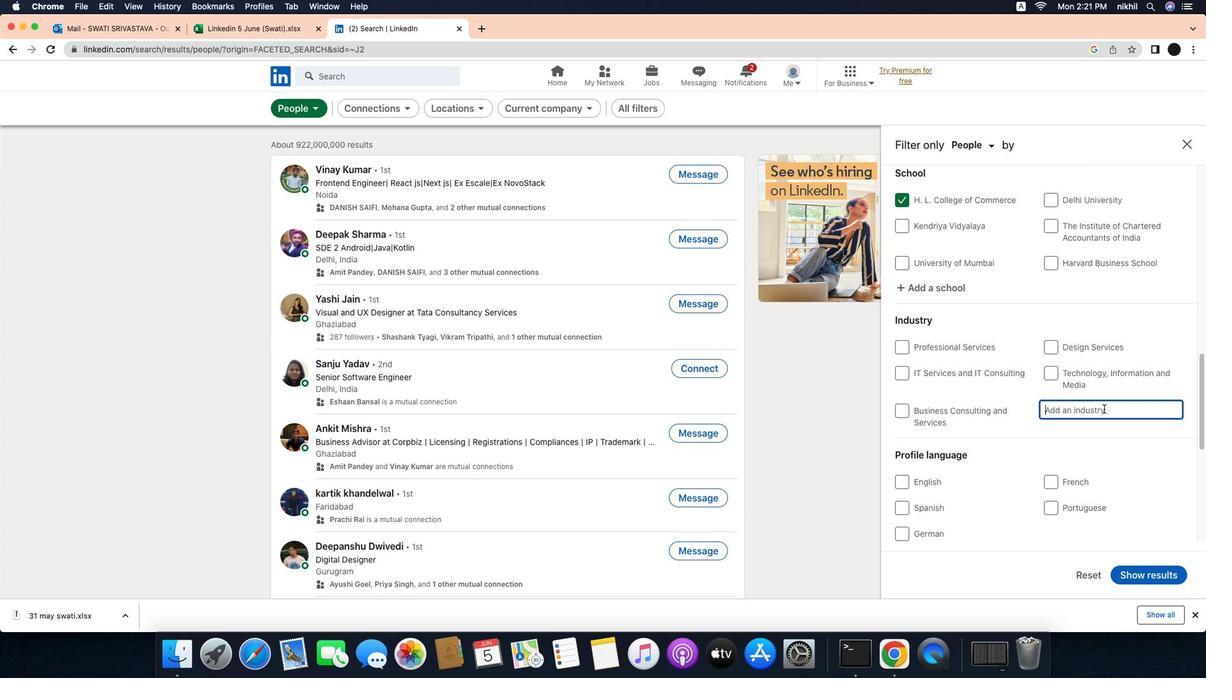 
Action: Mouse pressed left at (1097, 484)
Screenshot: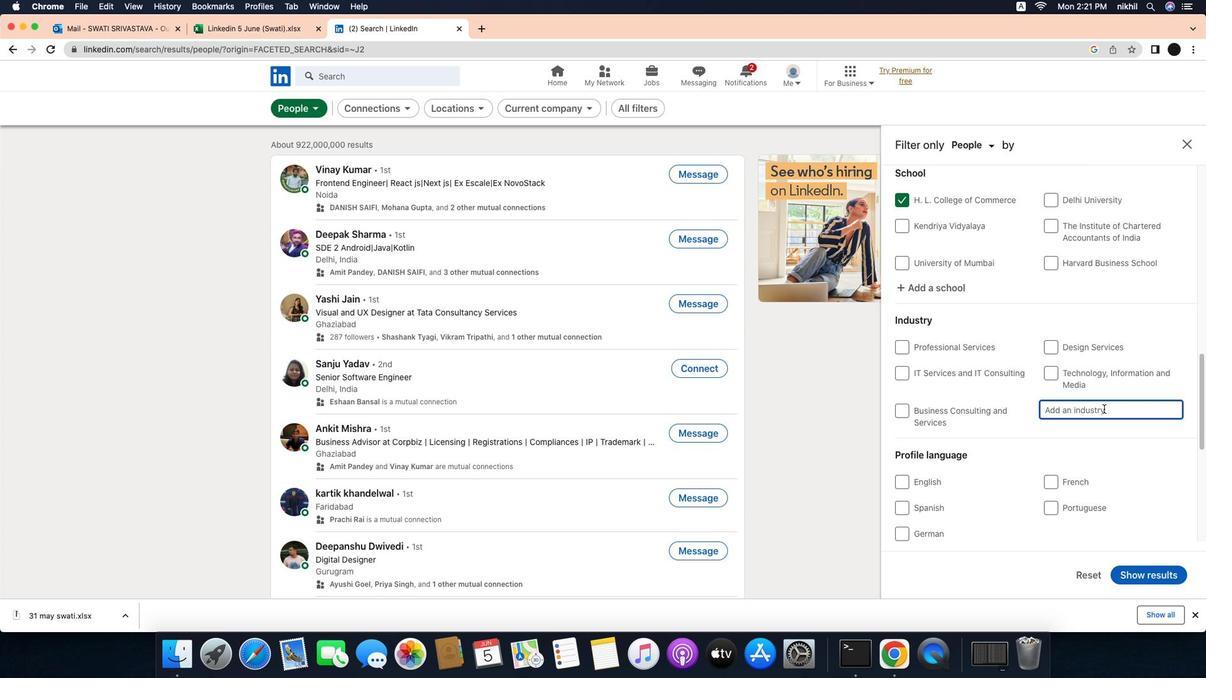 
Action: Mouse moved to (1098, 473)
Screenshot: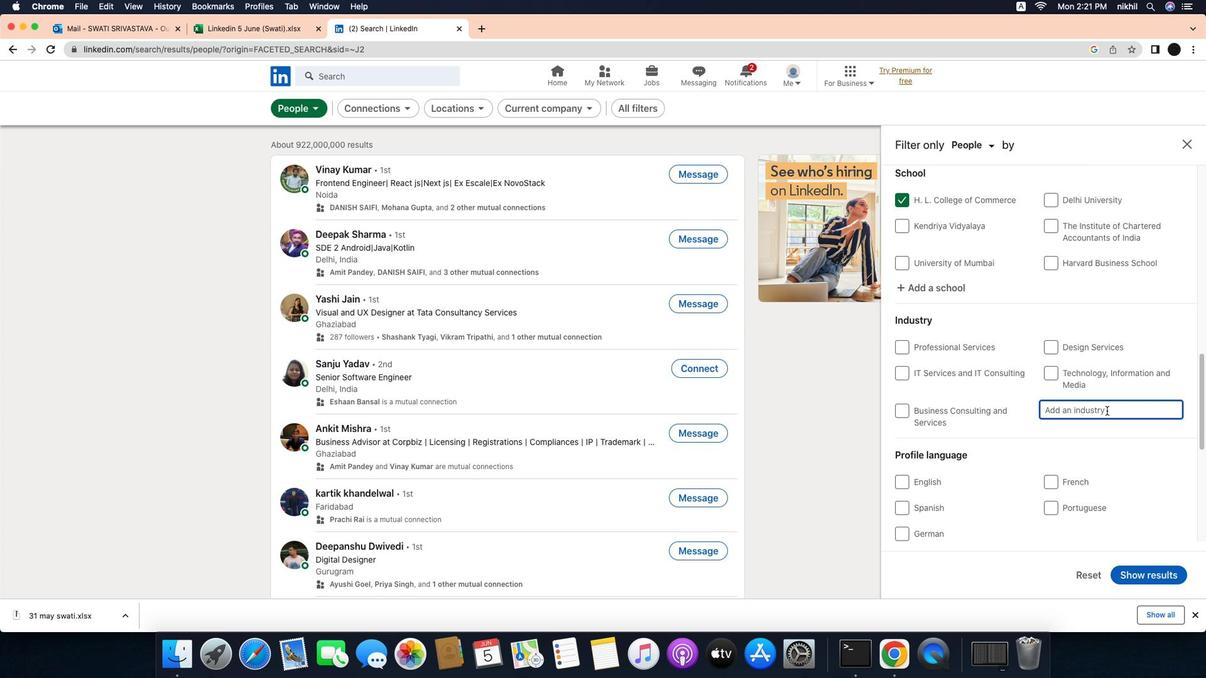 
Action: Mouse scrolled (1098, 473) with delta (-30, -31)
Screenshot: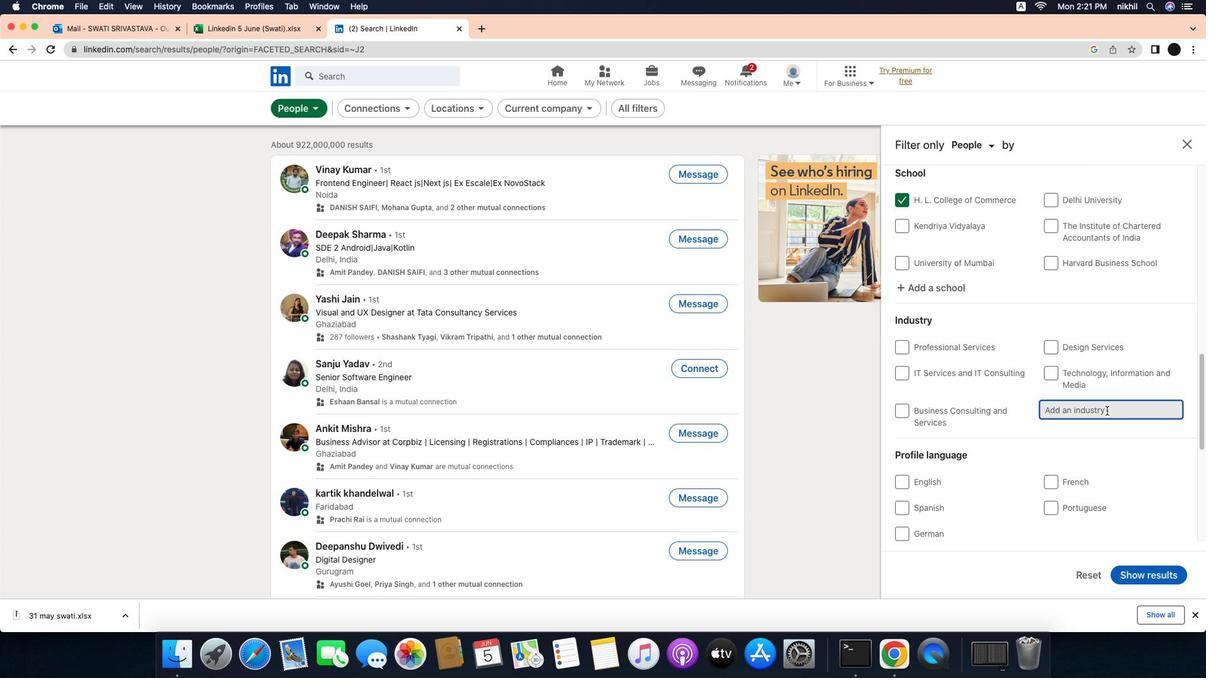 
Action: Mouse moved to (1098, 473)
Screenshot: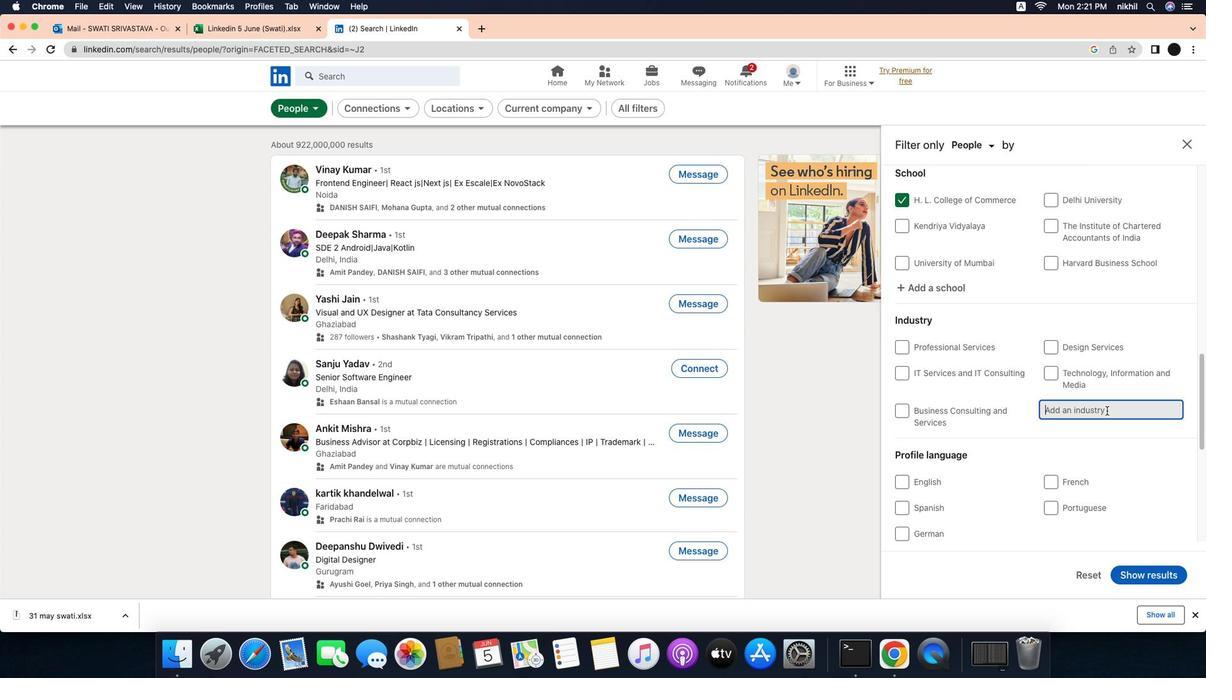 
Action: Mouse scrolled (1098, 473) with delta (-30, -31)
Screenshot: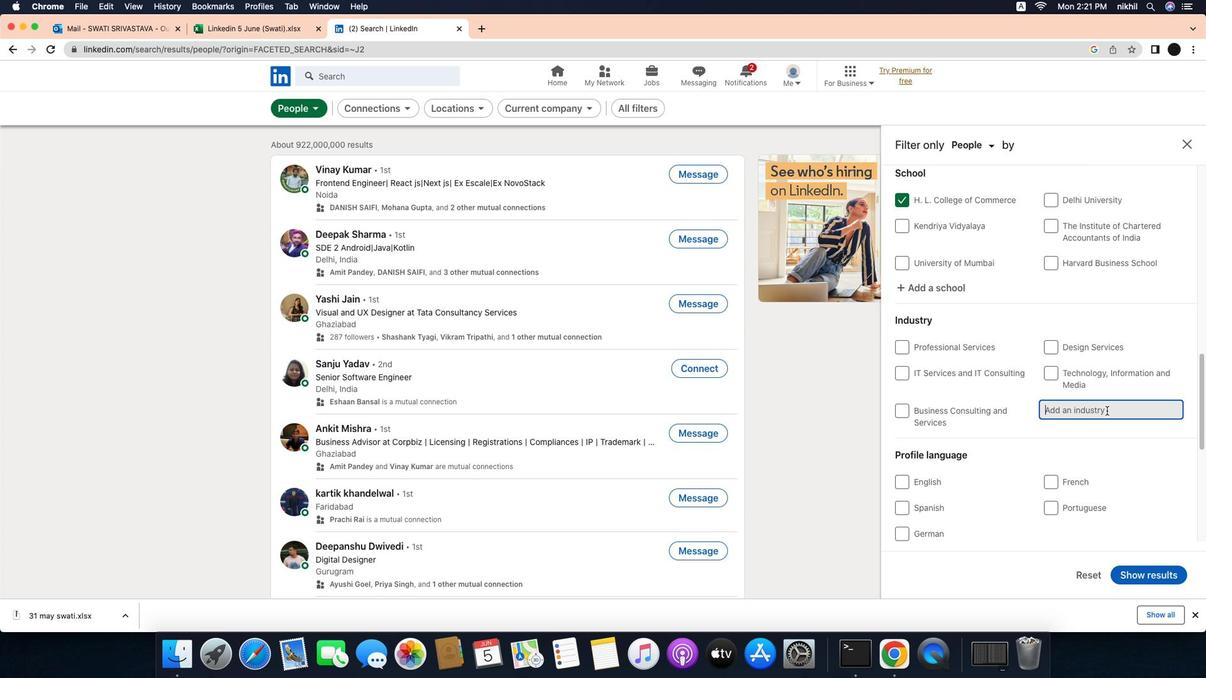 
Action: Mouse scrolled (1098, 473) with delta (-30, -32)
Screenshot: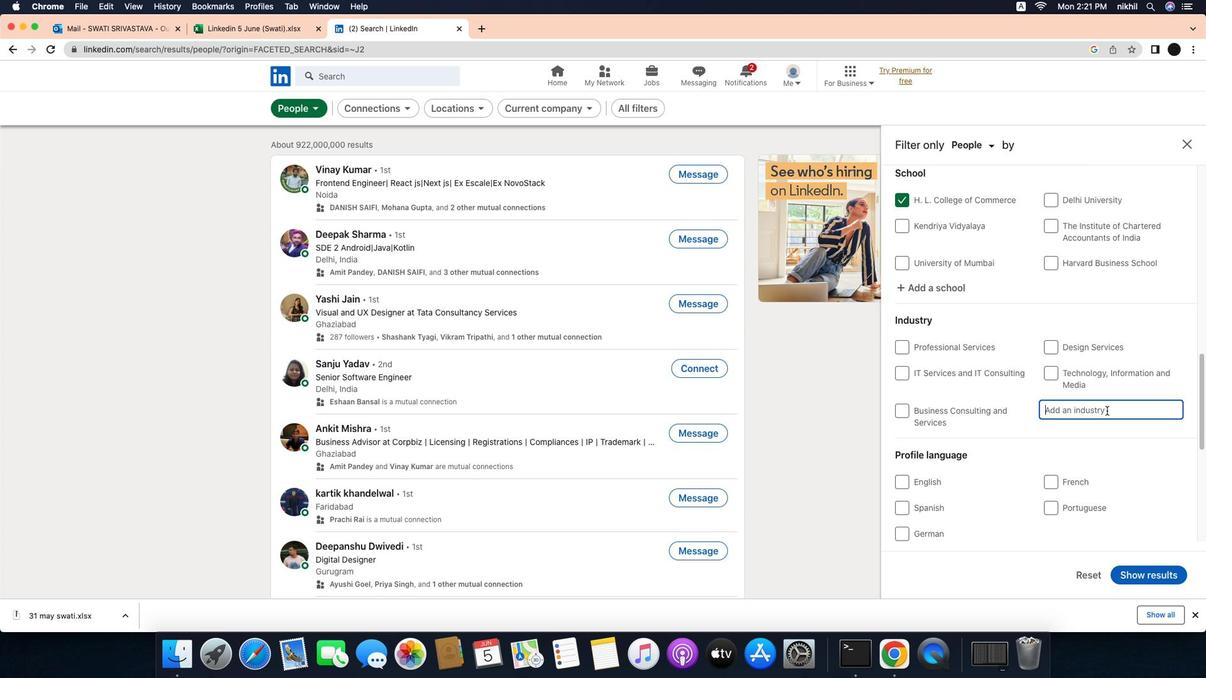 
Action: Mouse scrolled (1098, 473) with delta (-30, -32)
Screenshot: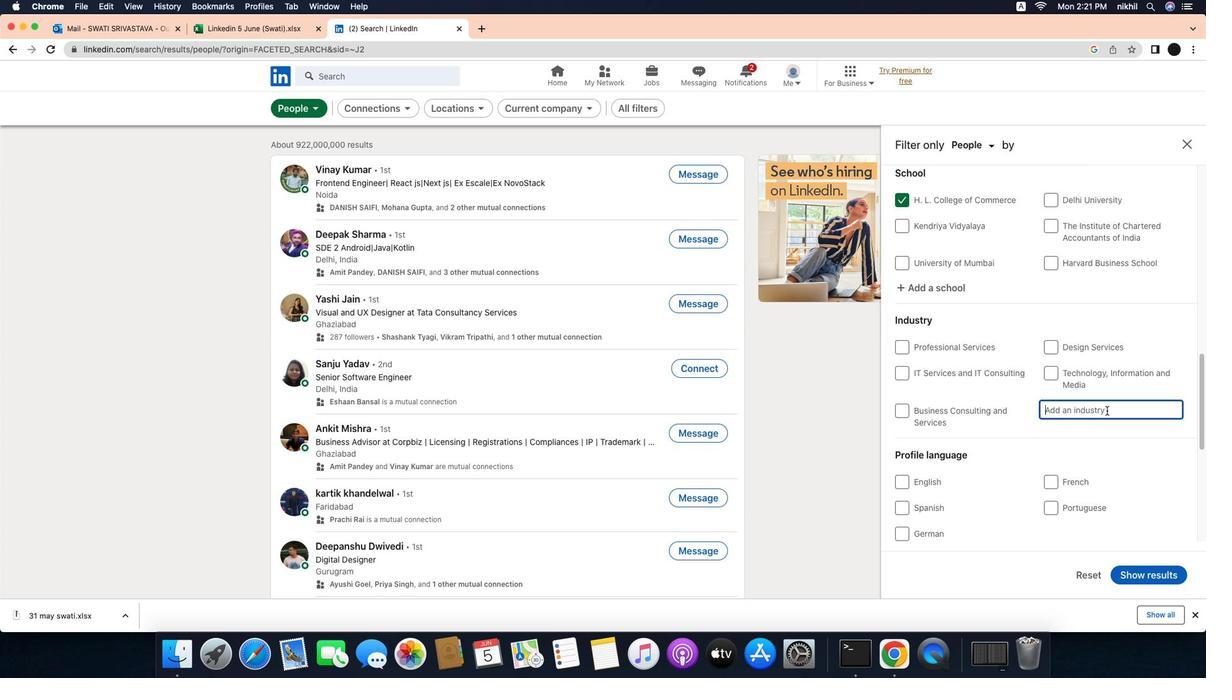
Action: Mouse scrolled (1098, 473) with delta (-30, -32)
Screenshot: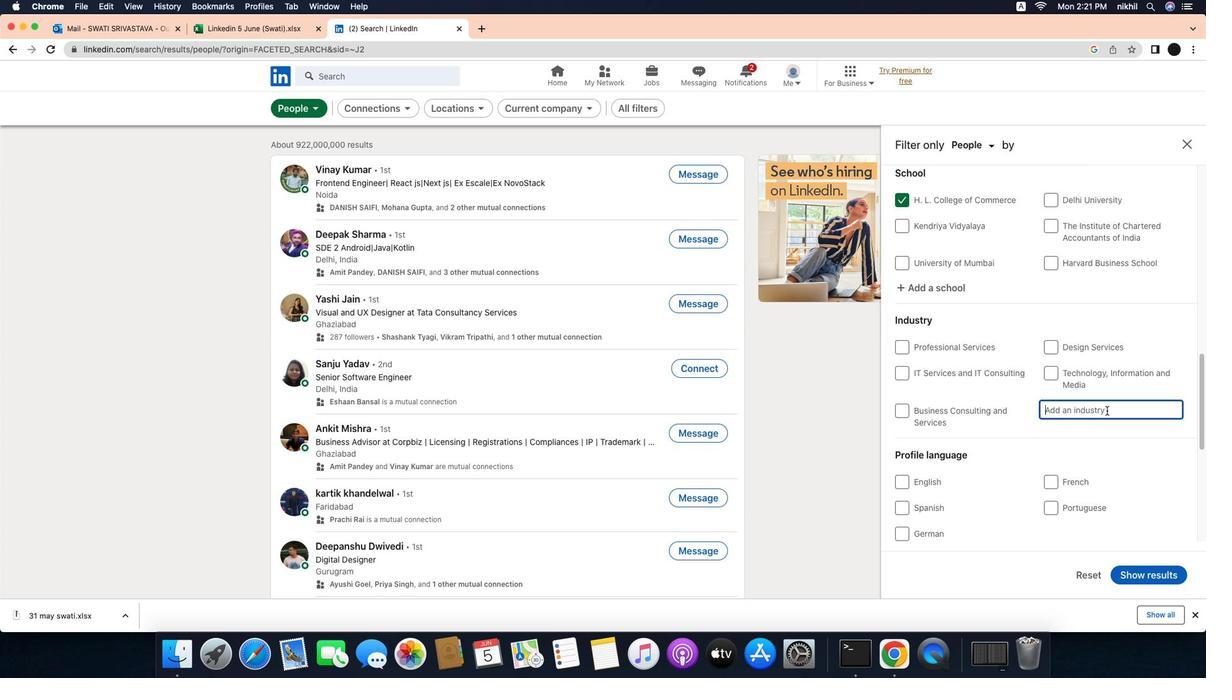 
Action: Mouse moved to (1128, 407)
Screenshot: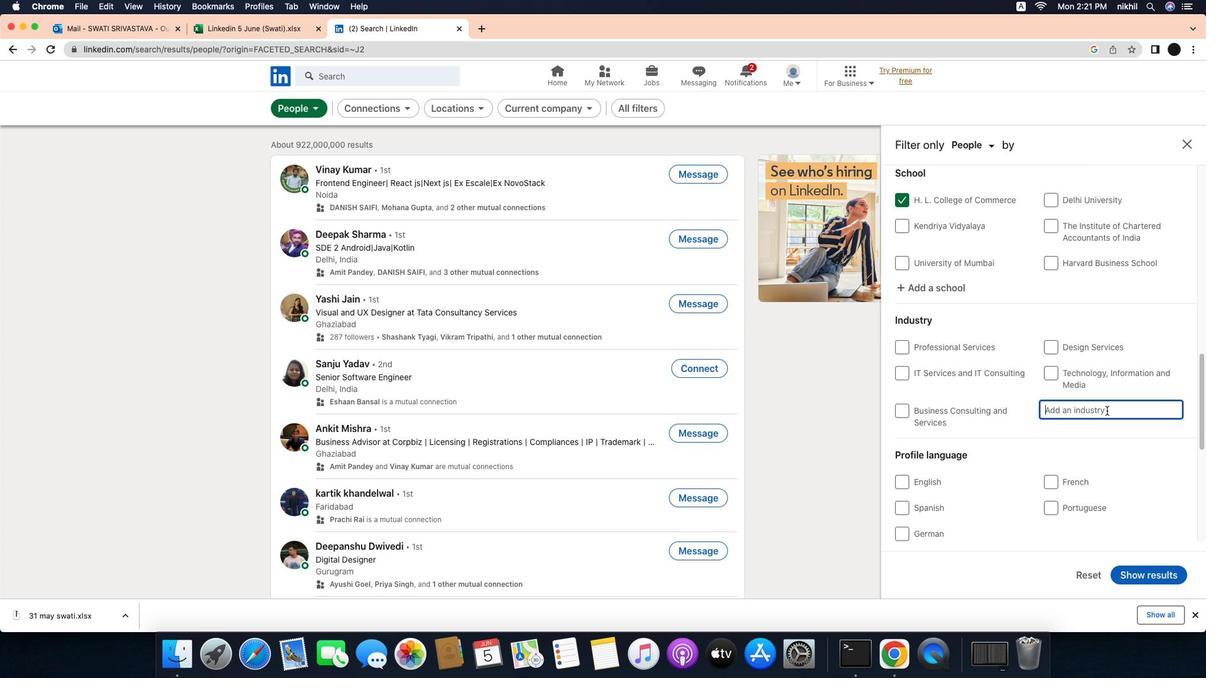 
Action: Mouse pressed left at (1128, 407)
Screenshot: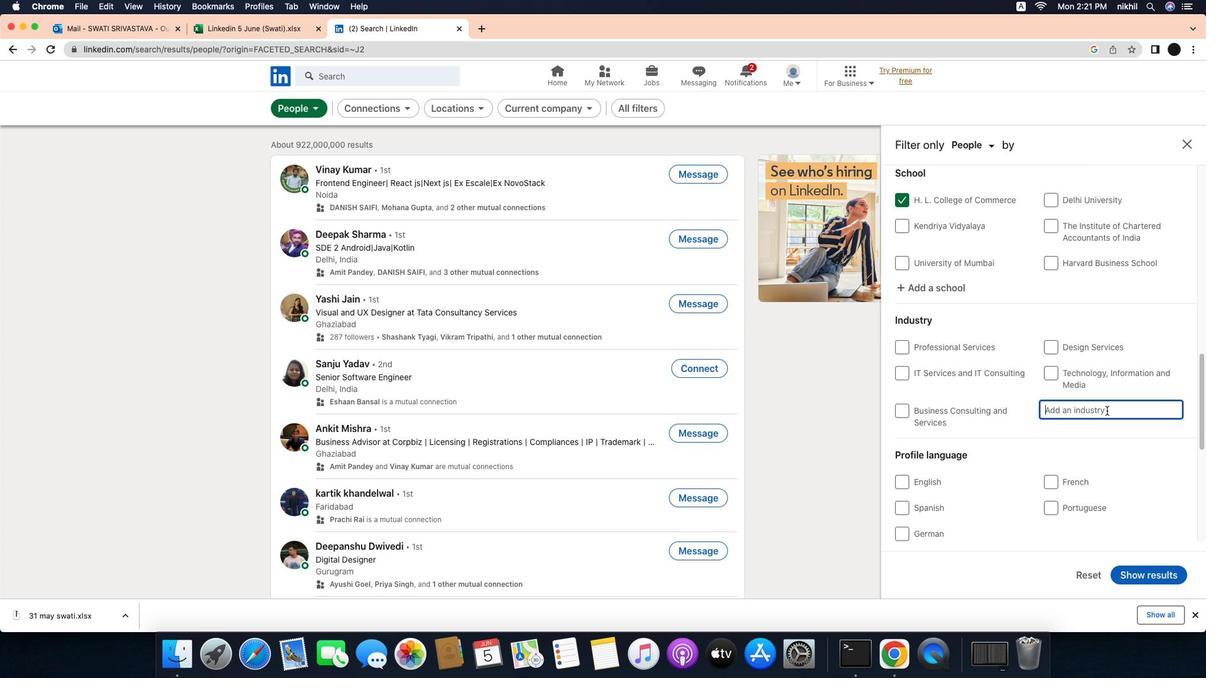 
Action: Mouse moved to (1149, 407)
Screenshot: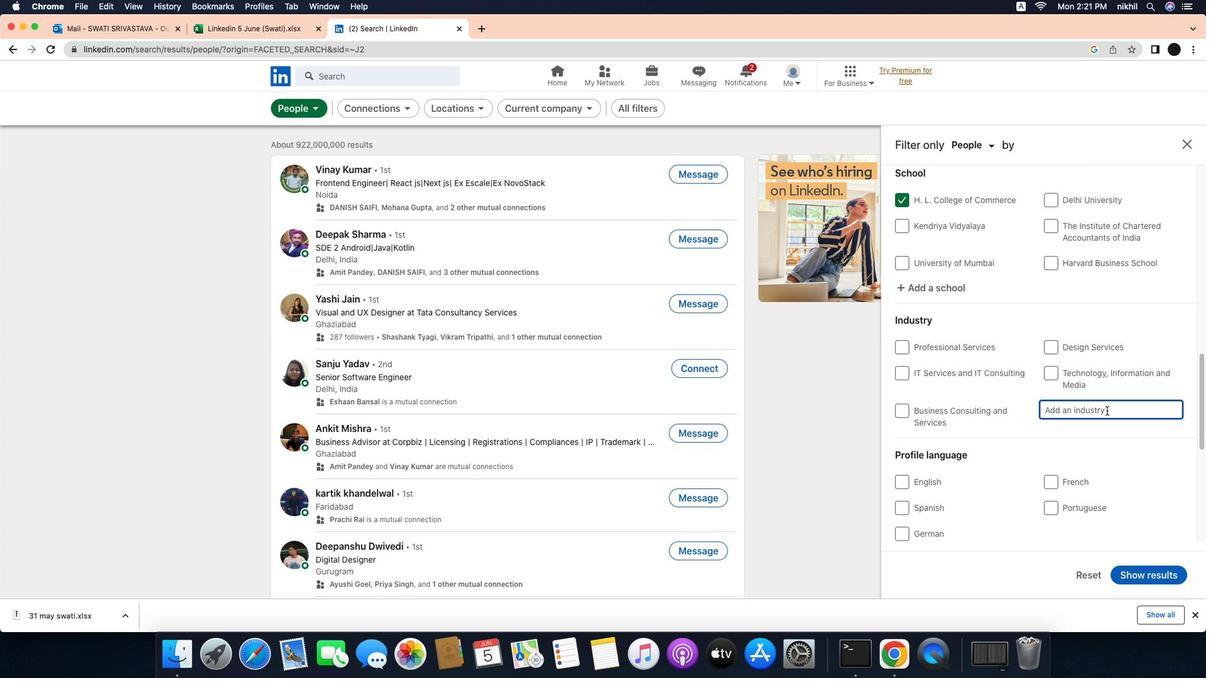 
Action: Mouse pressed left at (1149, 407)
Screenshot: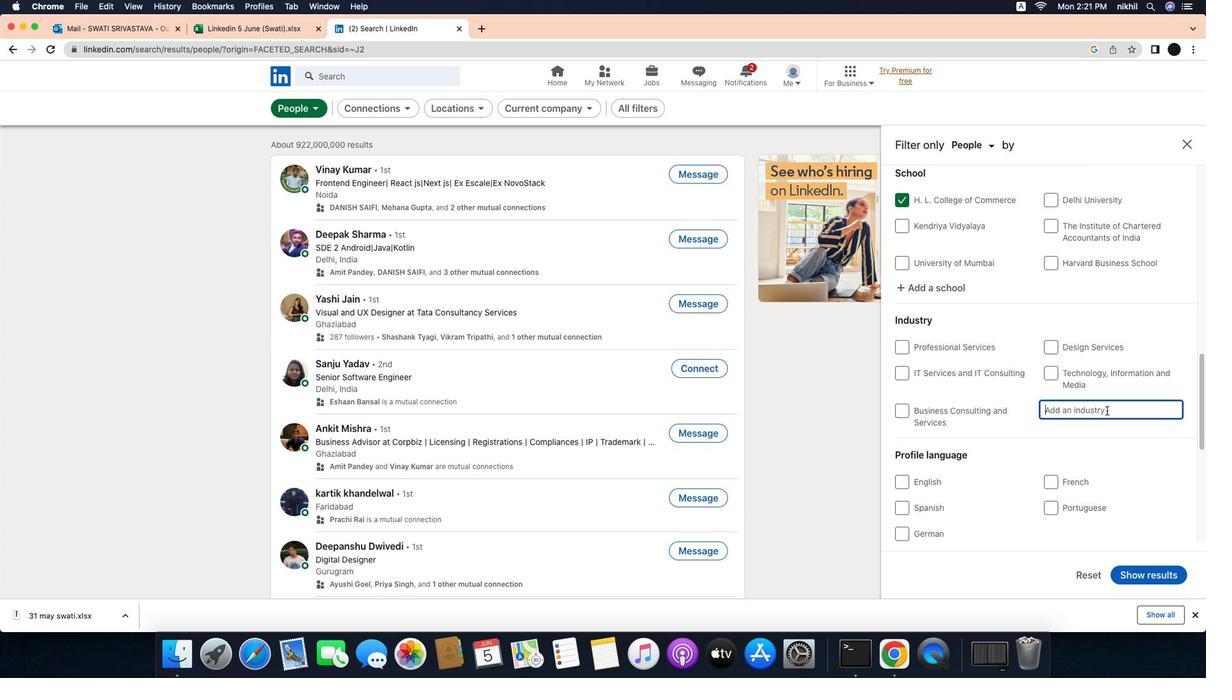 
Action: Key pressed Key.caps_lock'T'Key.caps_lock'h''i''n''k'Key.spaceKey.caps_lock'T'Key.caps_lock'a''n''k''s'
Screenshot: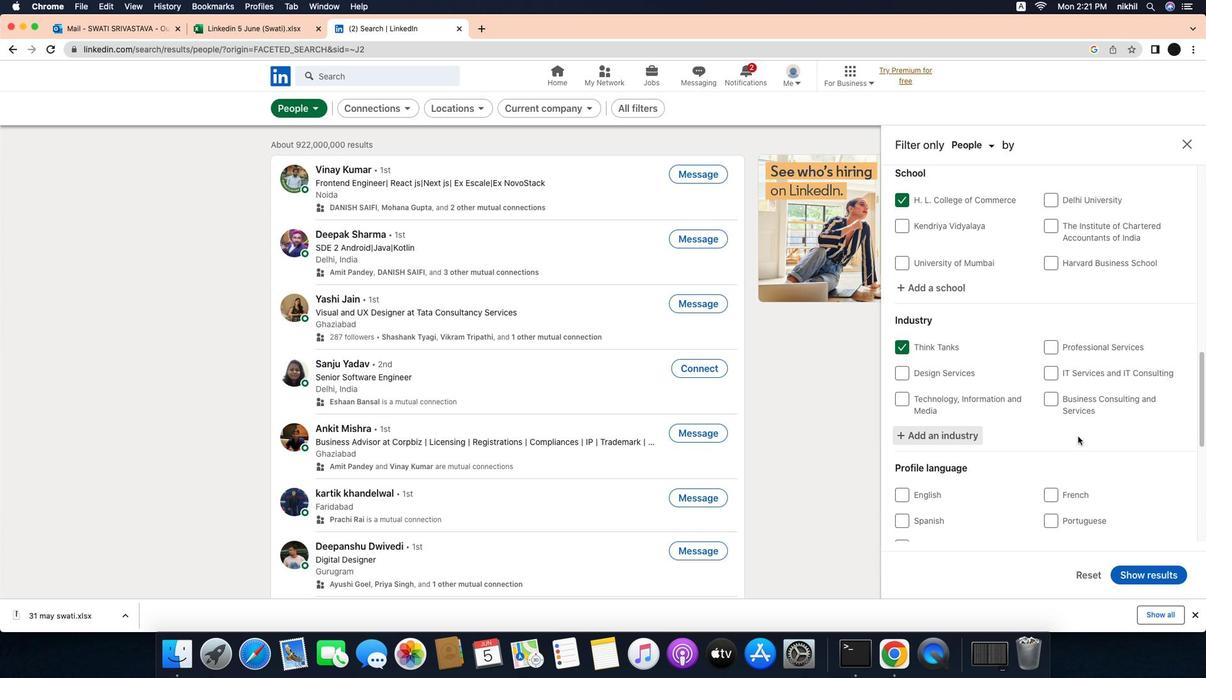 
Action: Mouse moved to (1127, 427)
Screenshot: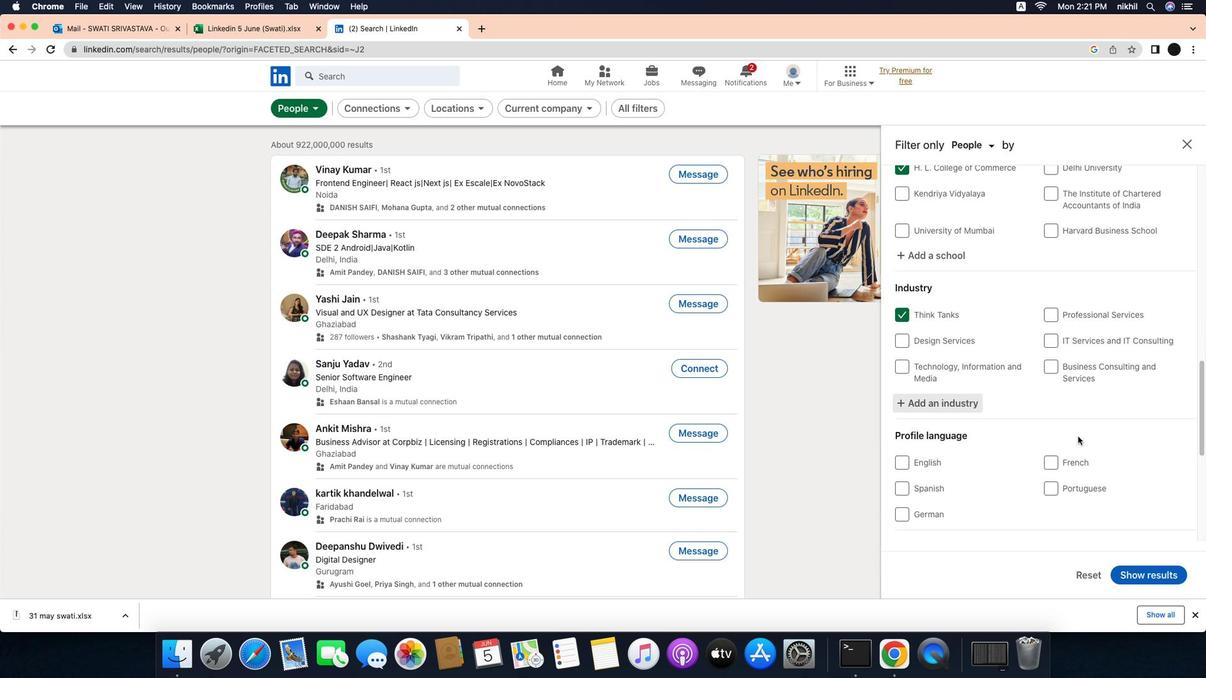 
Action: Mouse pressed left at (1127, 427)
Screenshot: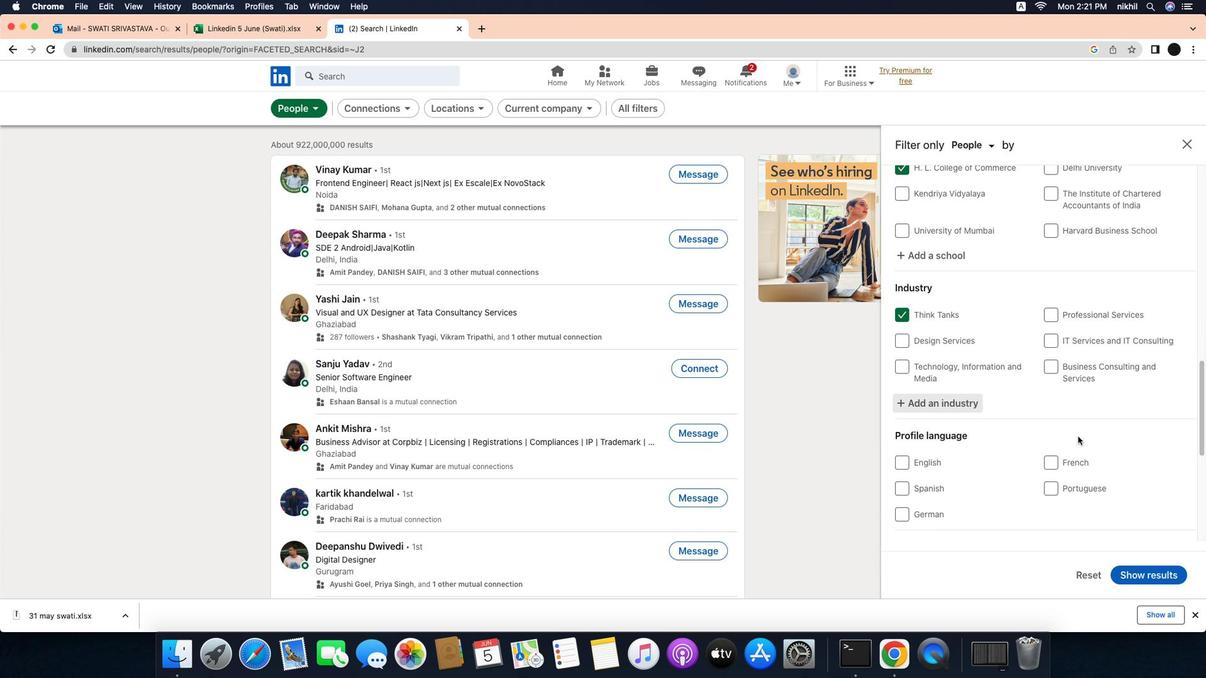 
Action: Mouse moved to (1118, 434)
Screenshot: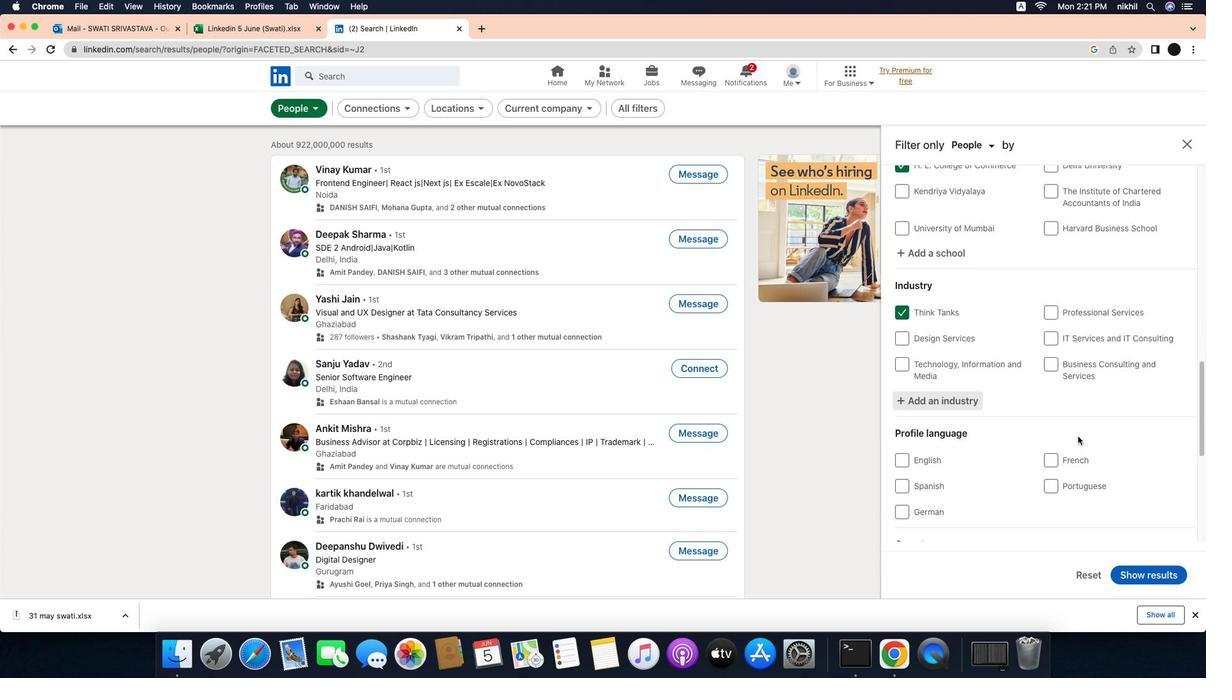 
Action: Mouse scrolled (1118, 434) with delta (-30, -31)
Screenshot: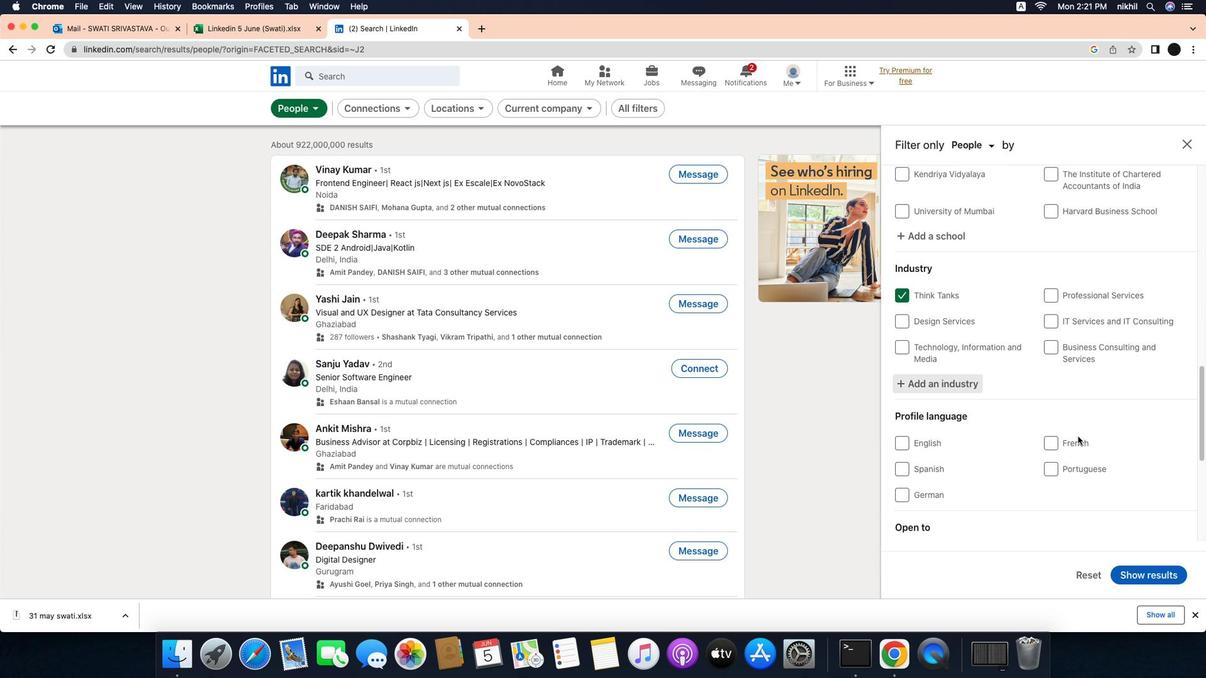 
Action: Mouse scrolled (1118, 434) with delta (-30, -31)
Screenshot: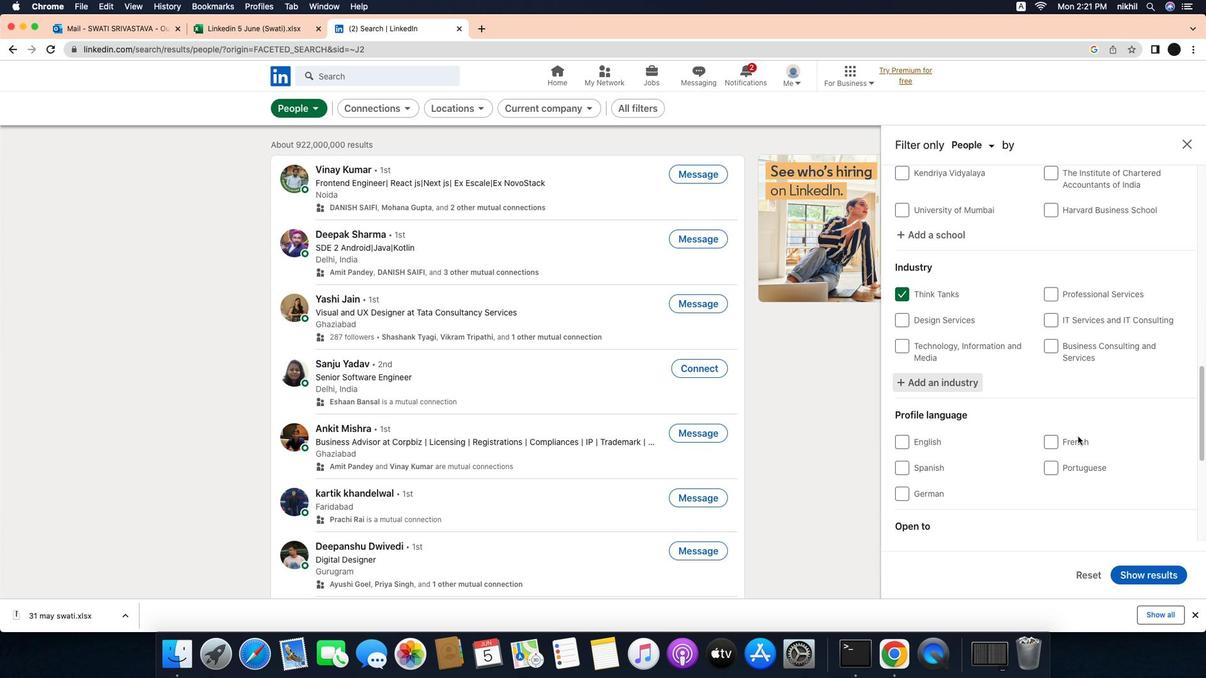 
Action: Mouse scrolled (1118, 434) with delta (-30, -31)
Screenshot: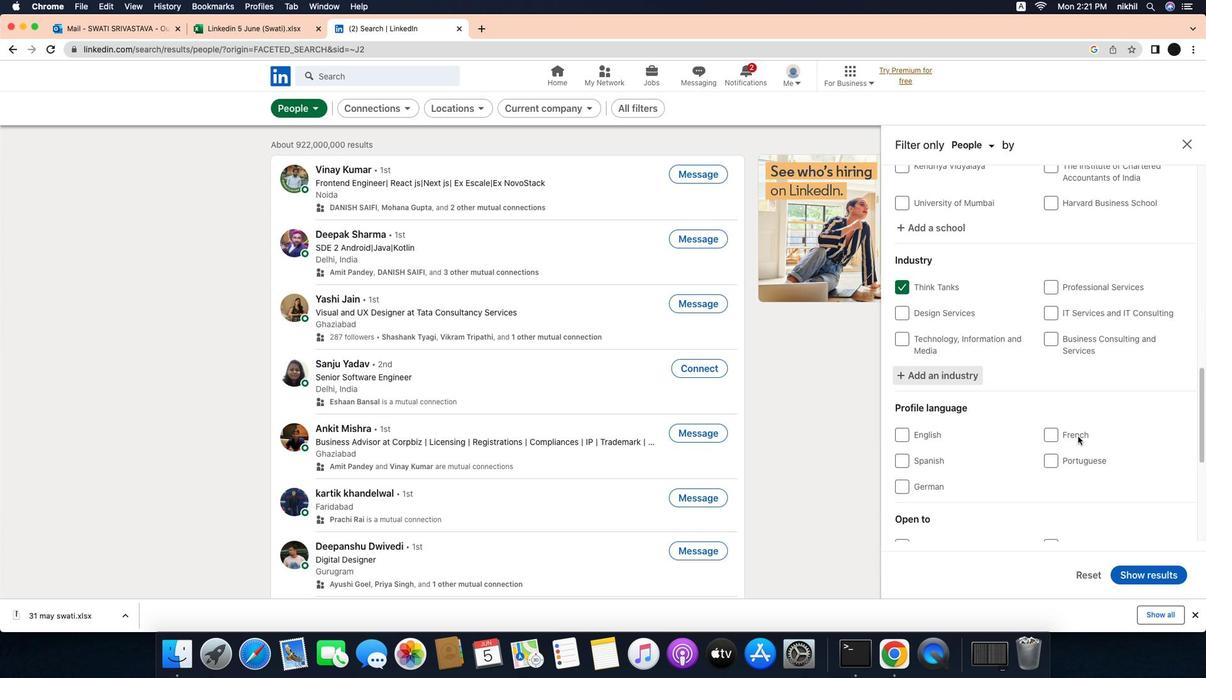
Action: Mouse scrolled (1118, 434) with delta (-30, -31)
Screenshot: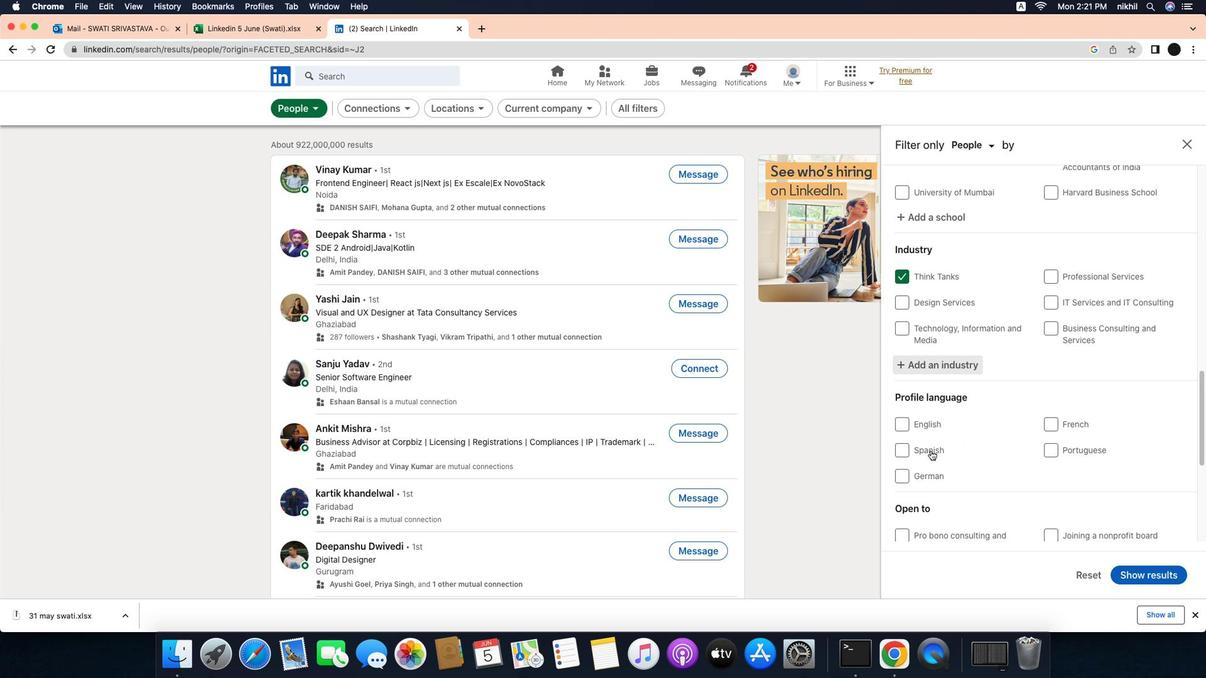 
Action: Mouse scrolled (1118, 434) with delta (-30, -31)
Screenshot: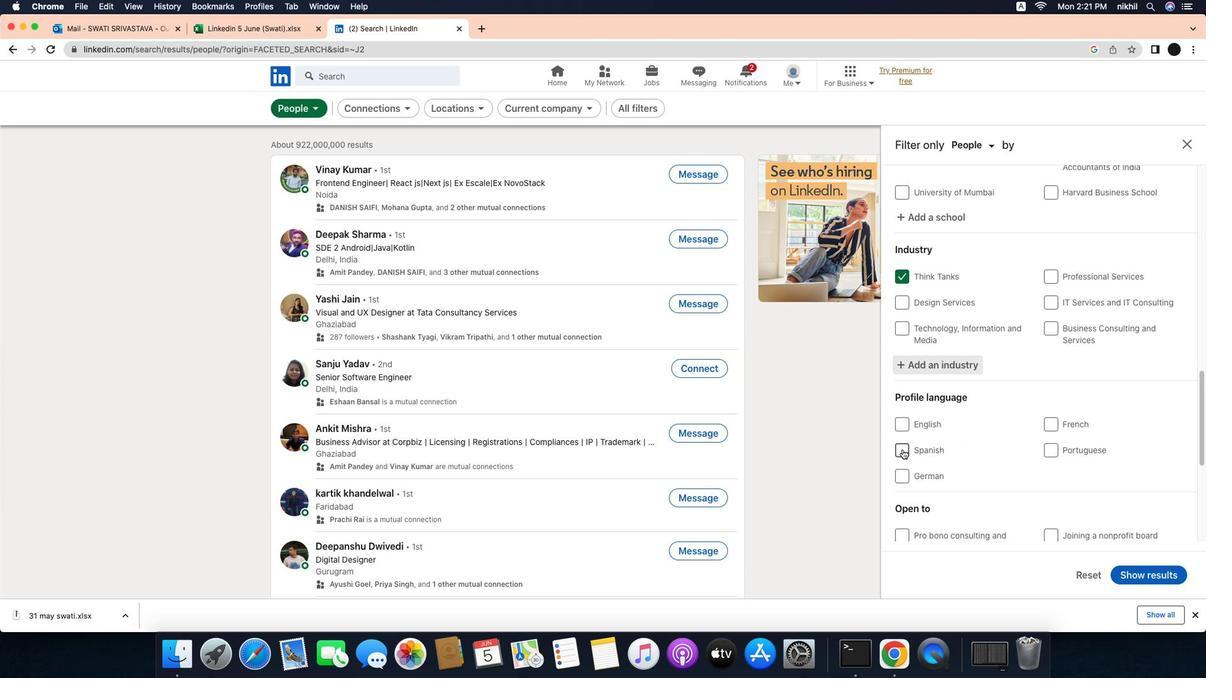 
Action: Mouse scrolled (1118, 434) with delta (-30, -31)
Screenshot: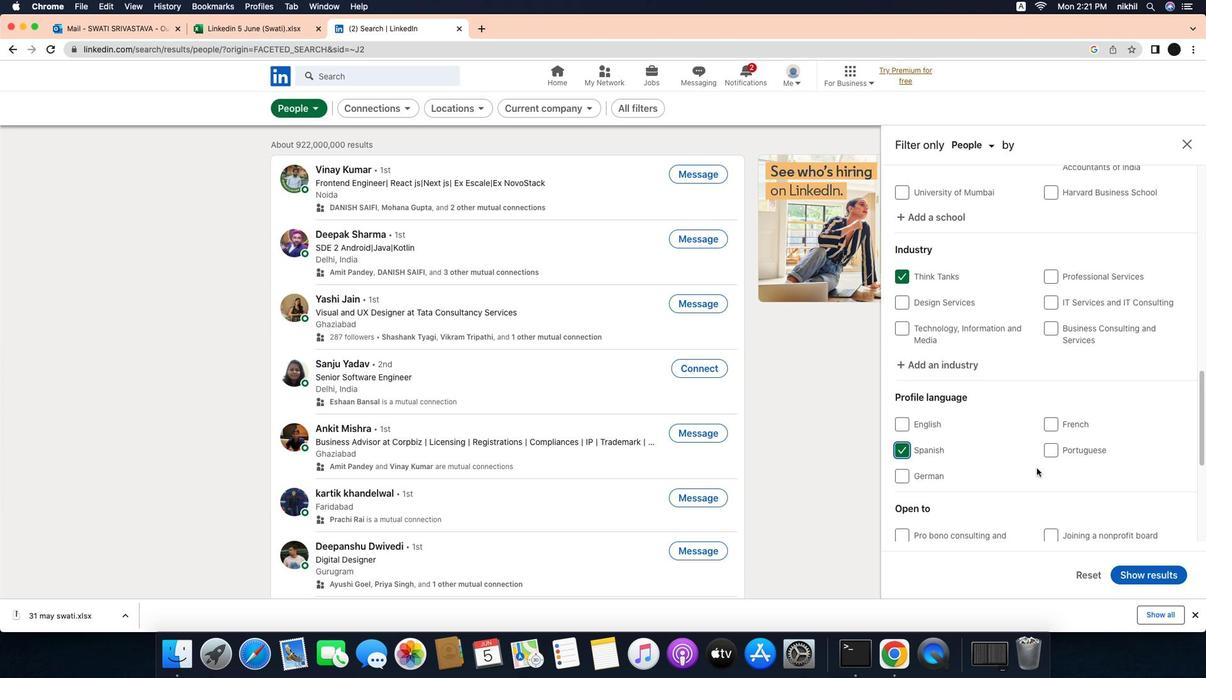 
Action: Mouse moved to (1118, 434)
Screenshot: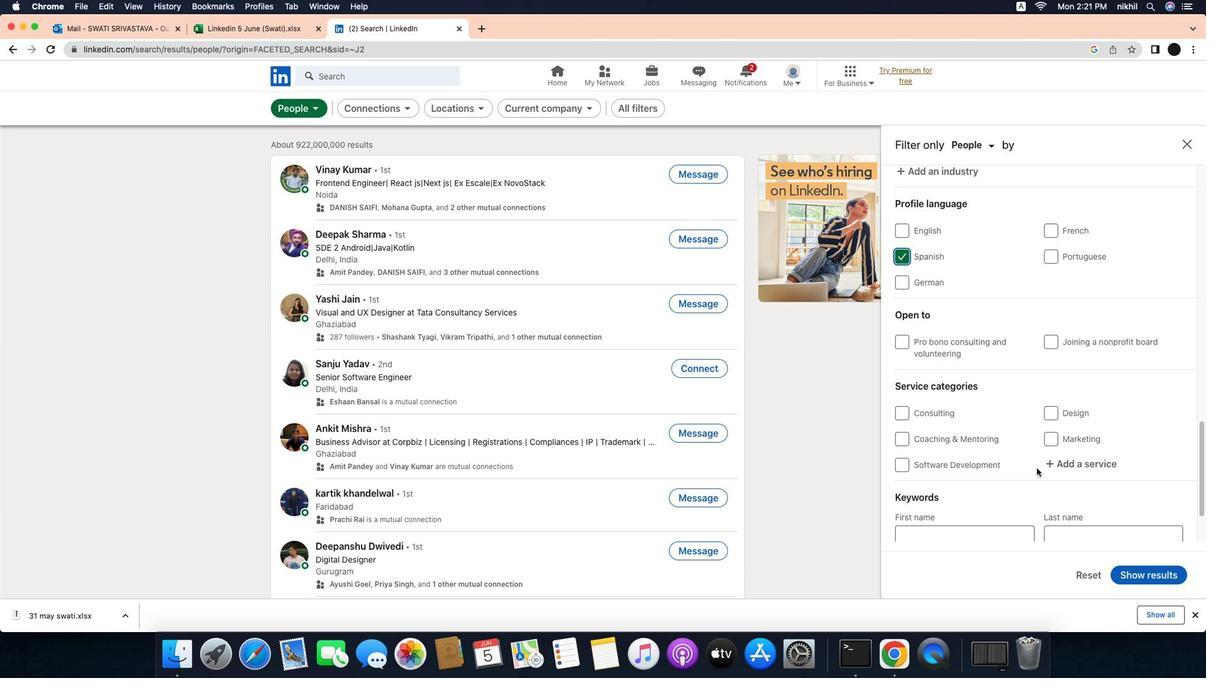 
Action: Mouse scrolled (1118, 434) with delta (-30, -31)
Screenshot: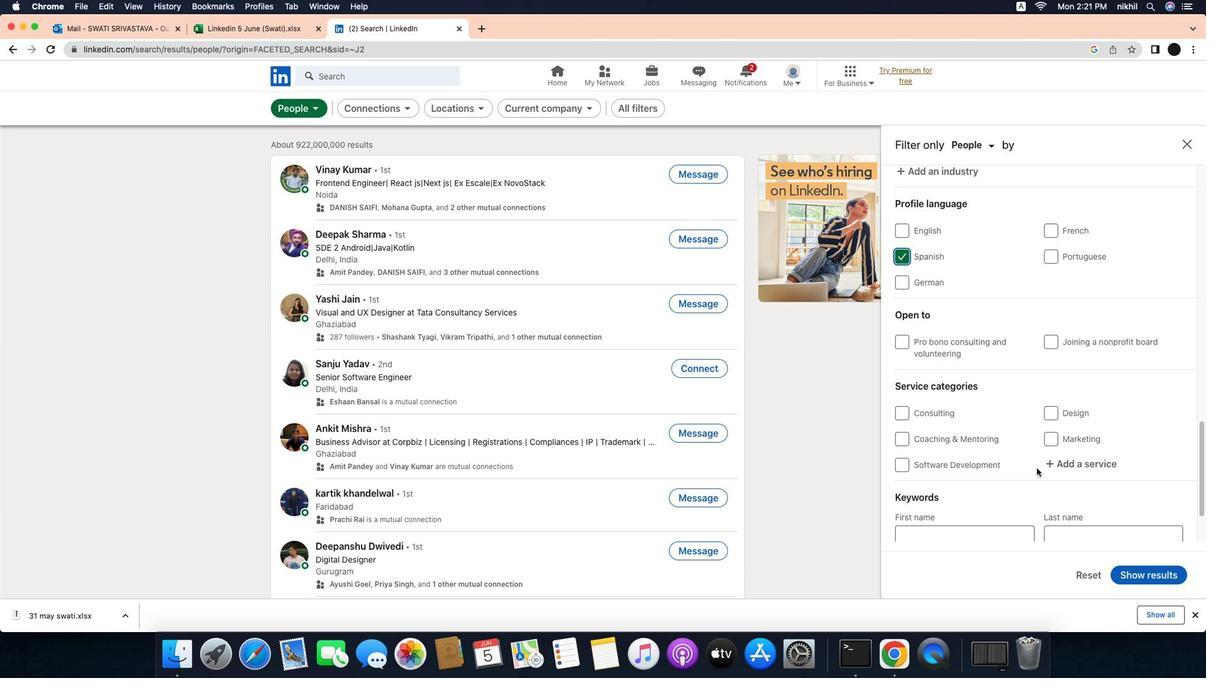 
Action: Mouse moved to (1118, 434)
Screenshot: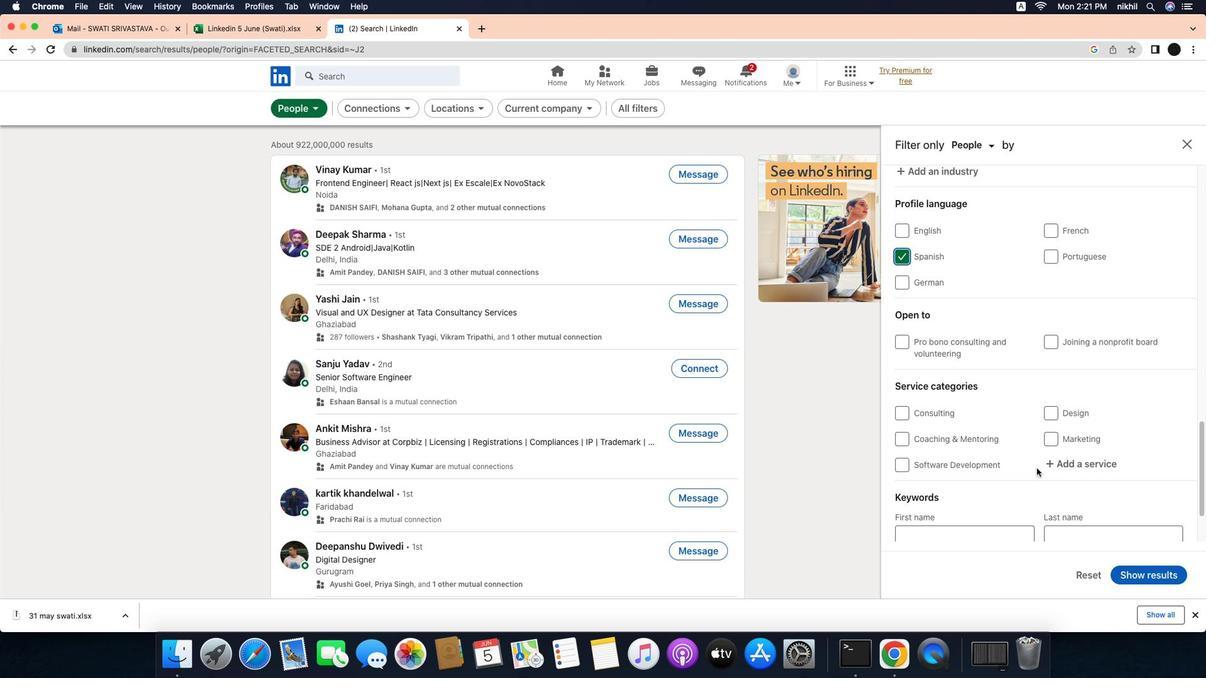 
Action: Mouse scrolled (1118, 434) with delta (-30, -31)
Screenshot: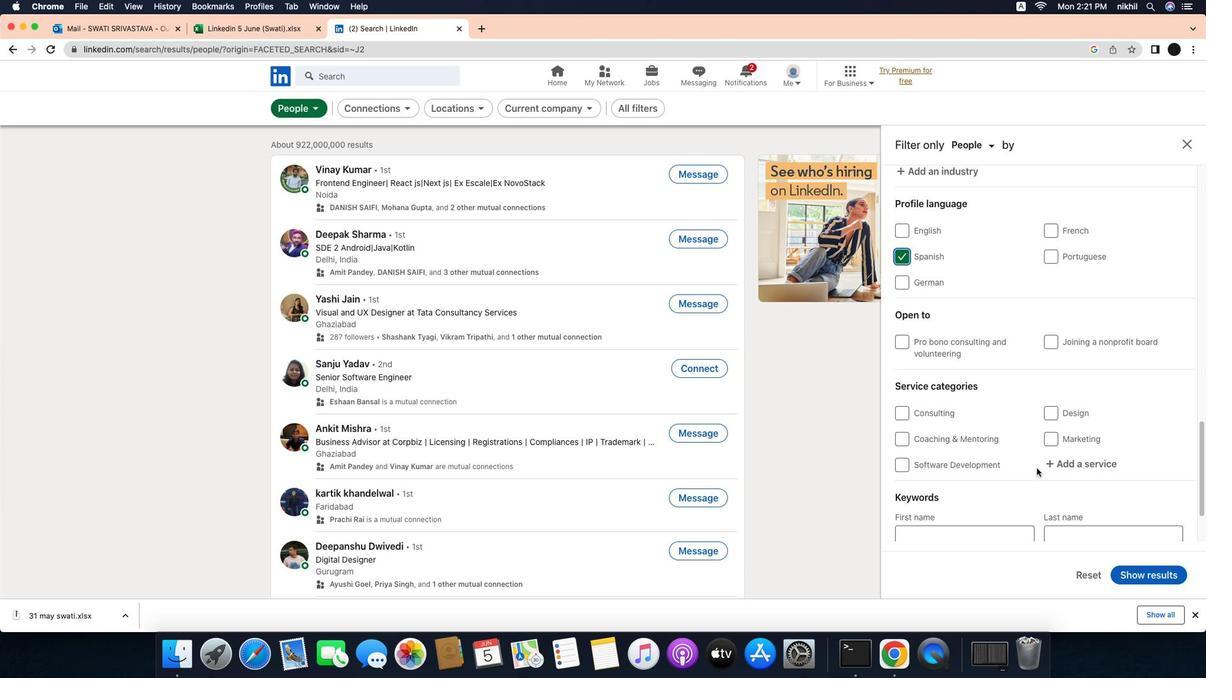 
Action: Mouse scrolled (1118, 434) with delta (-30, -31)
Screenshot: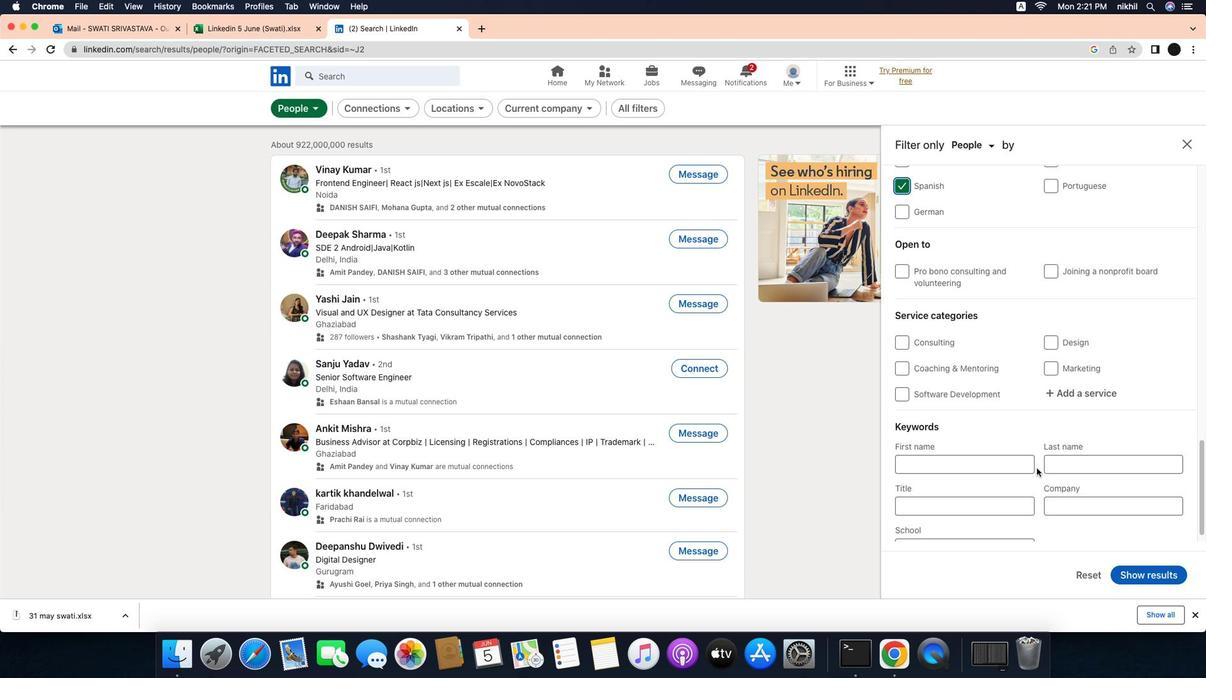 
Action: Mouse scrolled (1118, 434) with delta (-30, -31)
Screenshot: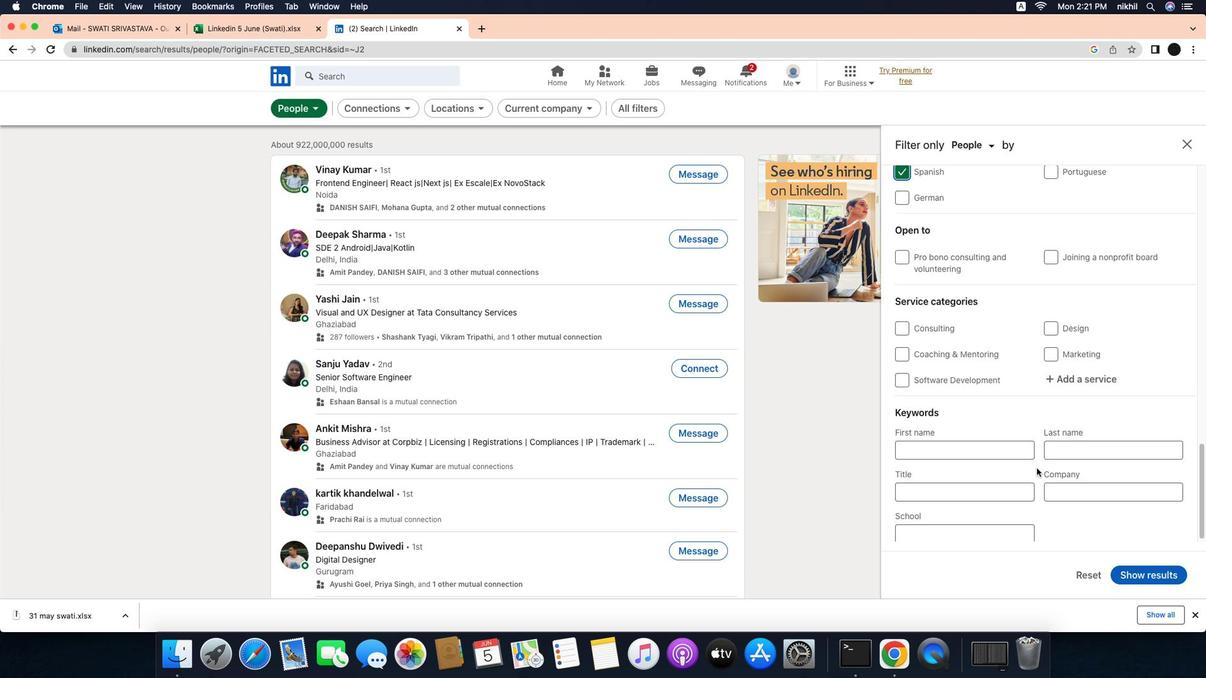 
Action: Mouse moved to (923, 445)
Screenshot: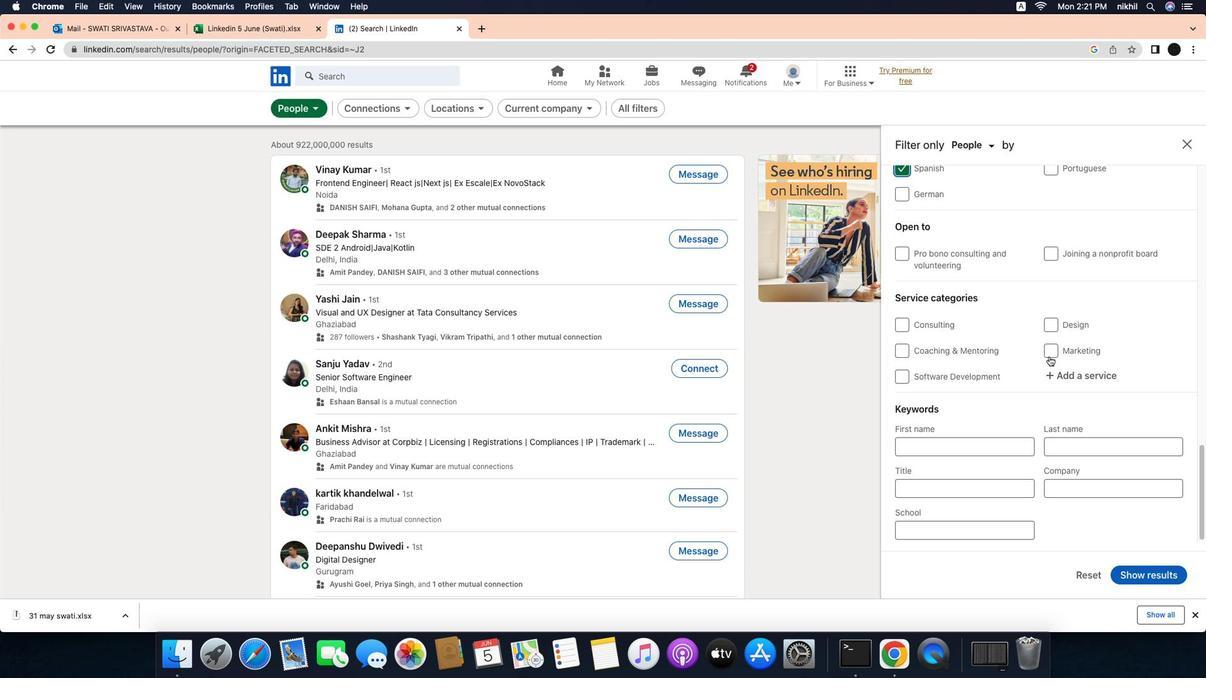 
Action: Mouse pressed left at (923, 445)
Screenshot: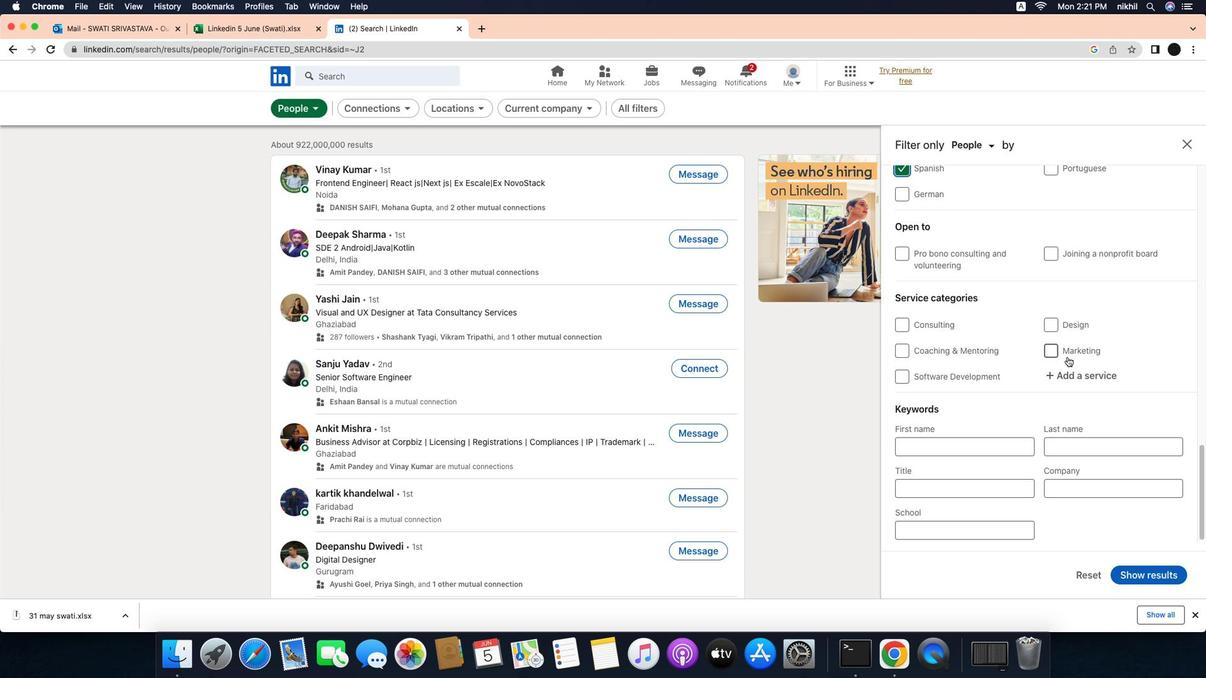 
Action: Mouse moved to (1074, 468)
Screenshot: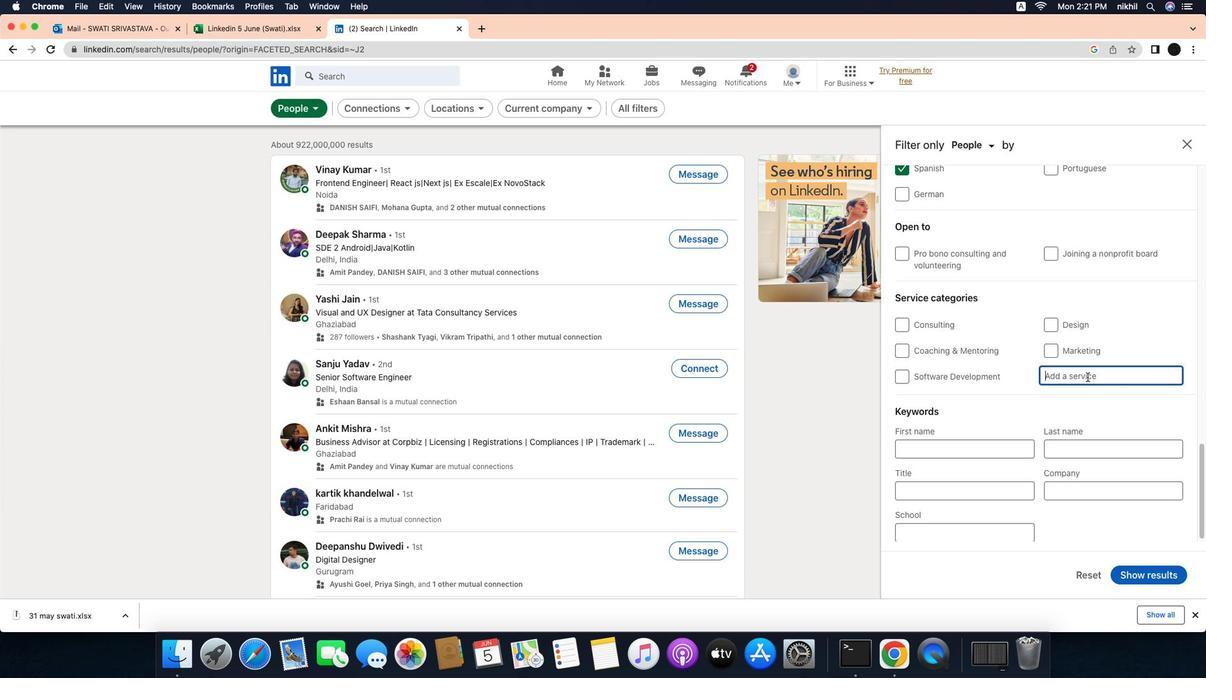 
Action: Mouse scrolled (1074, 468) with delta (-30, -31)
Screenshot: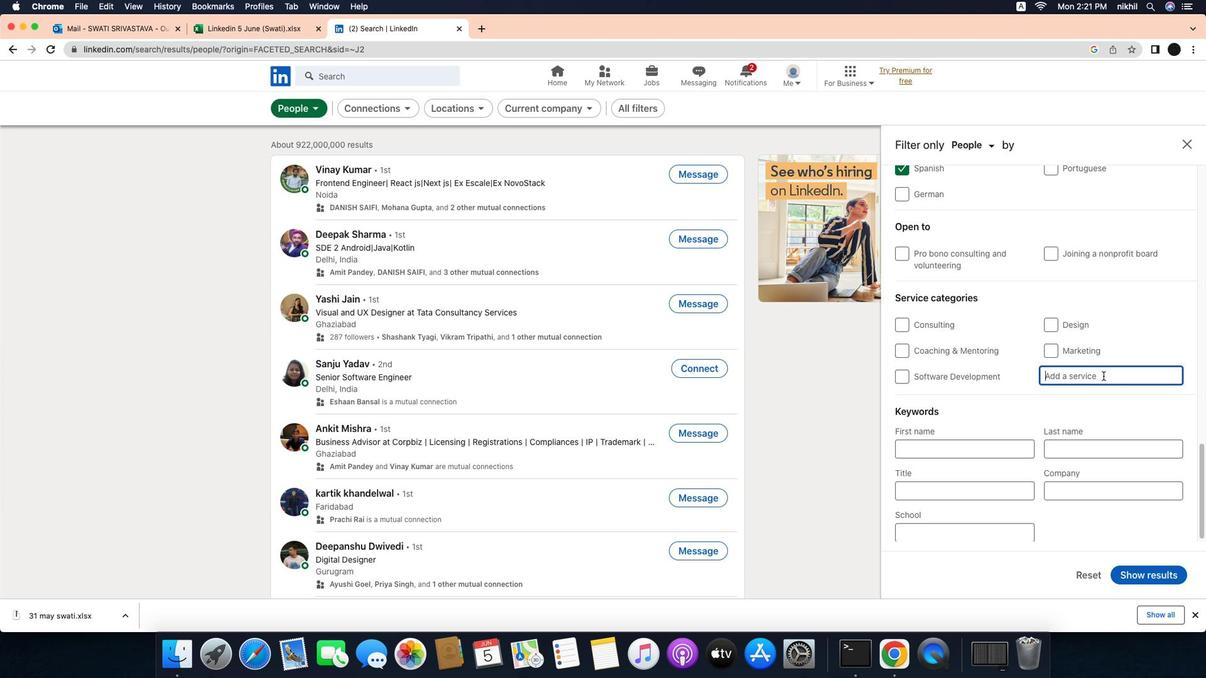 
Action: Mouse scrolled (1074, 468) with delta (-30, -31)
Screenshot: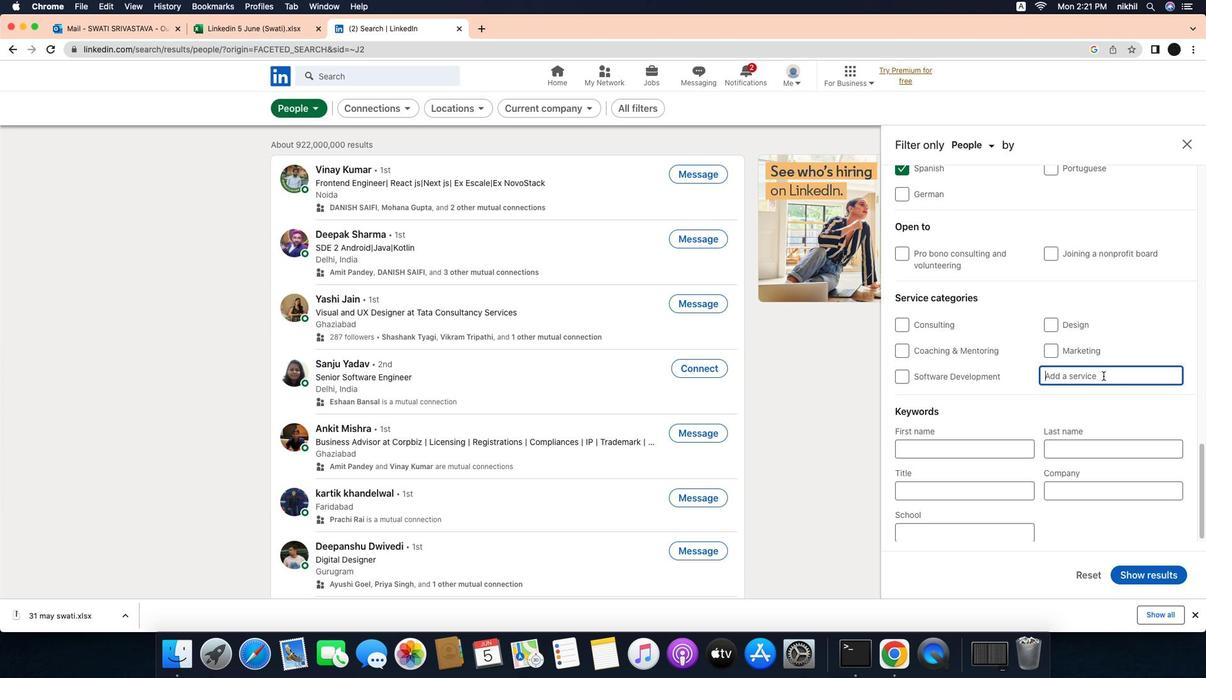 
Action: Mouse scrolled (1074, 468) with delta (-30, -32)
Screenshot: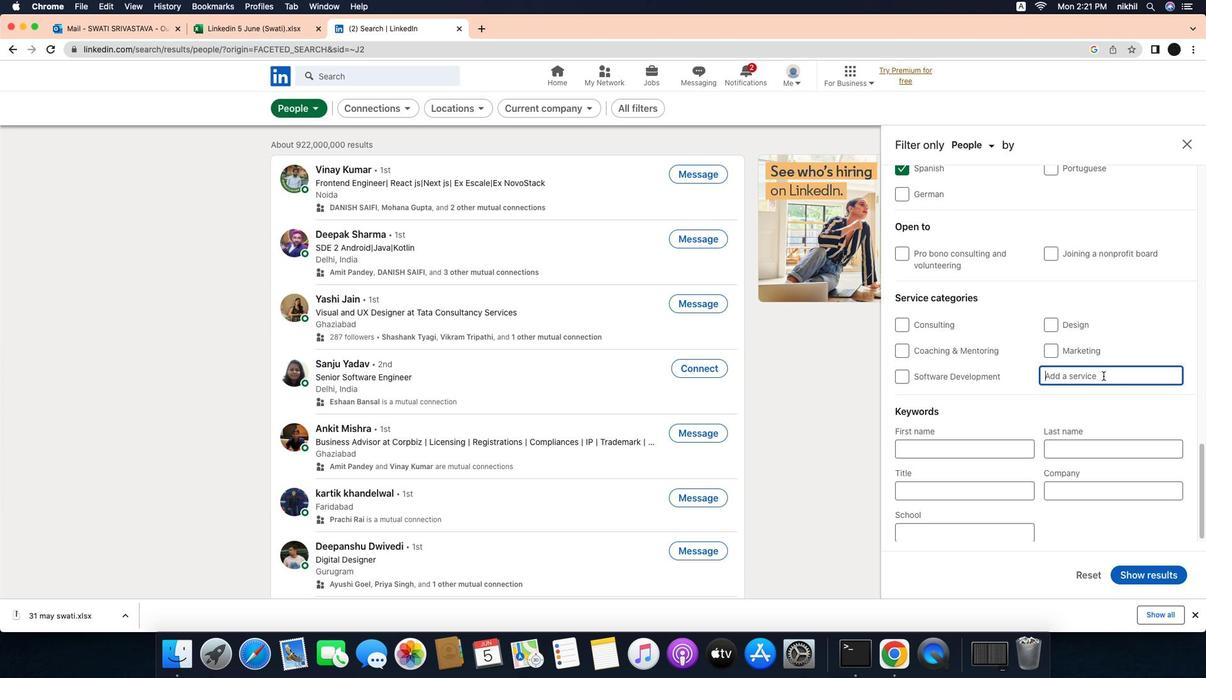 
Action: Mouse scrolled (1074, 468) with delta (-30, -33)
Screenshot: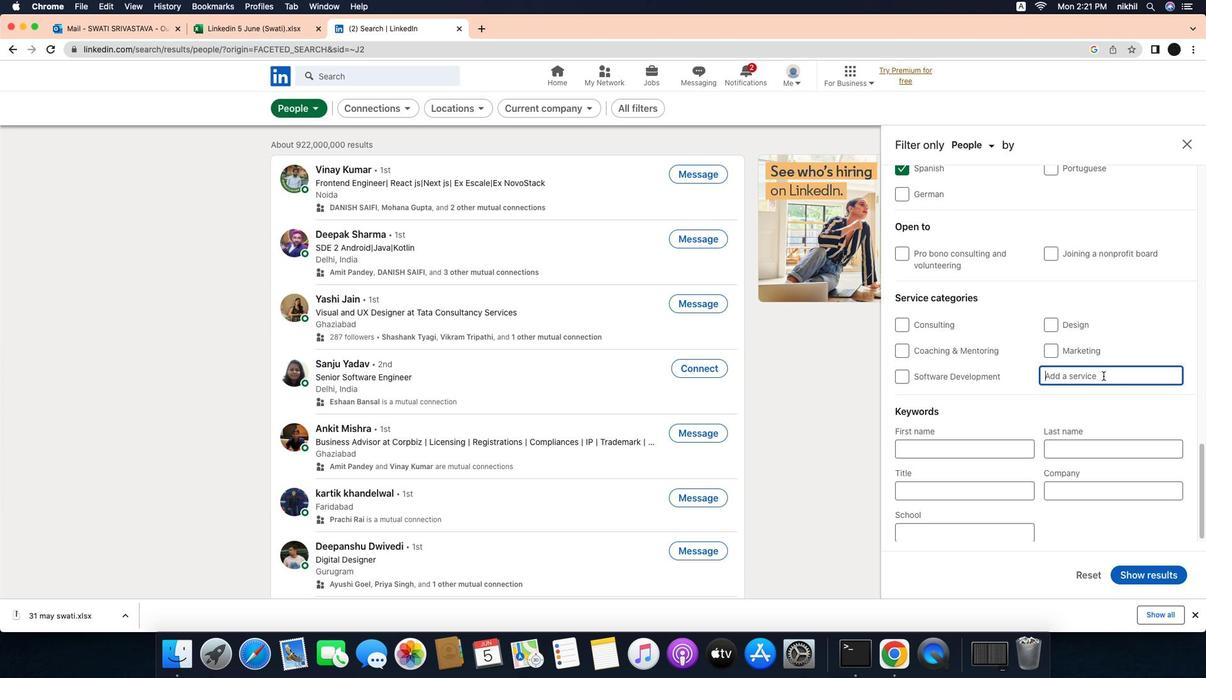 
Action: Mouse scrolled (1074, 468) with delta (-30, -31)
Screenshot: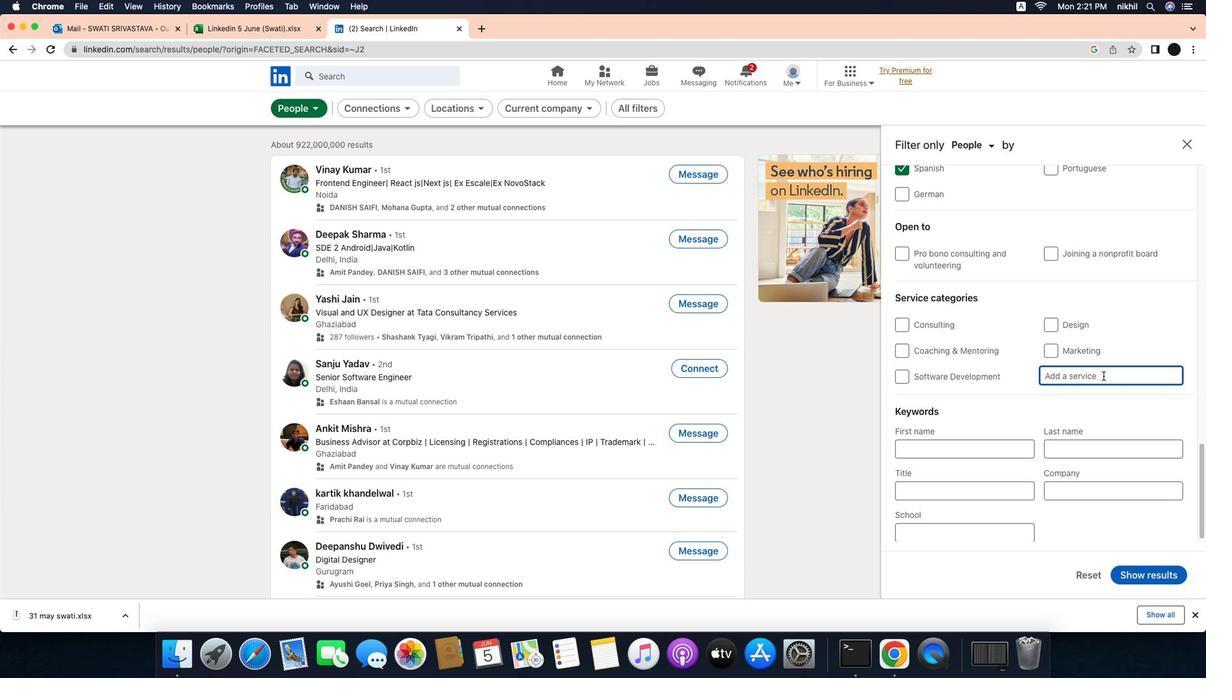 
Action: Mouse scrolled (1074, 468) with delta (-30, -31)
Screenshot: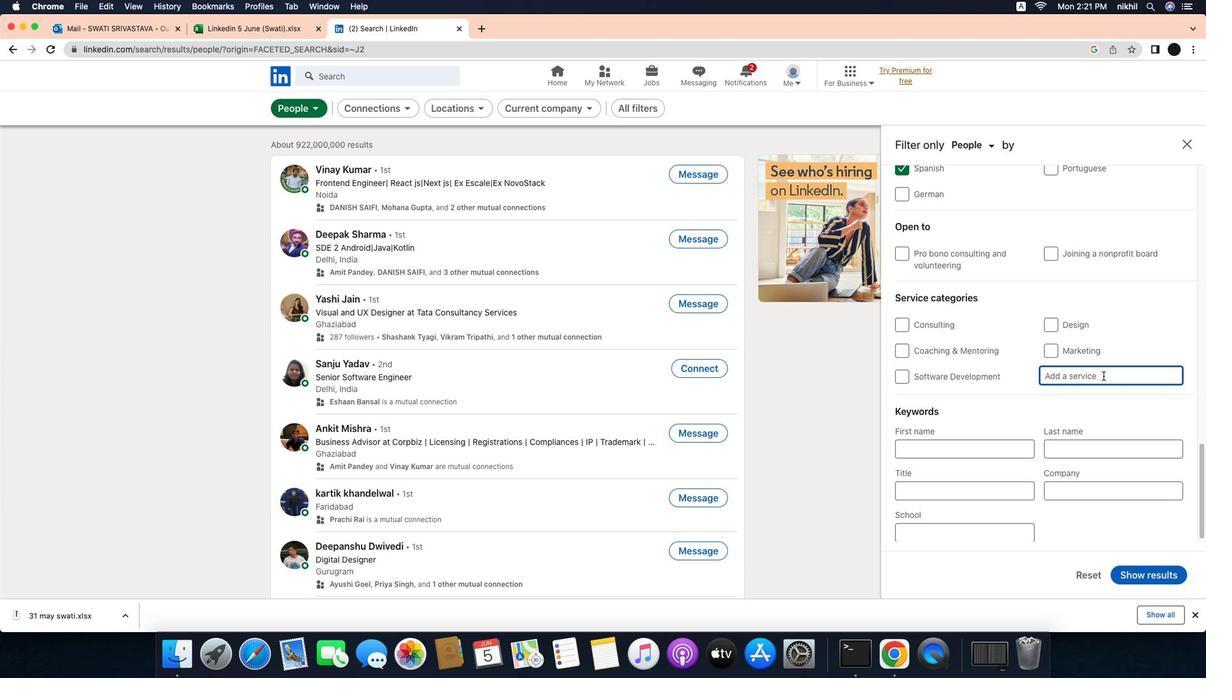 
Action: Mouse scrolled (1074, 468) with delta (-30, -32)
Screenshot: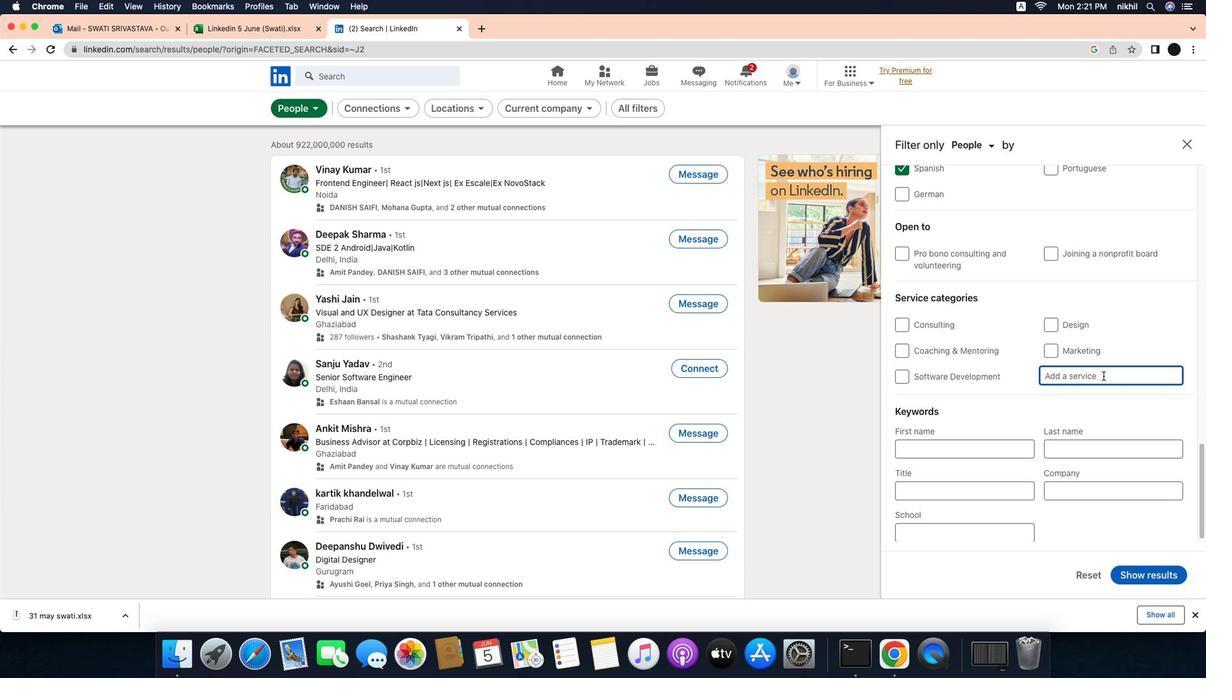 
Action: Mouse scrolled (1074, 468) with delta (-30, -32)
Screenshot: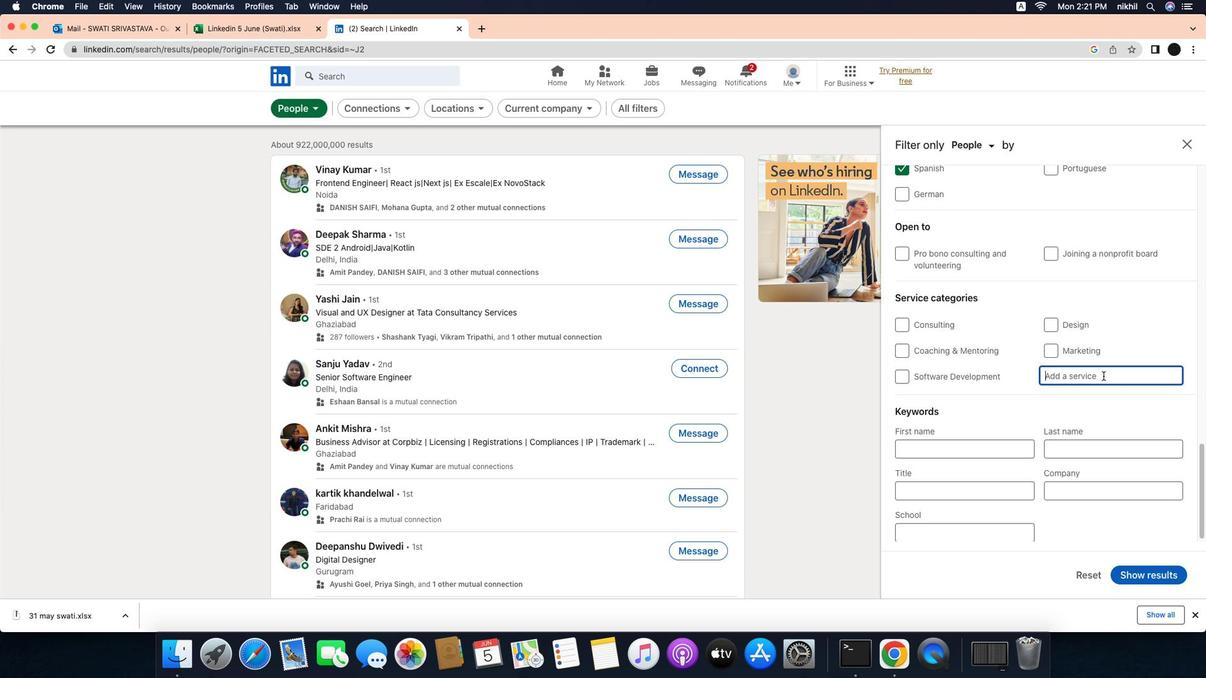 
Action: Mouse moved to (1129, 370)
Screenshot: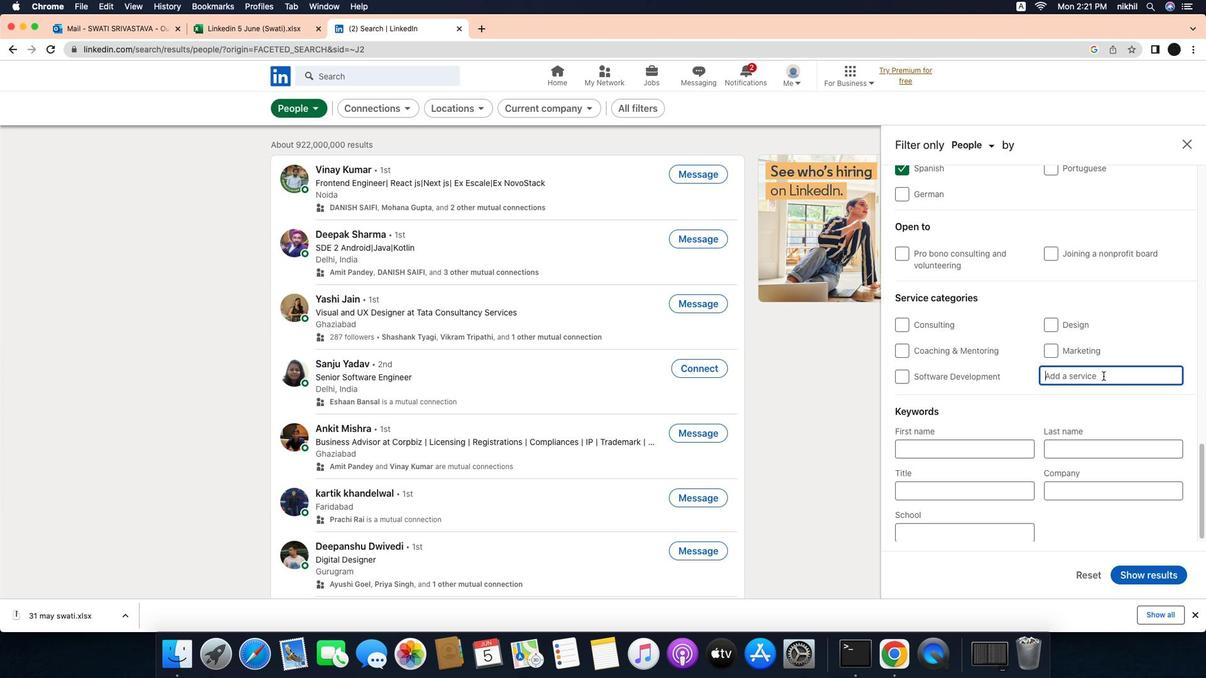 
Action: Mouse pressed left at (1129, 370)
Screenshot: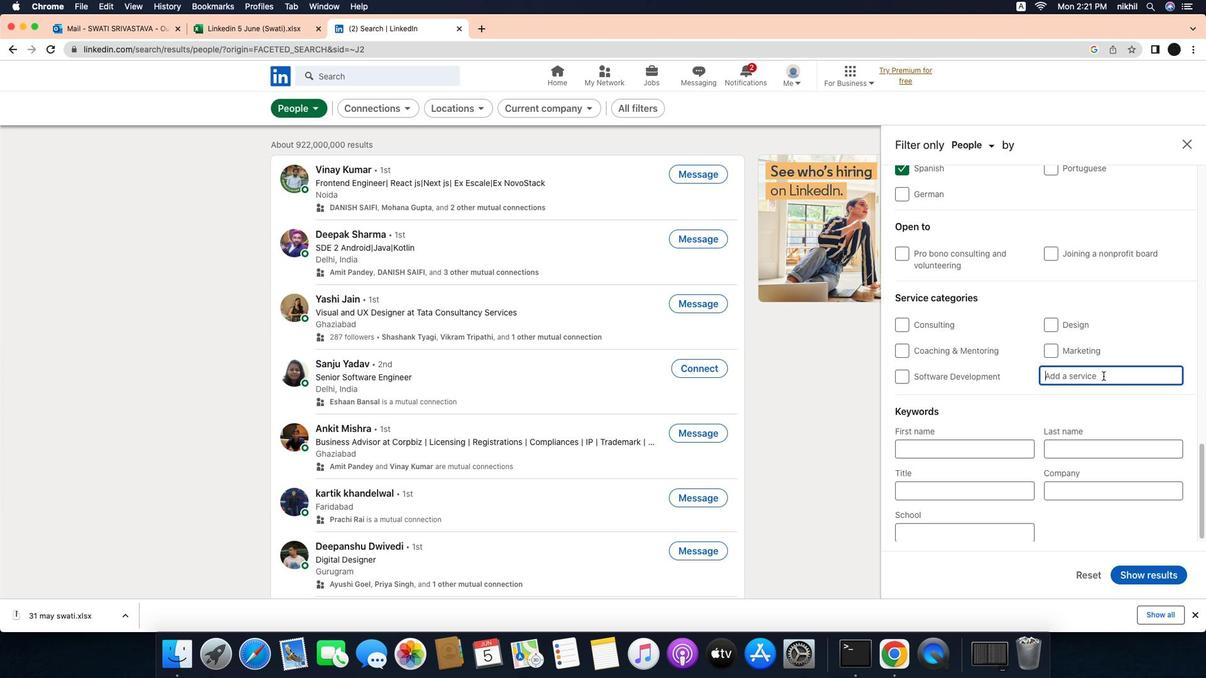 
Action: Mouse moved to (1145, 369)
Screenshot: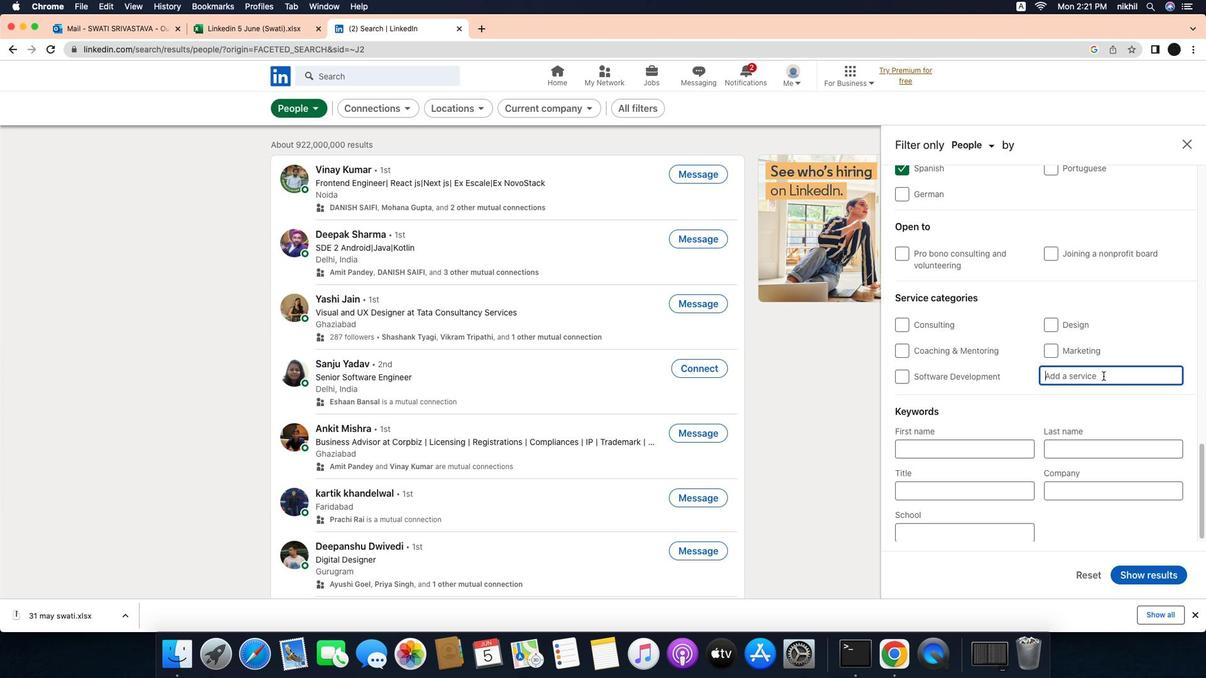 
Action: Mouse pressed left at (1145, 369)
Screenshot: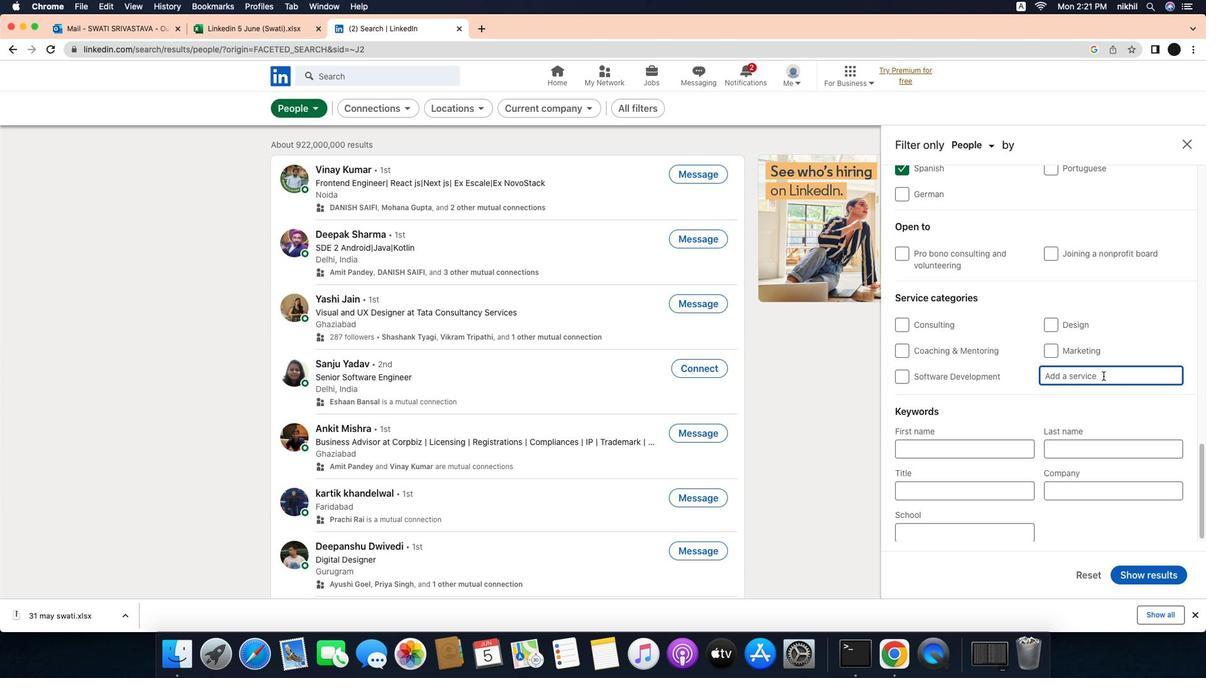 
Action: Key pressed Key.caps_lock'P'Key.caps_lock'r''o''p''e''r''t''y'Key.spaceKey.caps_lock'M'Key.caps_lock'a''n''a''g''e''m''e''n''t'
Screenshot: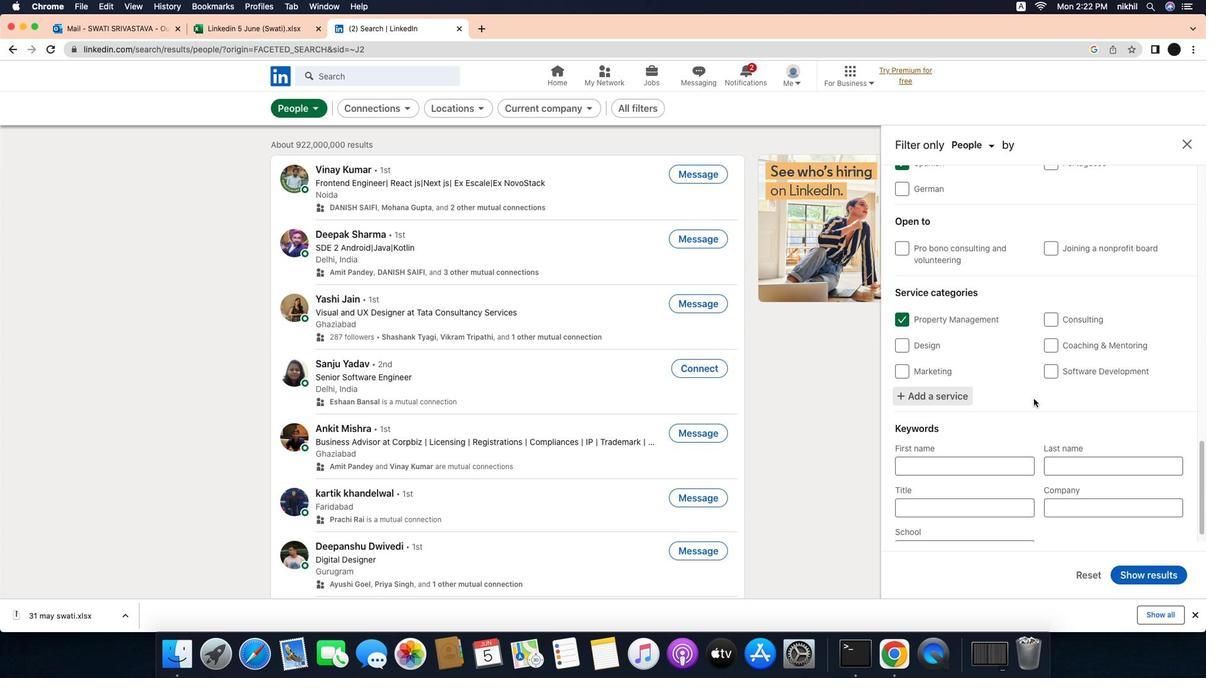 
Action: Mouse moved to (1091, 385)
Screenshot: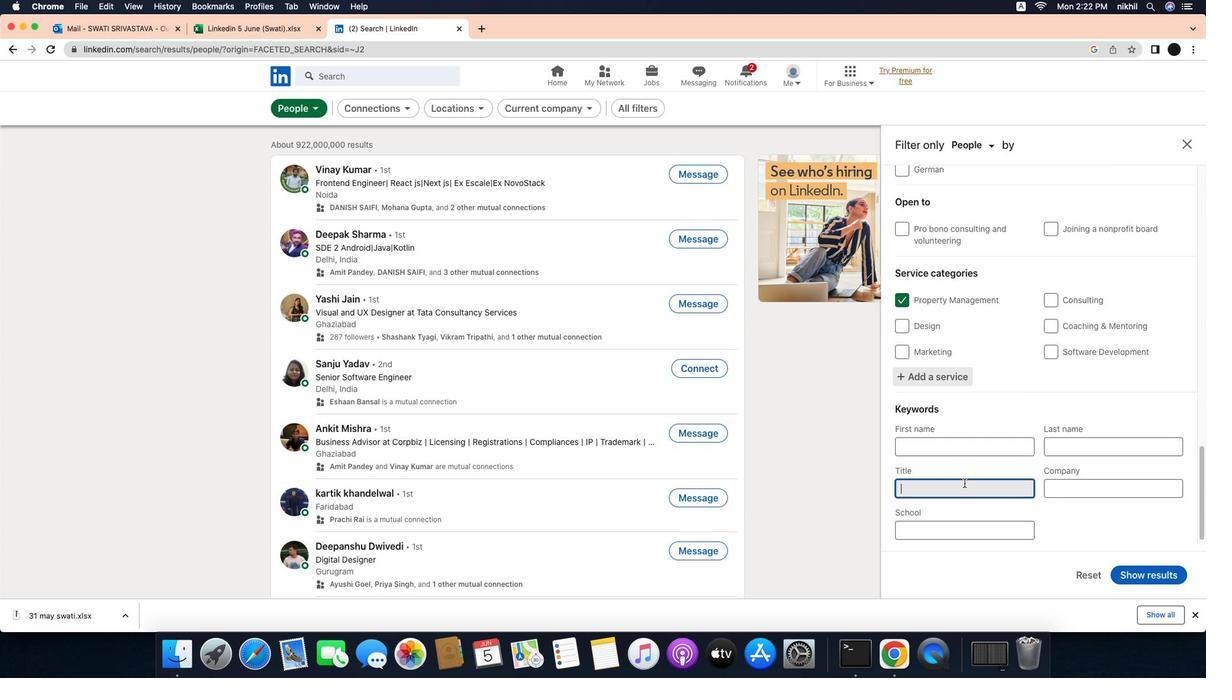 
Action: Mouse pressed left at (1091, 385)
Screenshot: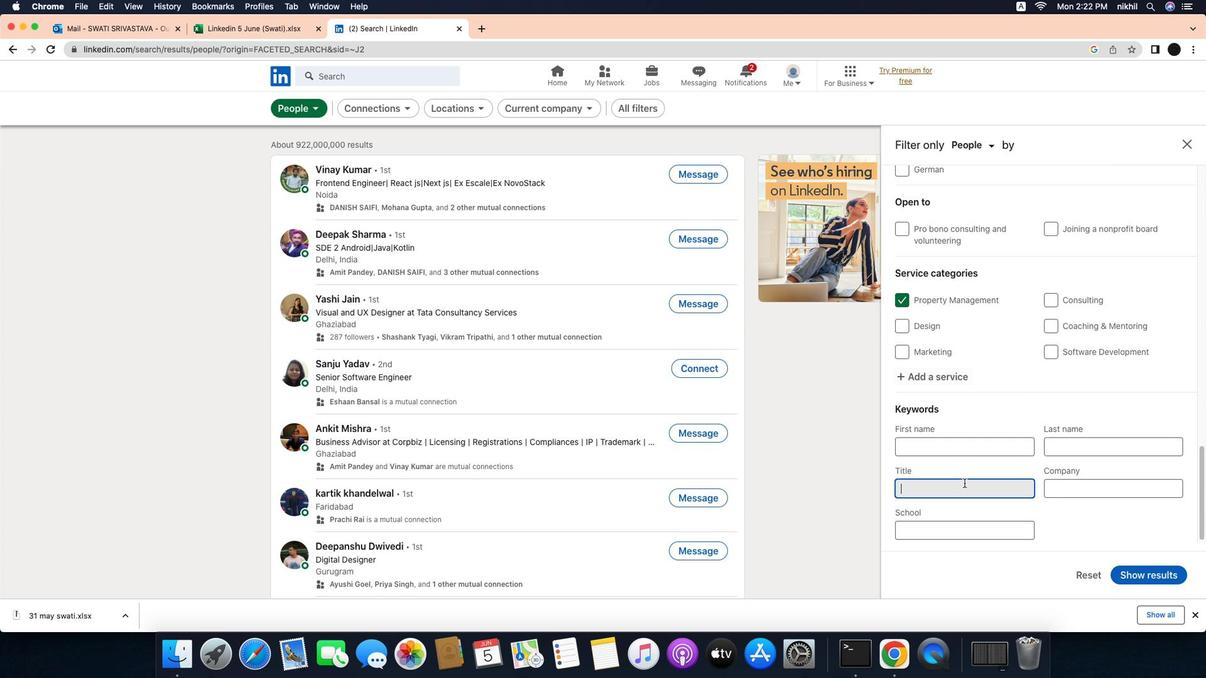 
Action: Mouse moved to (1071, 394)
Screenshot: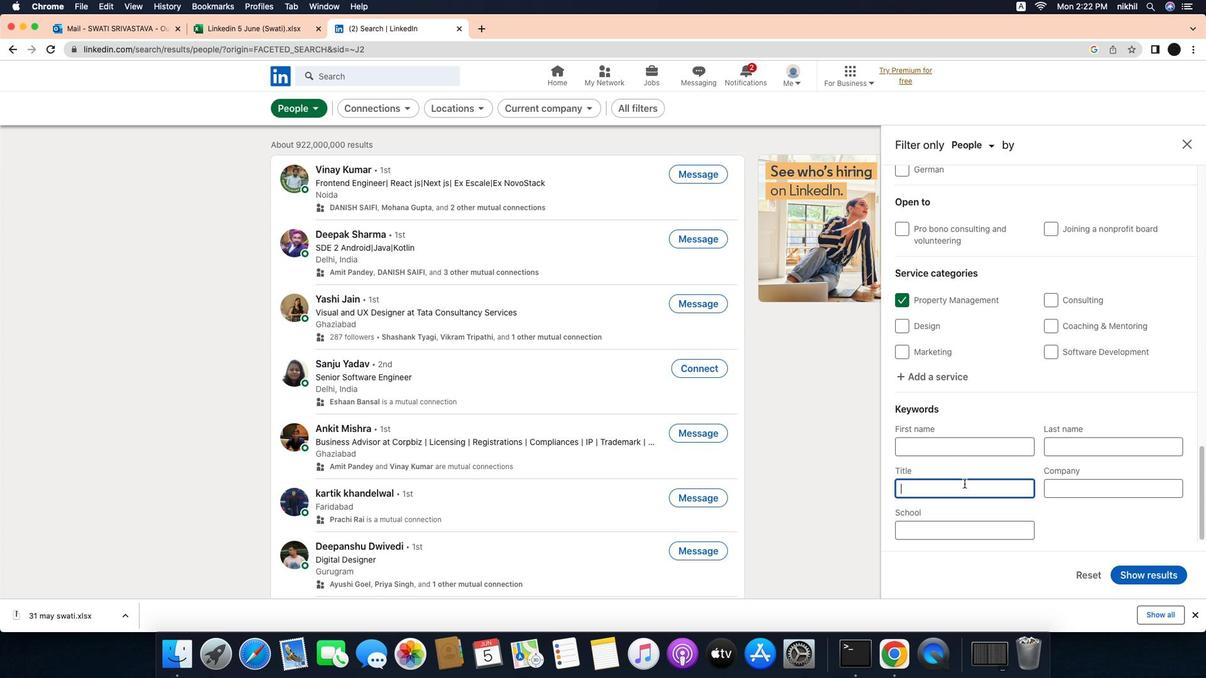 
Action: Mouse scrolled (1071, 394) with delta (-30, -31)
Screenshot: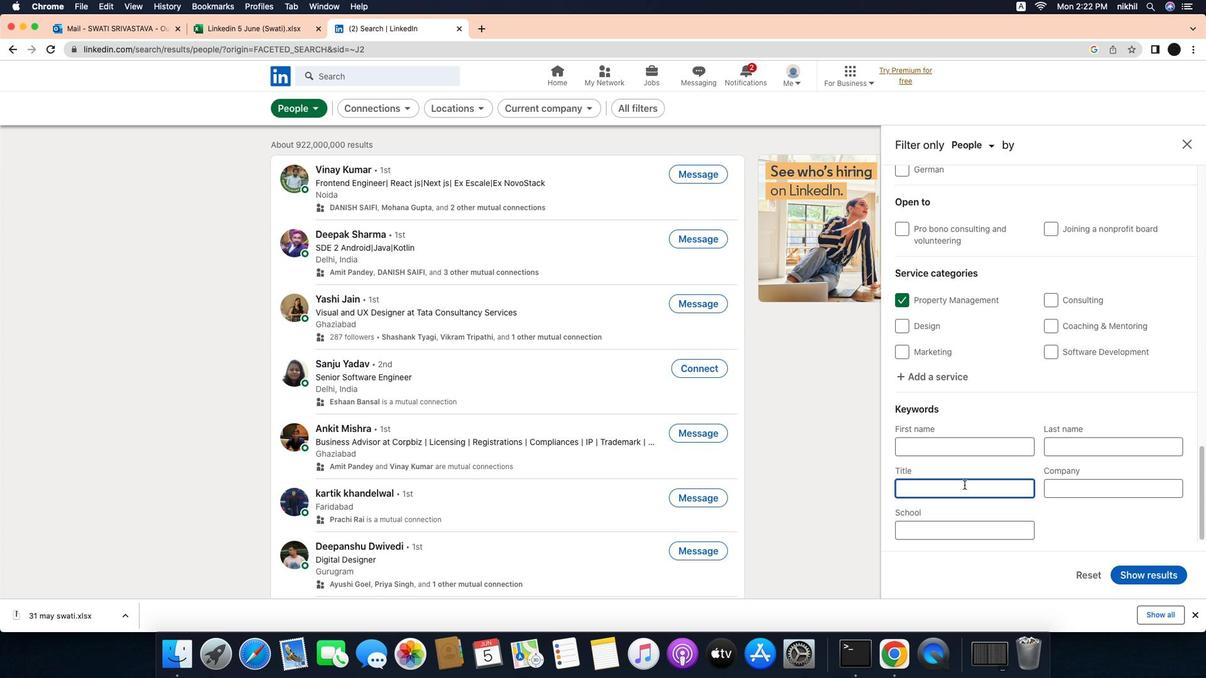 
Action: Mouse scrolled (1071, 394) with delta (-30, -31)
Screenshot: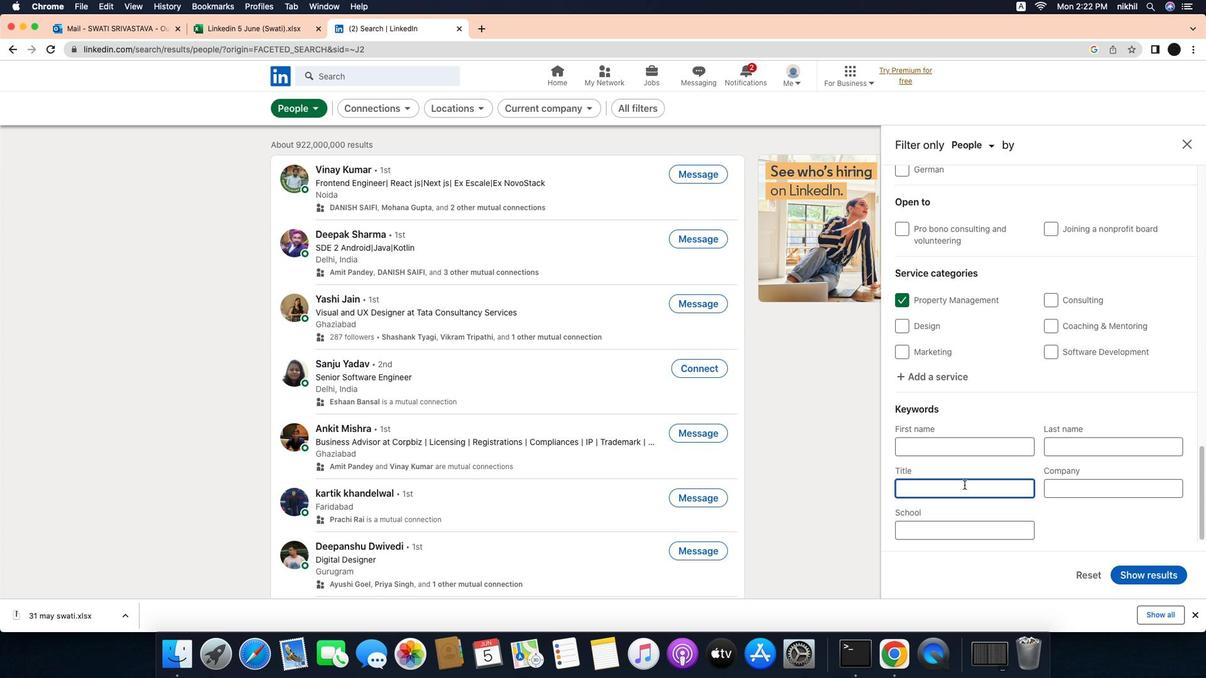 
Action: Mouse scrolled (1071, 394) with delta (-30, -31)
Screenshot: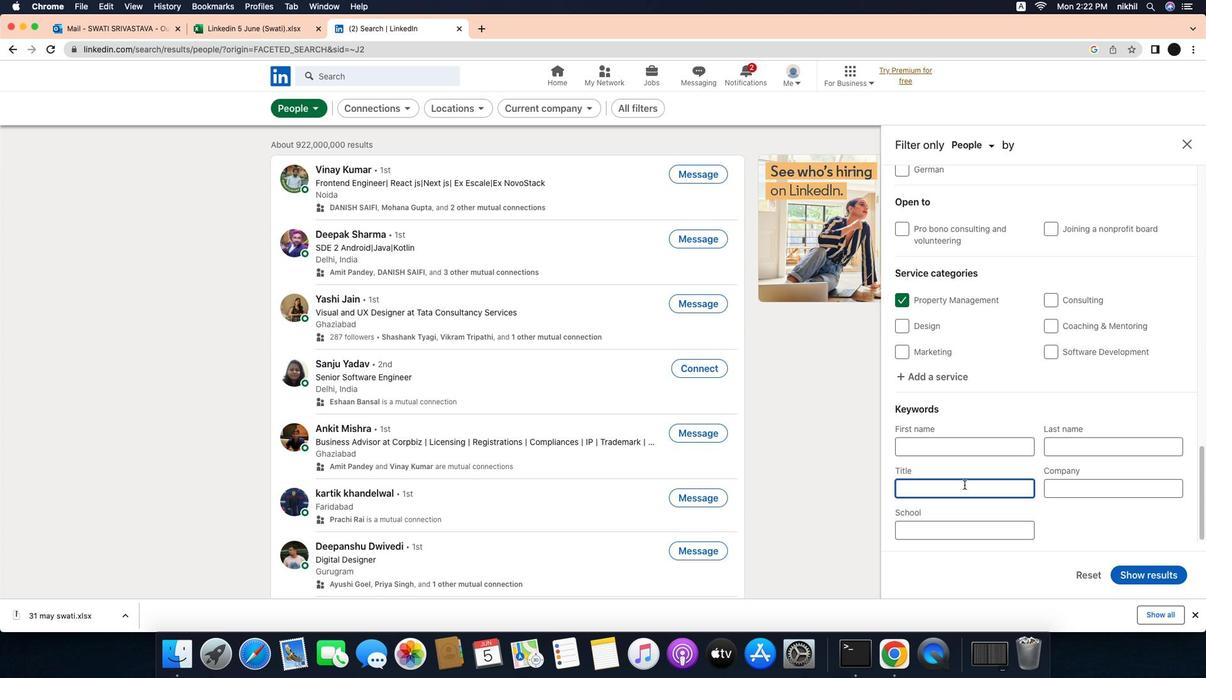 
Action: Mouse scrolled (1071, 394) with delta (-30, -31)
Screenshot: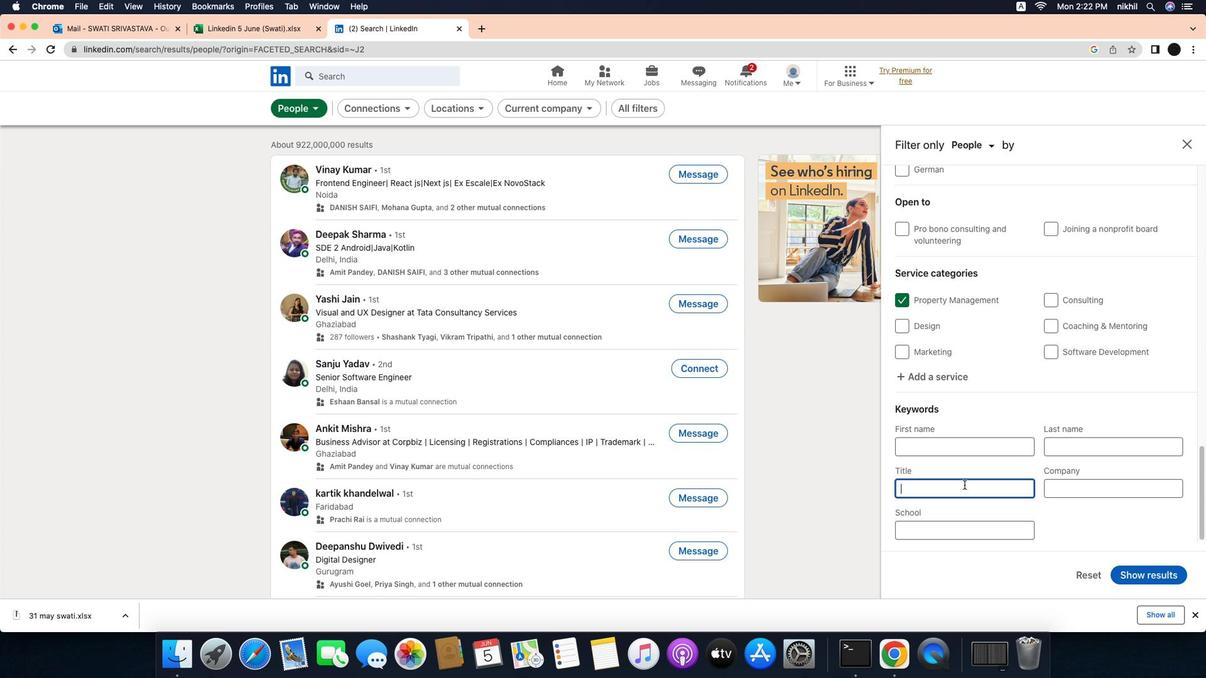 
Action: Mouse scrolled (1071, 394) with delta (-30, -31)
Screenshot: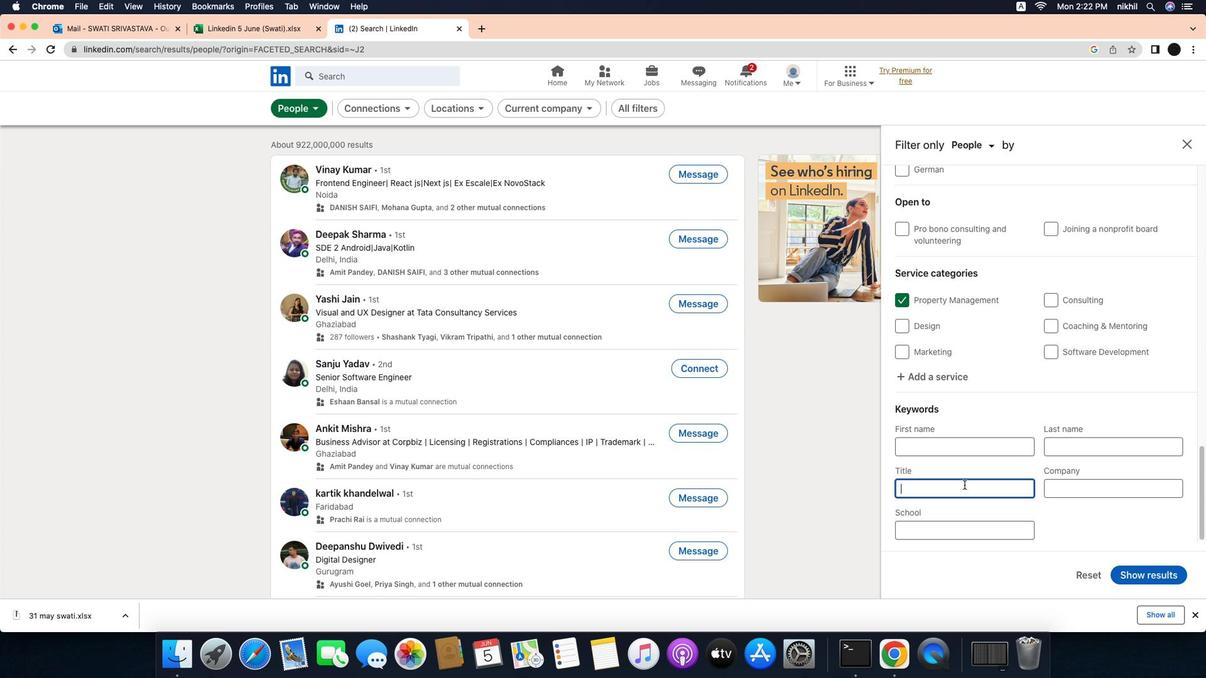 
Action: Mouse scrolled (1071, 394) with delta (-30, -32)
Screenshot: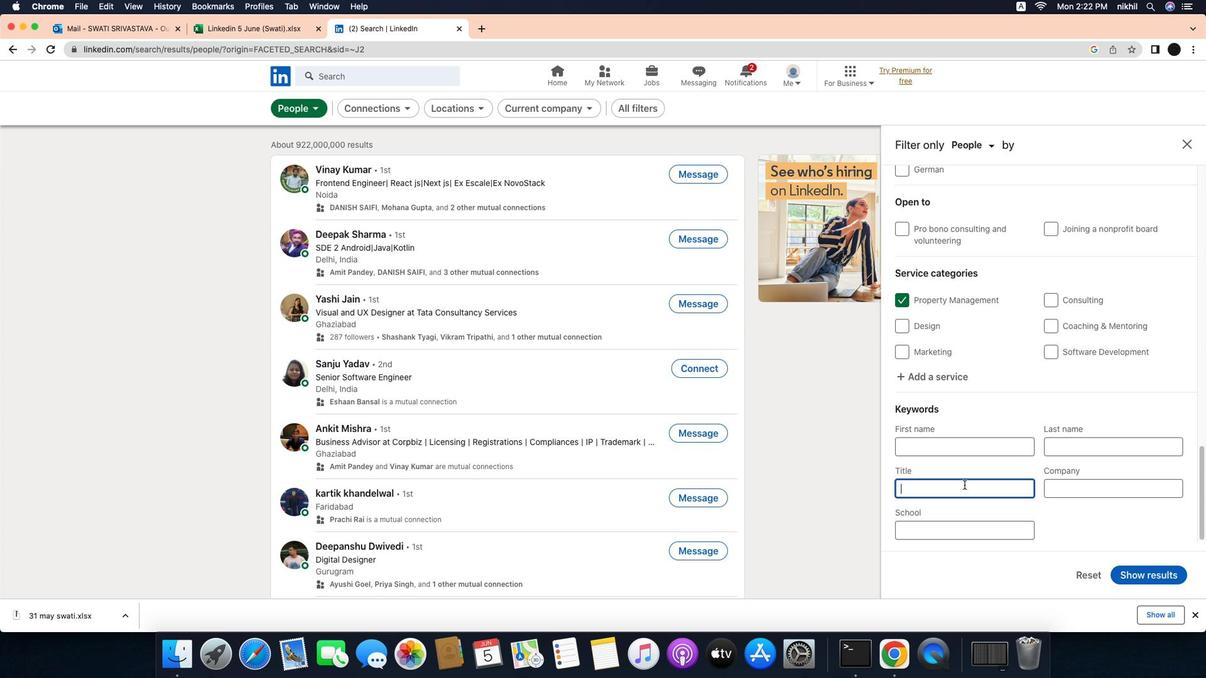 
Action: Mouse scrolled (1071, 394) with delta (-30, -33)
Screenshot: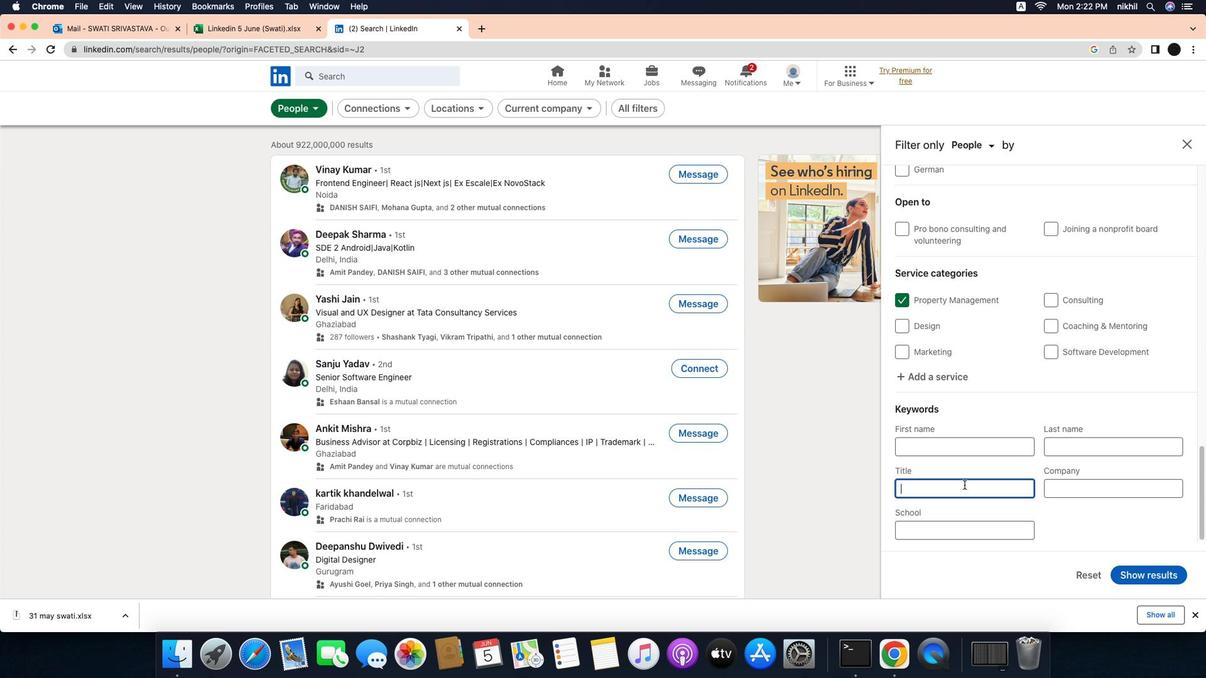 
Action: Mouse moved to (997, 483)
Screenshot: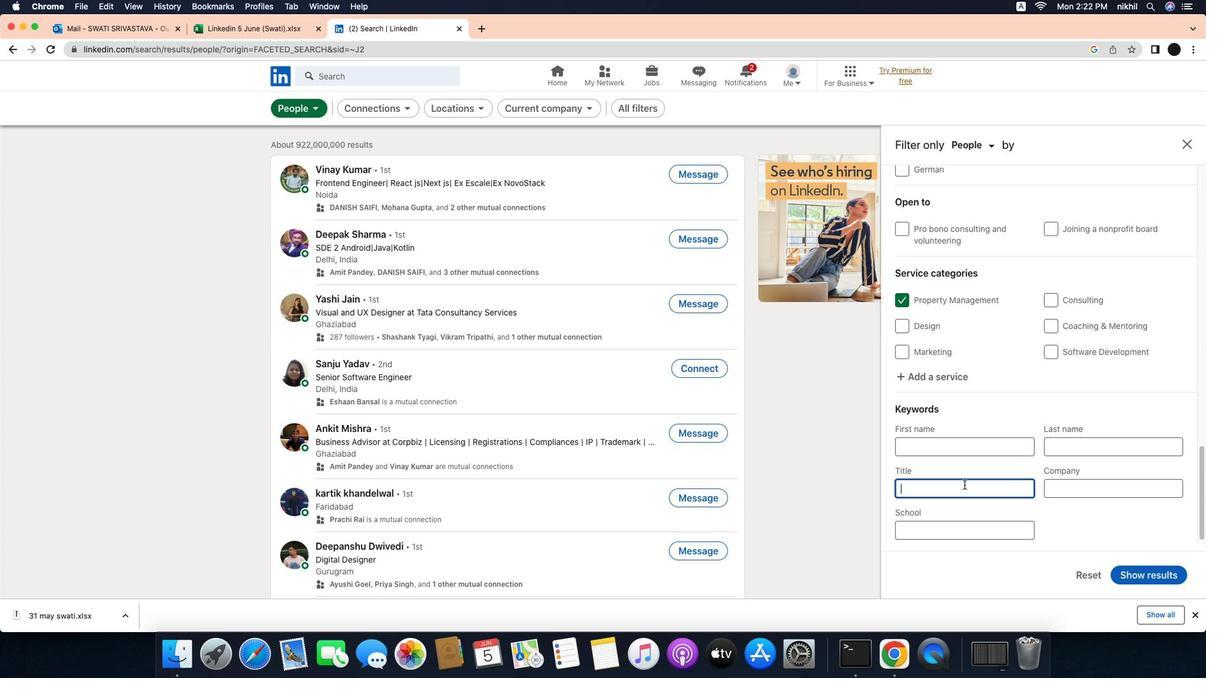 
Action: Mouse pressed left at (997, 483)
Screenshot: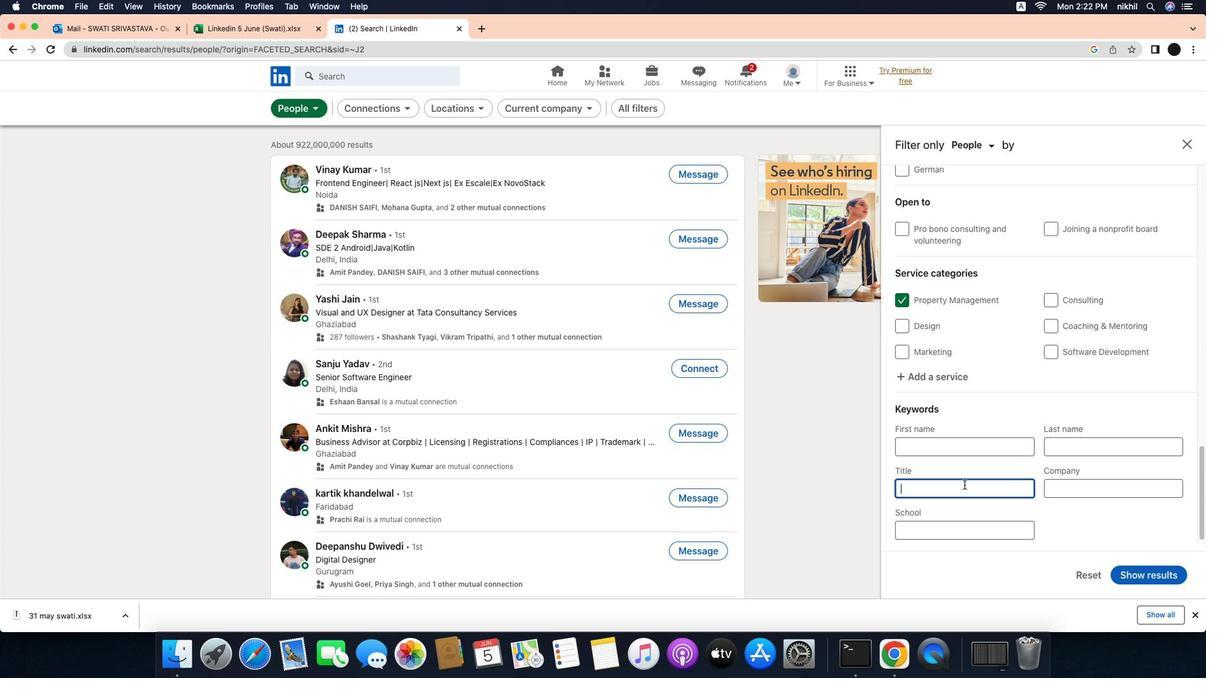 
Action: Mouse moved to (997, 485)
Screenshot: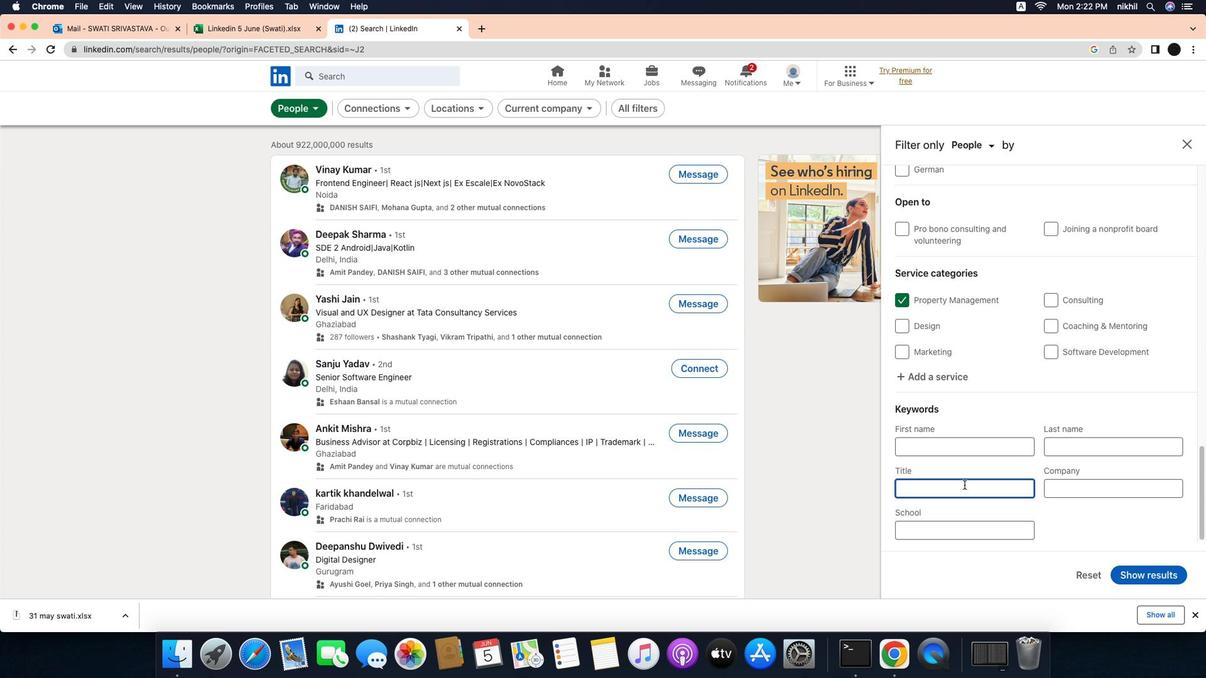 
Action: Key pressed Key.caps_lock'B'Key.caps_lock'a''r''b''e''r'
Screenshot: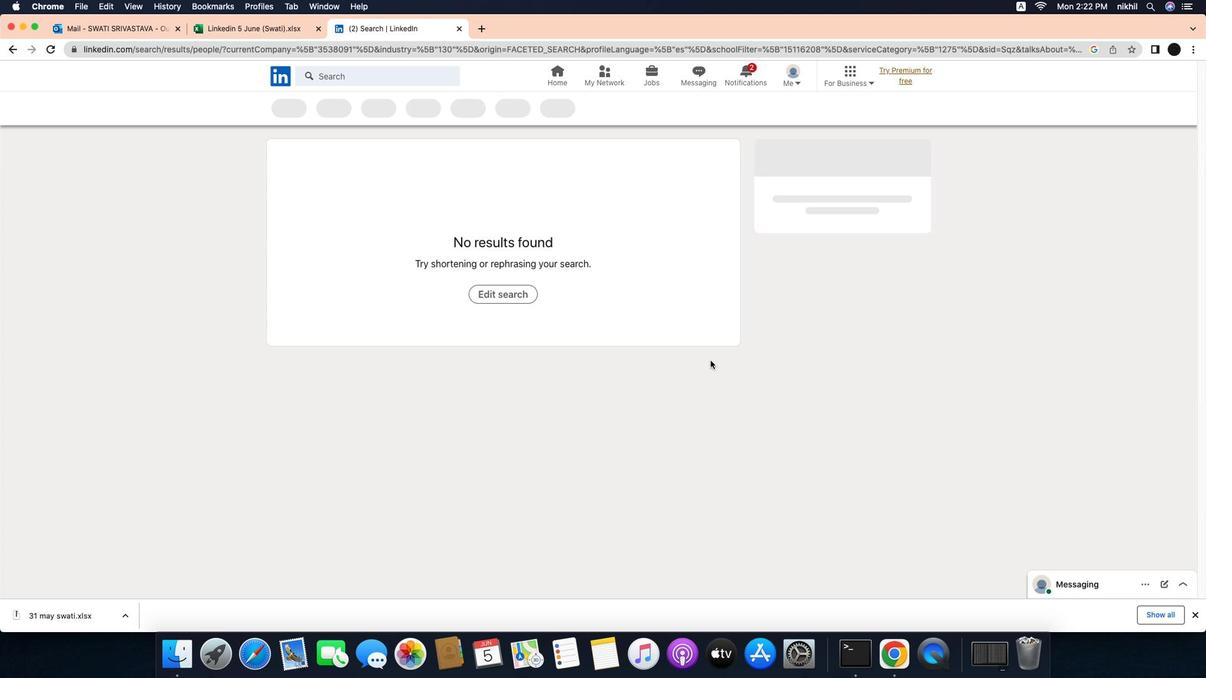 
Action: Mouse moved to (1183, 581)
Screenshot: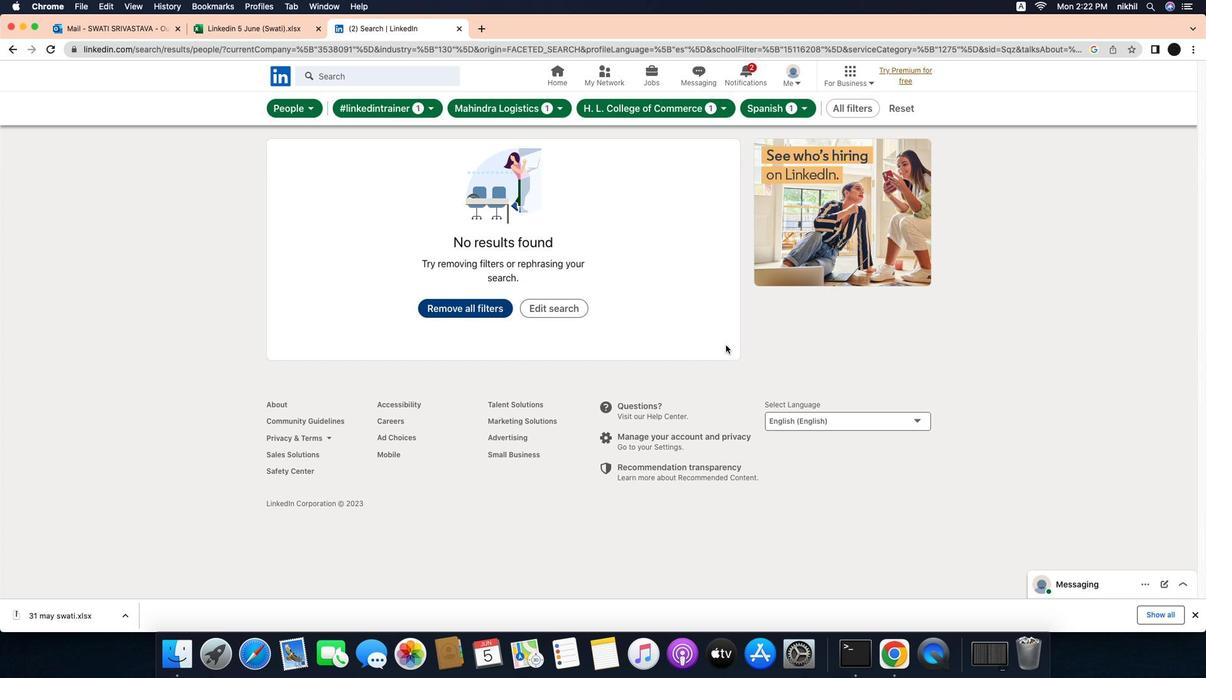 
Action: Mouse pressed left at (1183, 581)
Screenshot: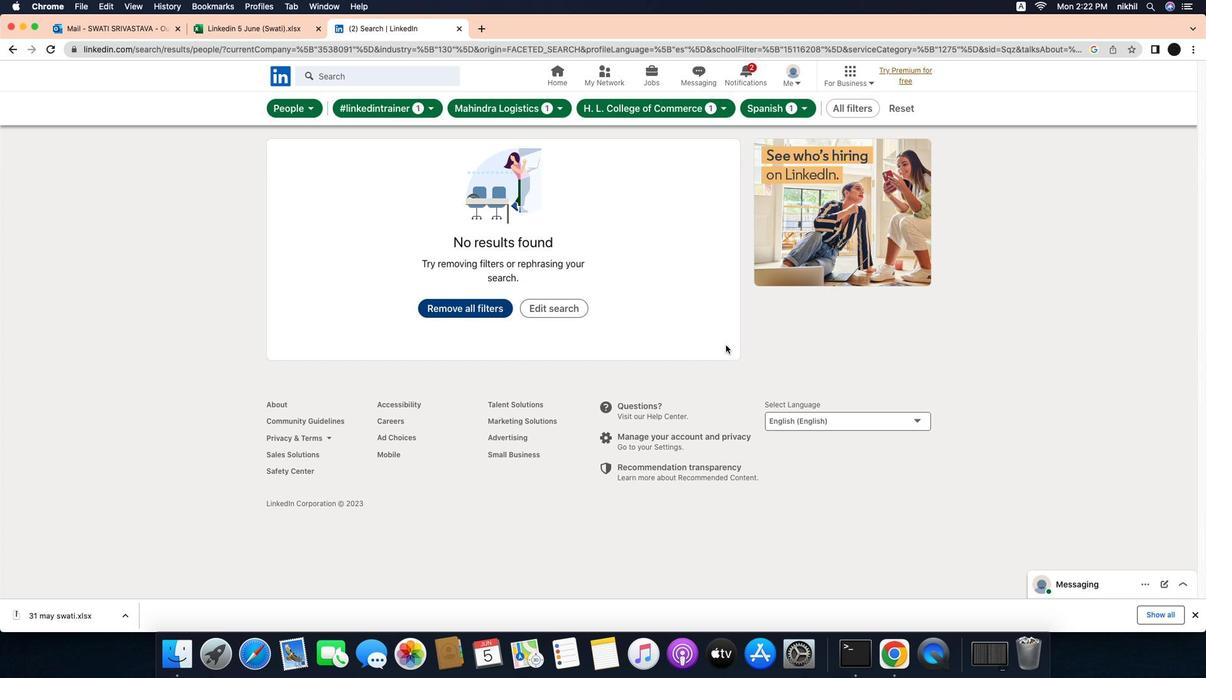 
Action: Mouse moved to (742, 337)
Screenshot: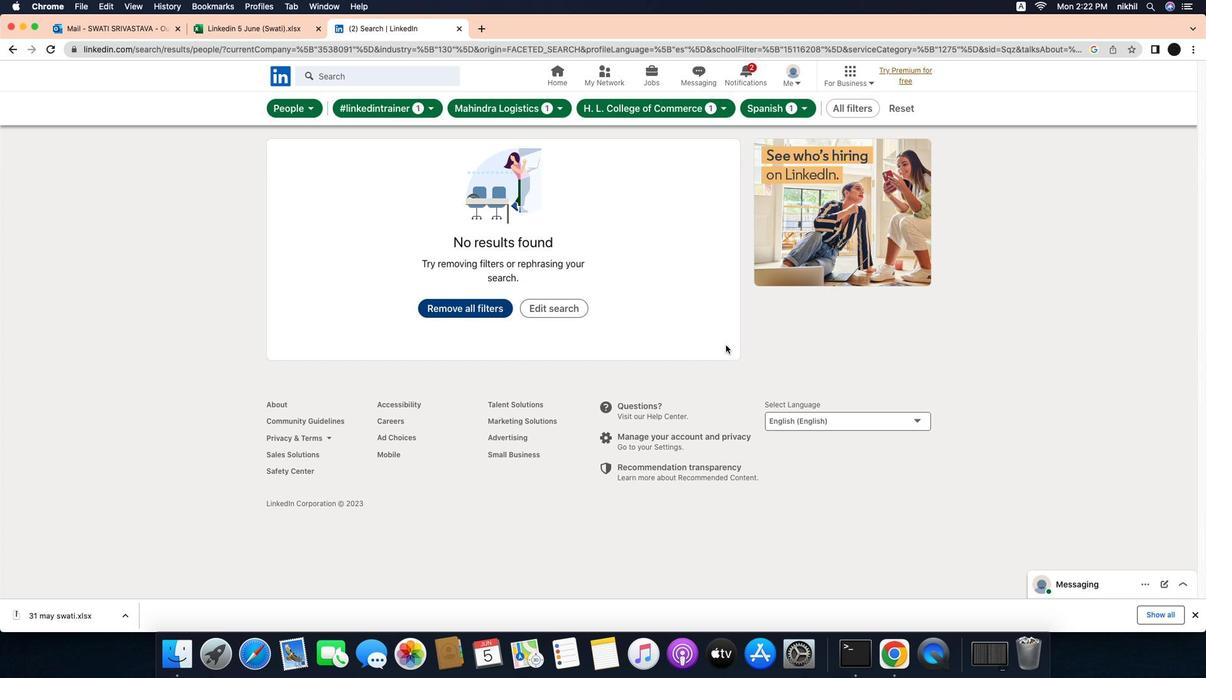 
